 Task: nan
Action: Mouse moved to (552, 141)
Screenshot: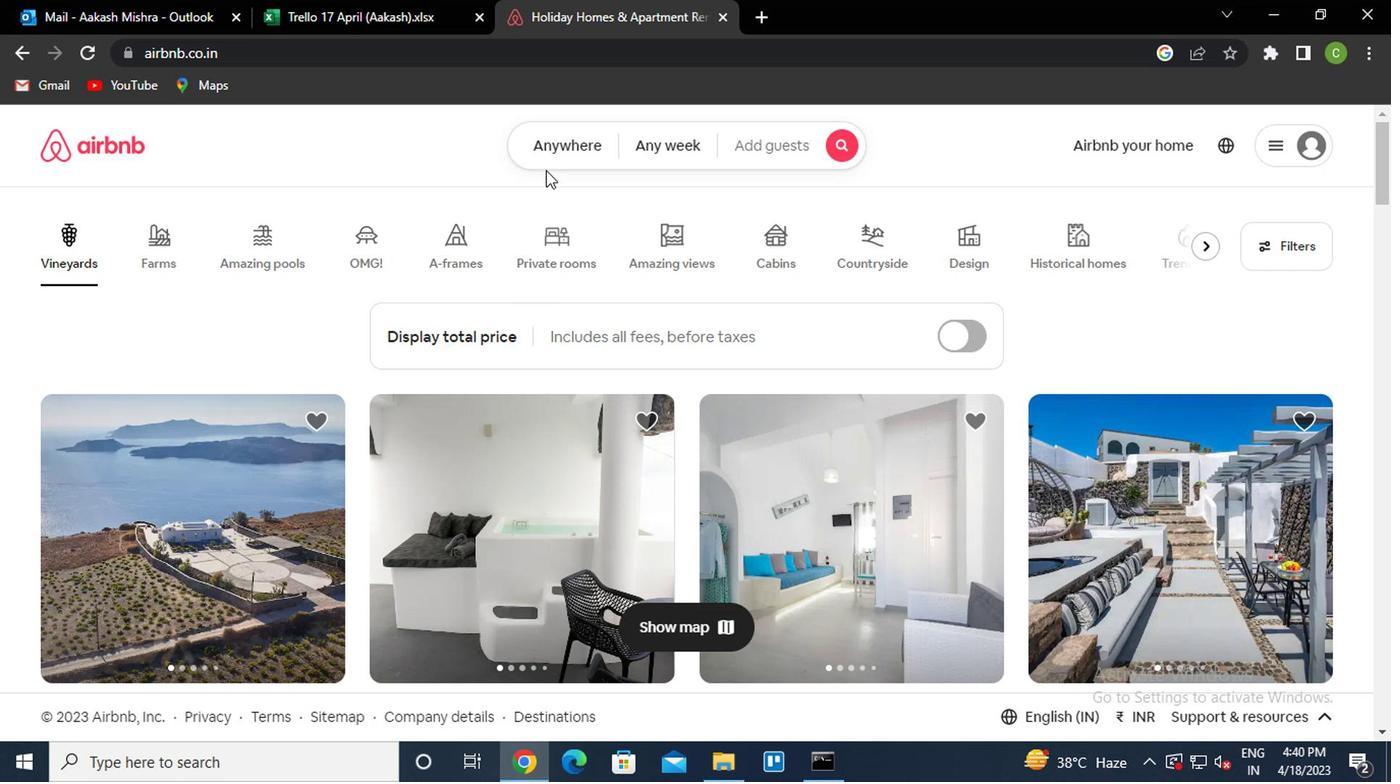 
Action: Mouse pressed left at (552, 141)
Screenshot: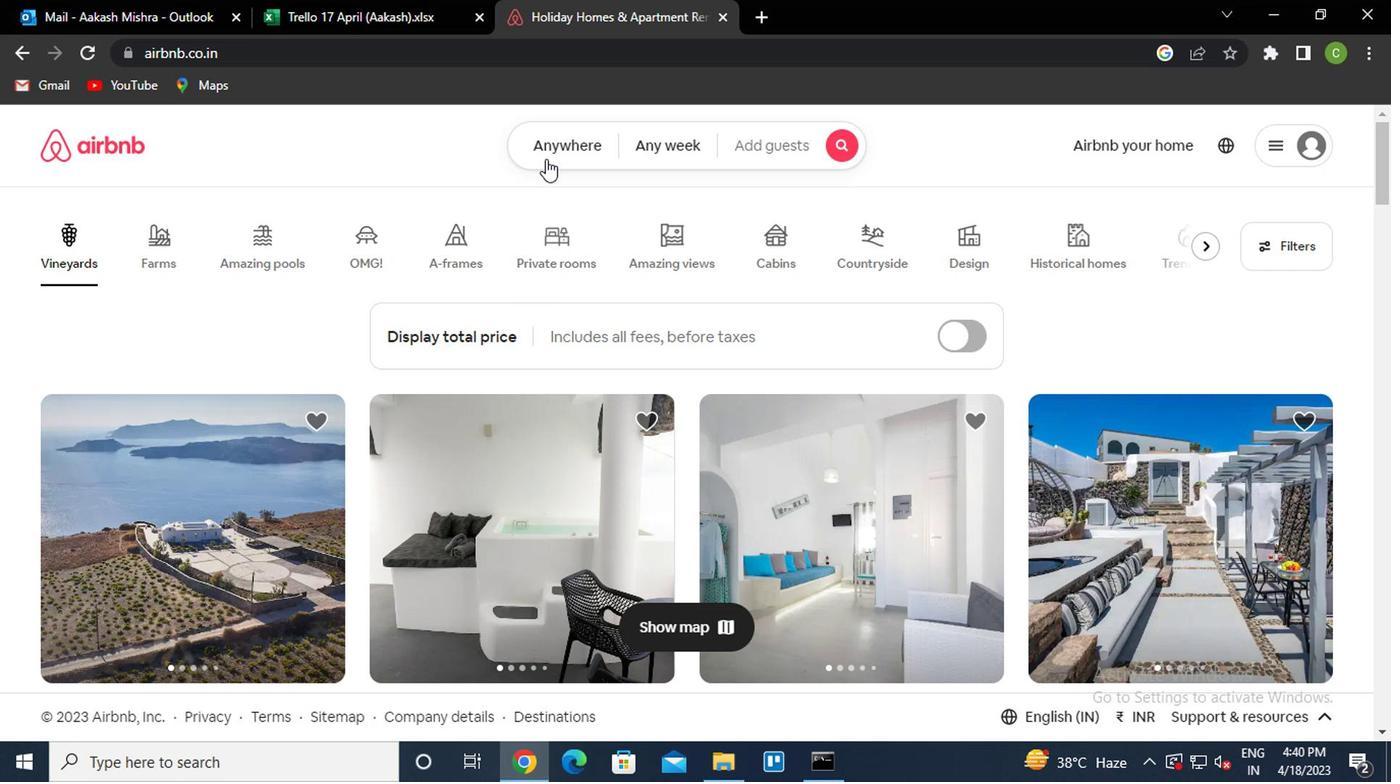 
Action: Mouse moved to (426, 234)
Screenshot: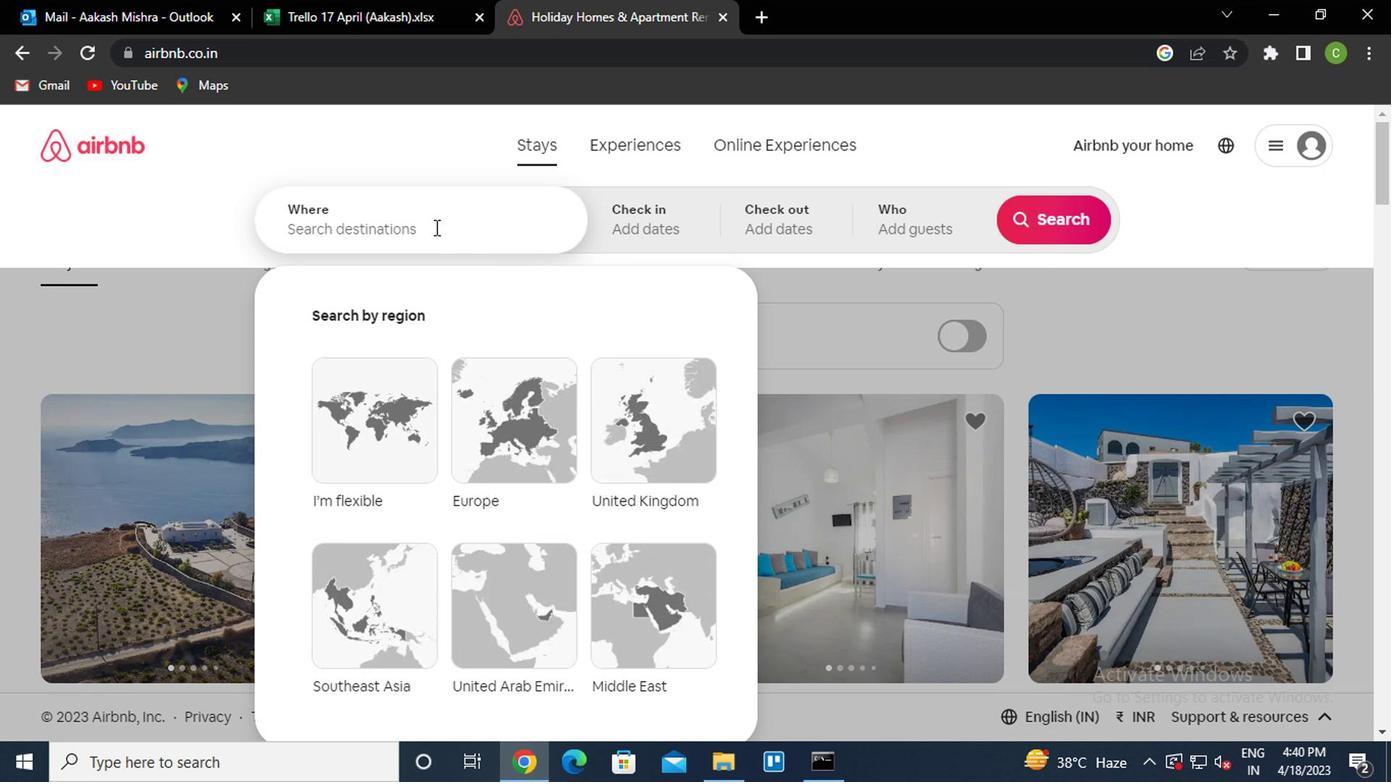 
Action: Mouse pressed left at (426, 234)
Screenshot: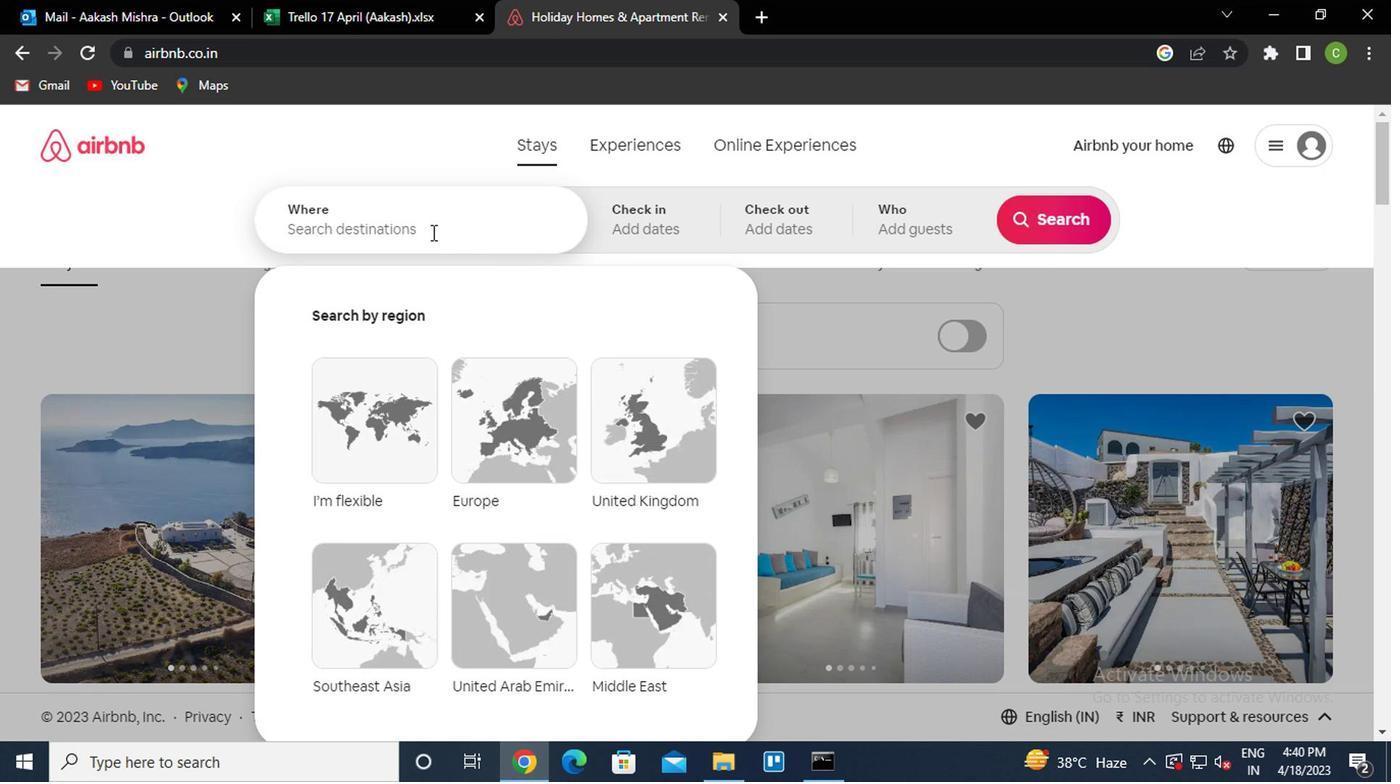 
Action: Key pressed c<Key.caps_lock>ampos<Key.space><Key.caps_lock>s<Key.caps_lock>ales<Key.space>brazil<Key.down><Key.enter>
Screenshot: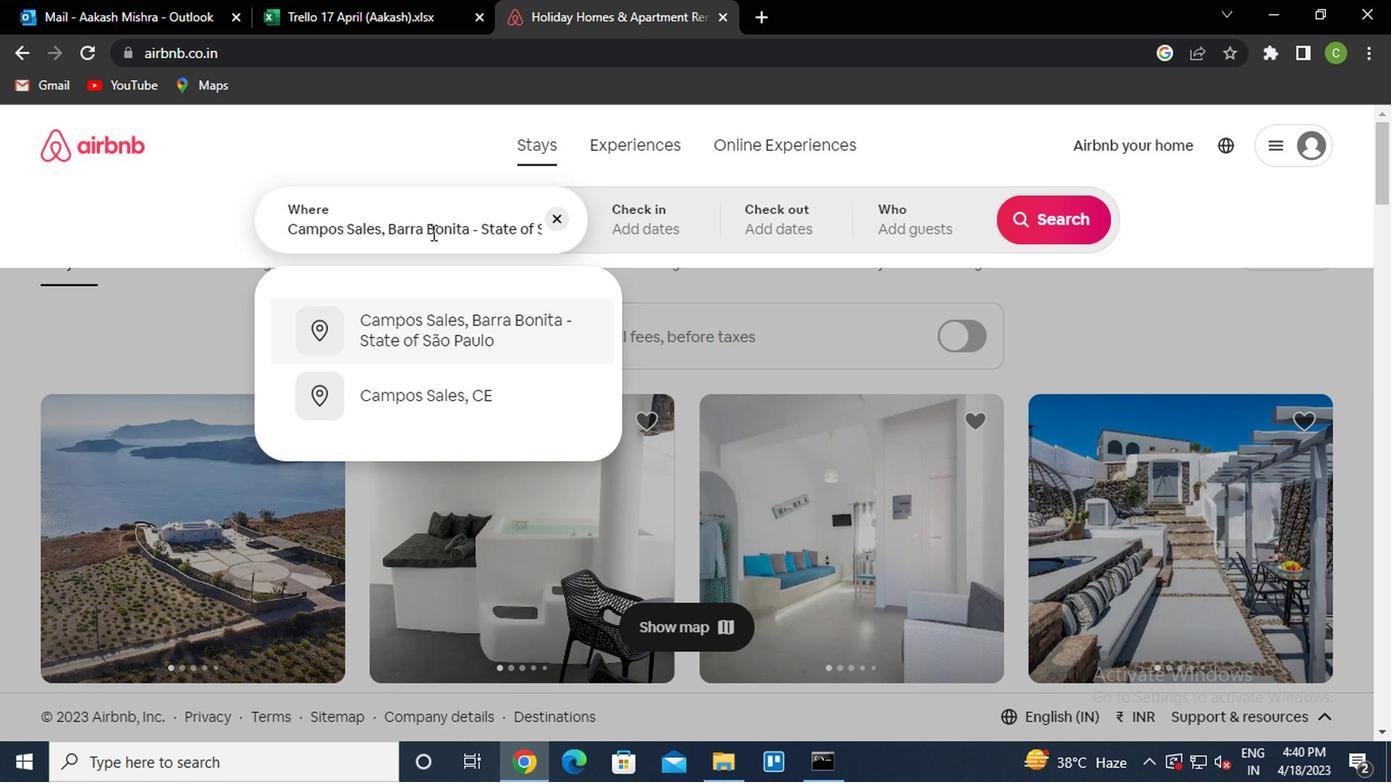 
Action: Mouse moved to (1031, 375)
Screenshot: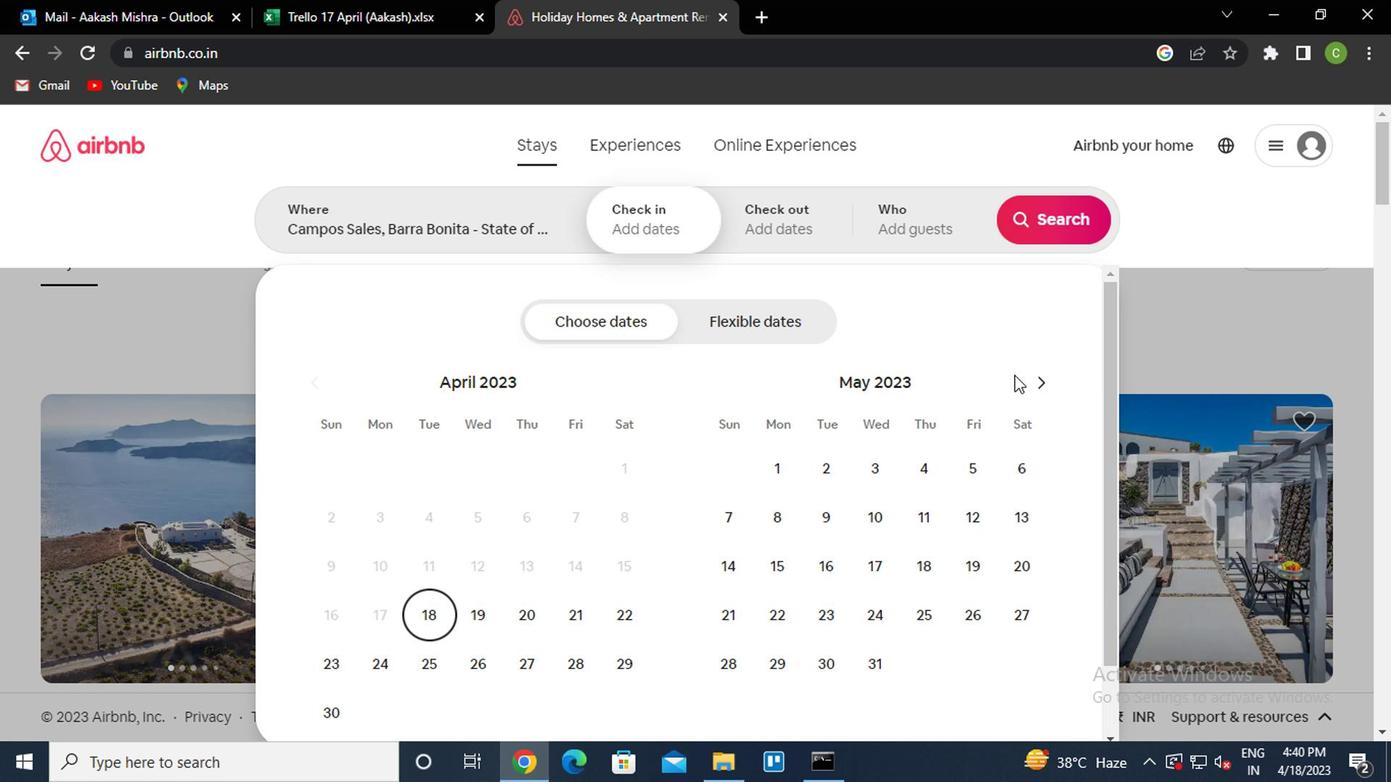 
Action: Mouse pressed left at (1031, 375)
Screenshot: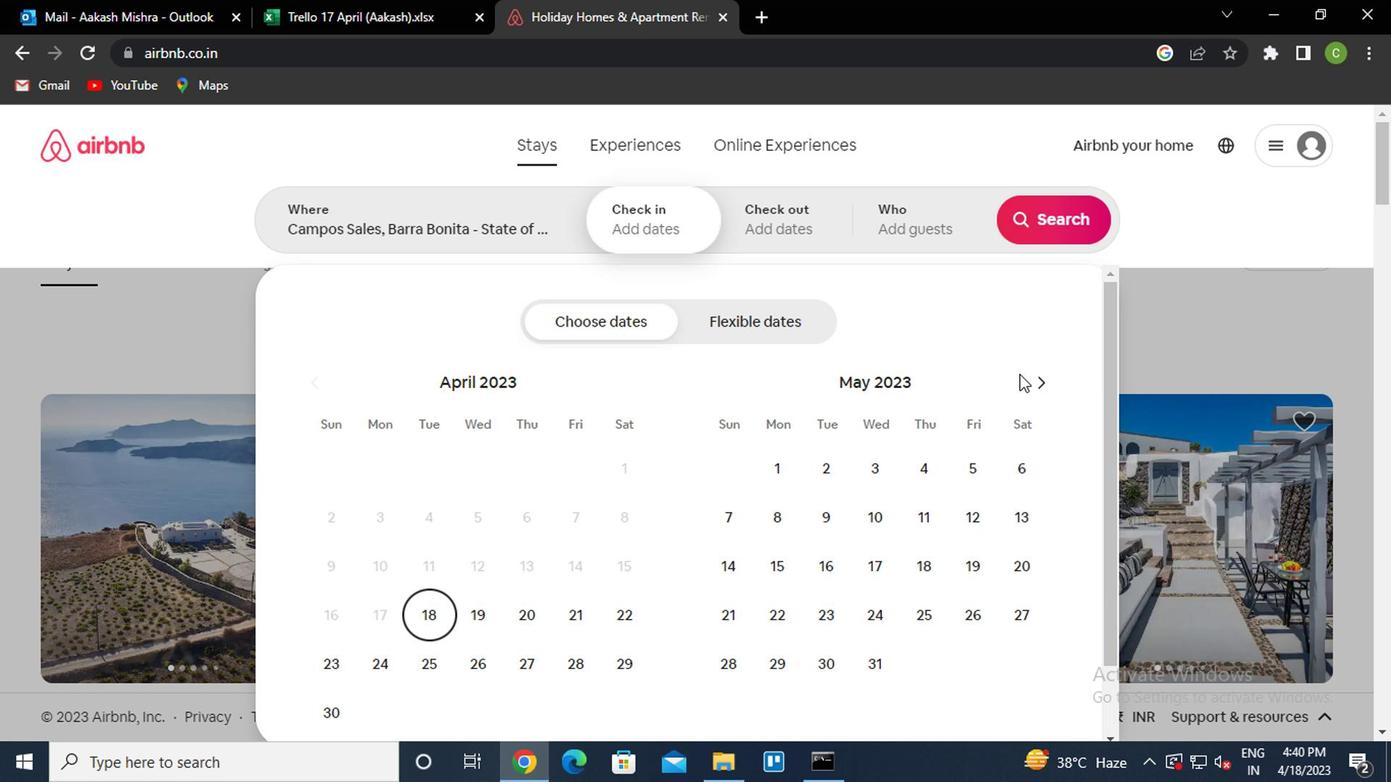 
Action: Mouse pressed left at (1031, 375)
Screenshot: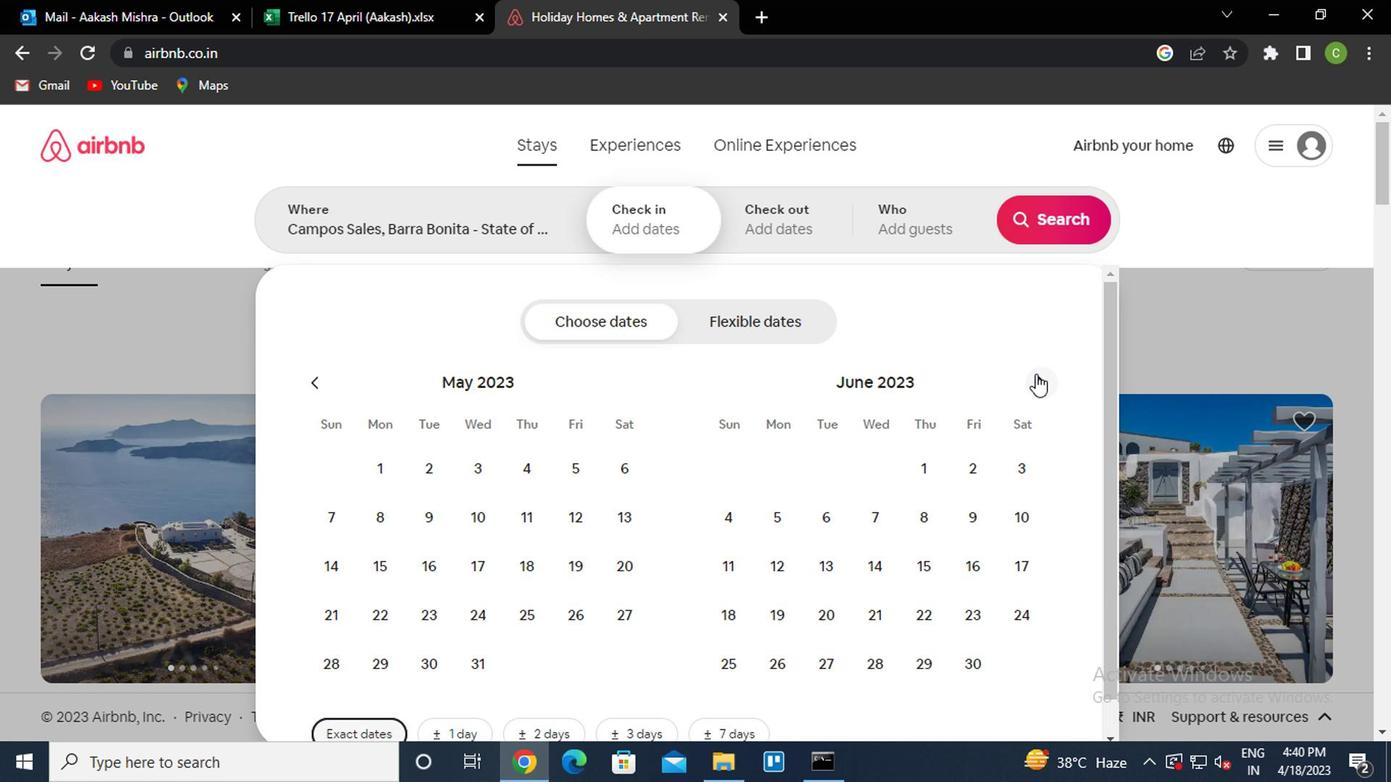 
Action: Mouse moved to (436, 519)
Screenshot: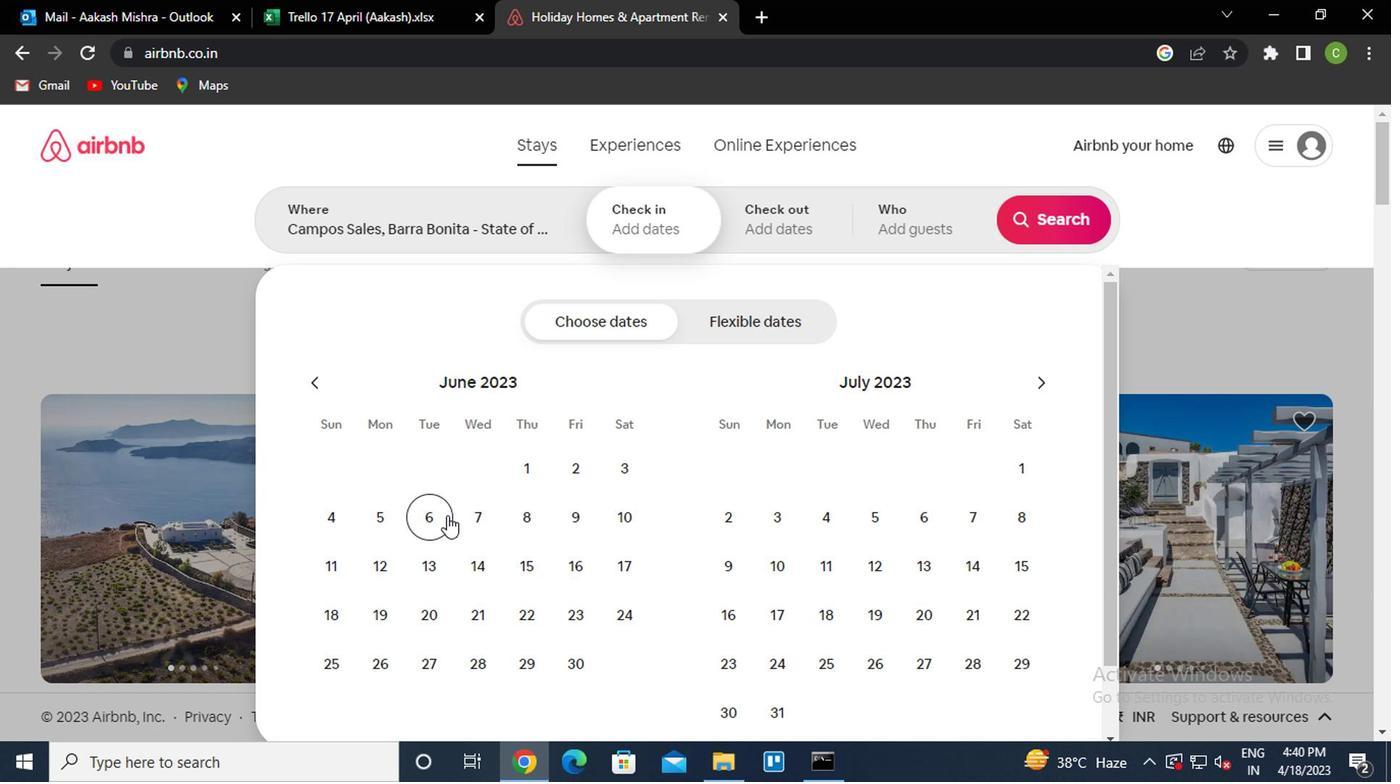 
Action: Mouse pressed left at (436, 519)
Screenshot: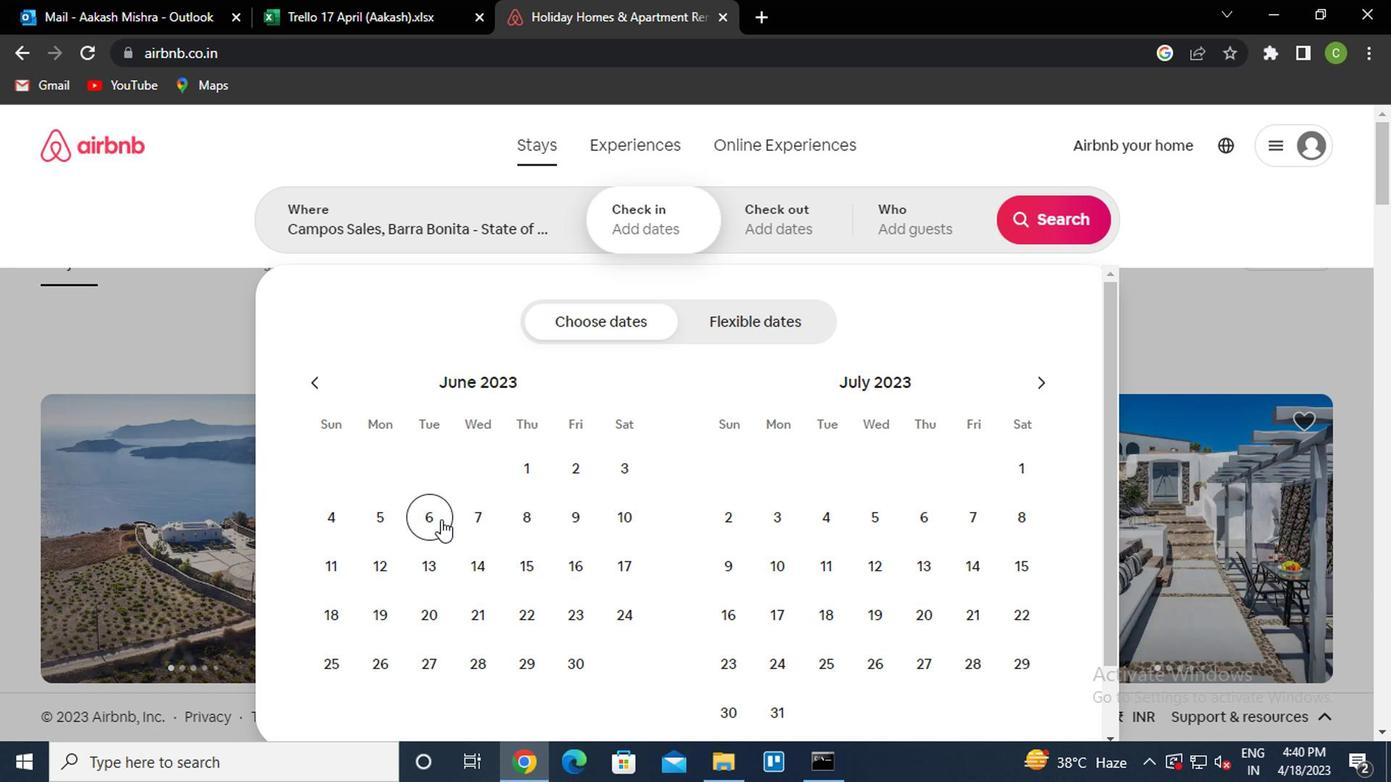 
Action: Mouse moved to (531, 524)
Screenshot: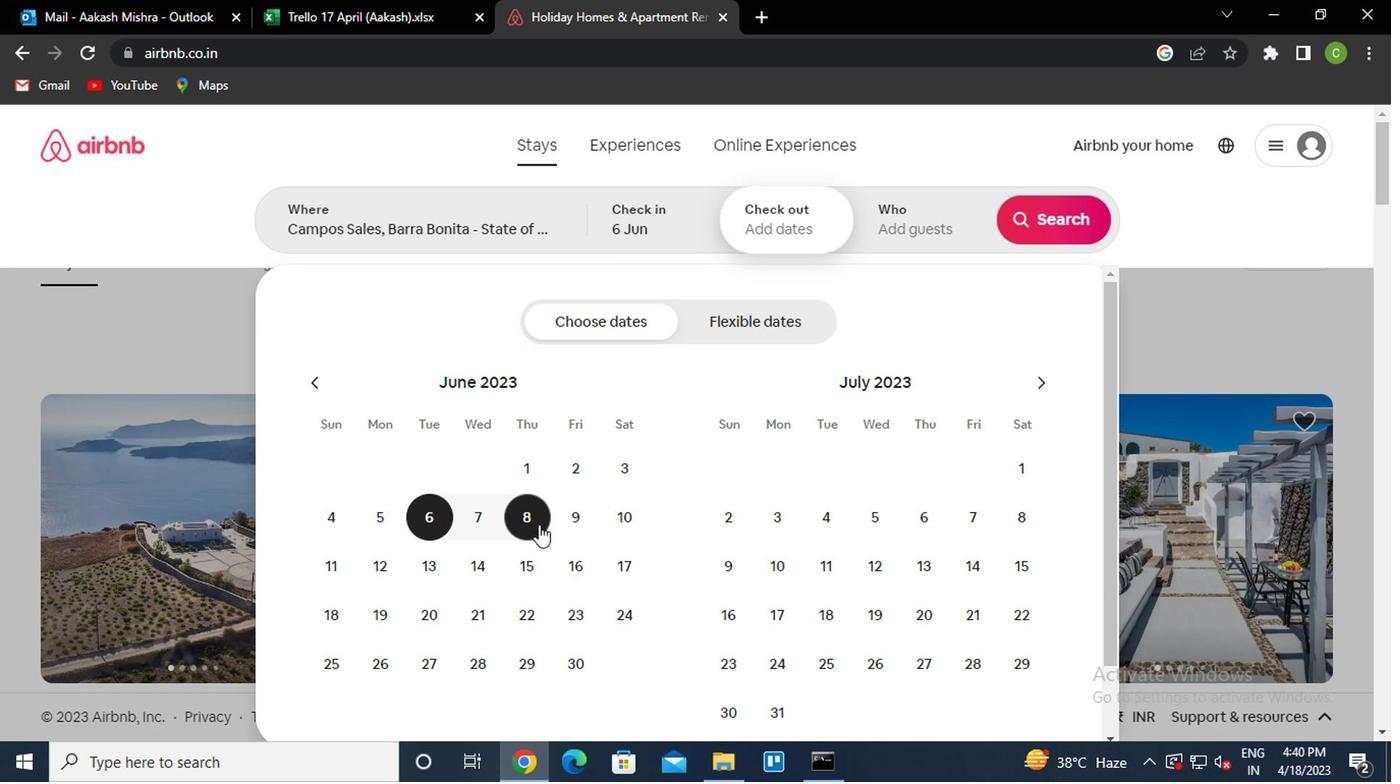 
Action: Mouse pressed left at (531, 524)
Screenshot: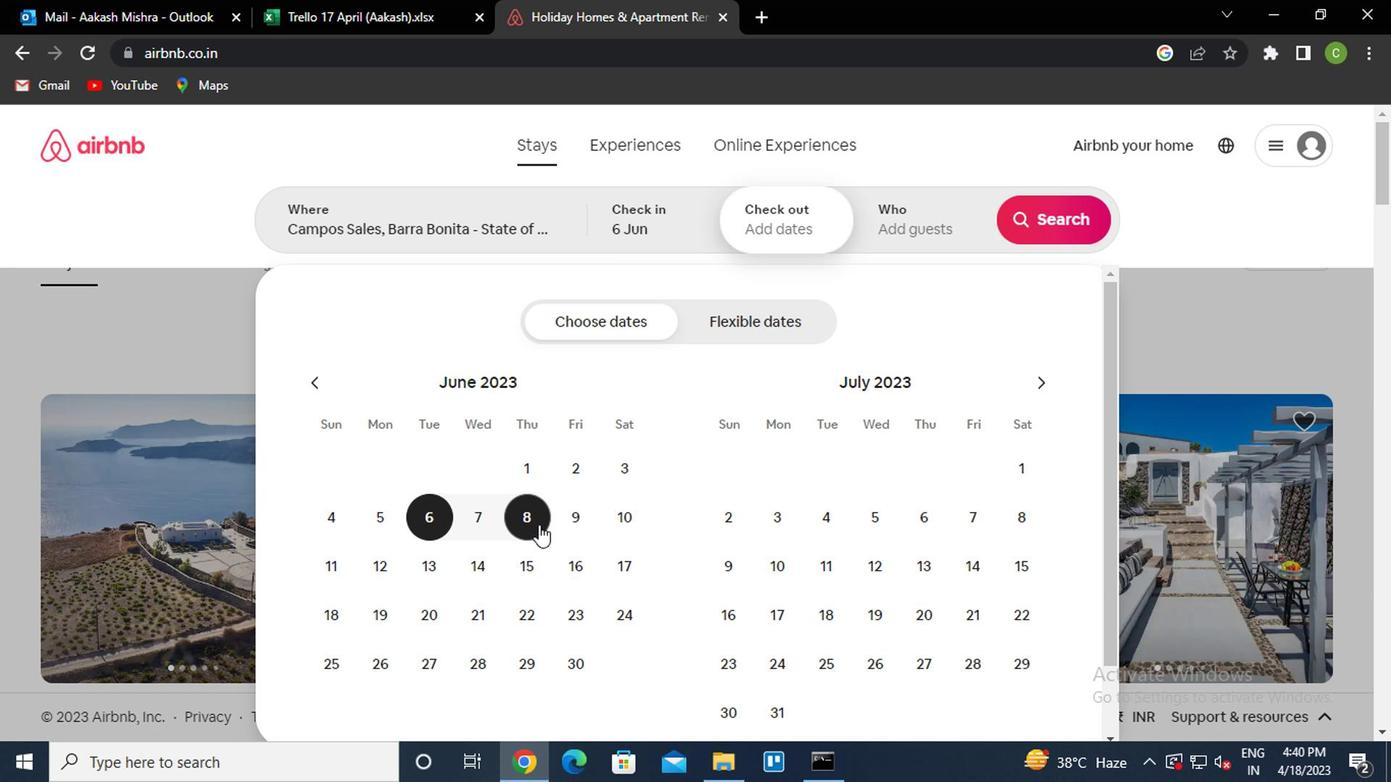 
Action: Mouse moved to (952, 242)
Screenshot: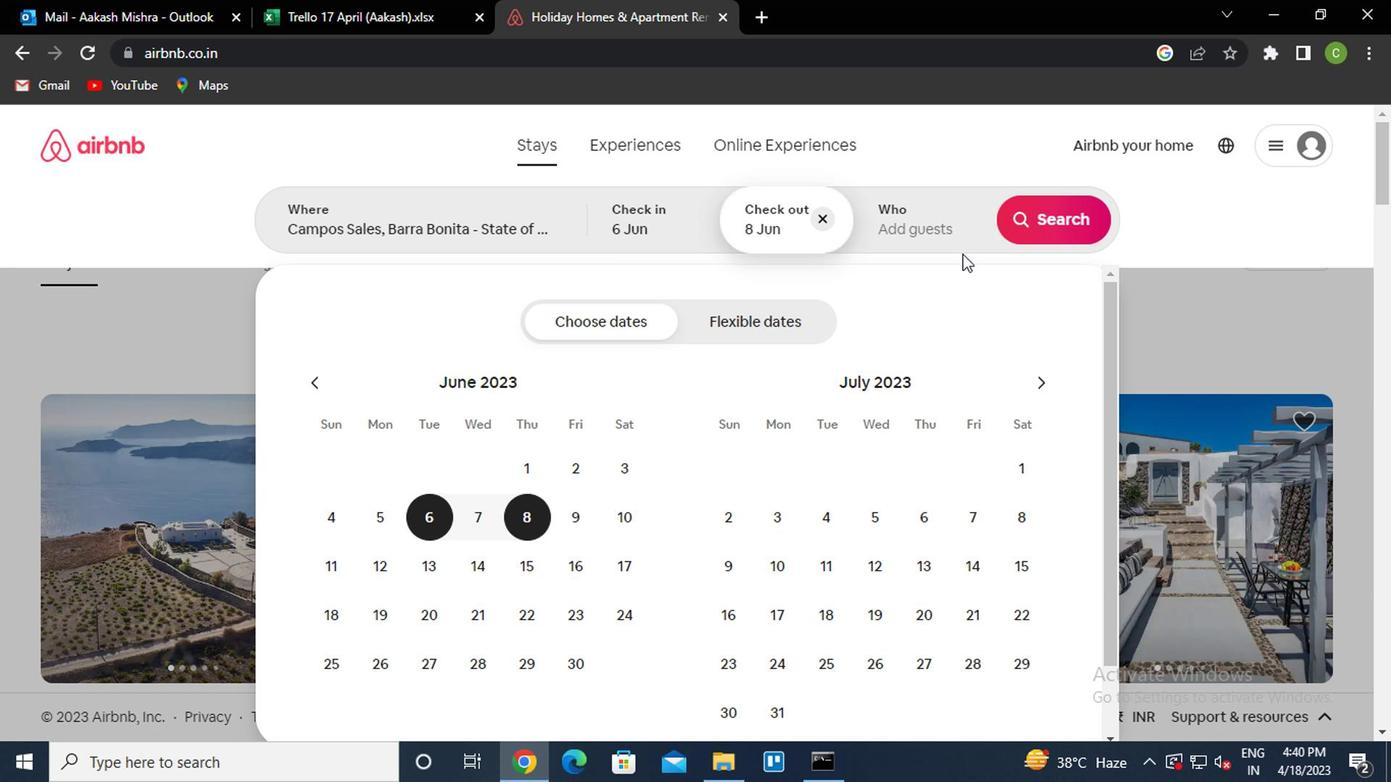 
Action: Mouse pressed left at (952, 242)
Screenshot: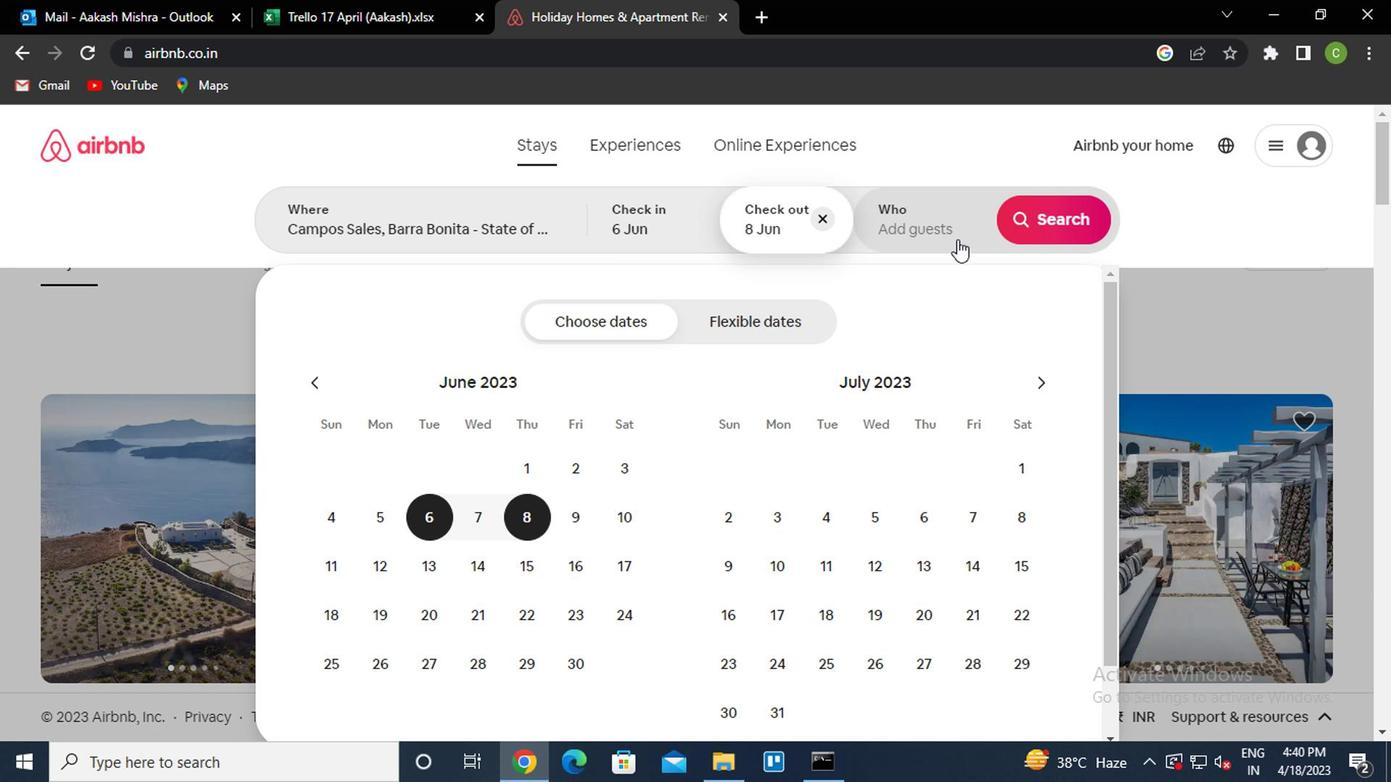 
Action: Mouse moved to (1056, 326)
Screenshot: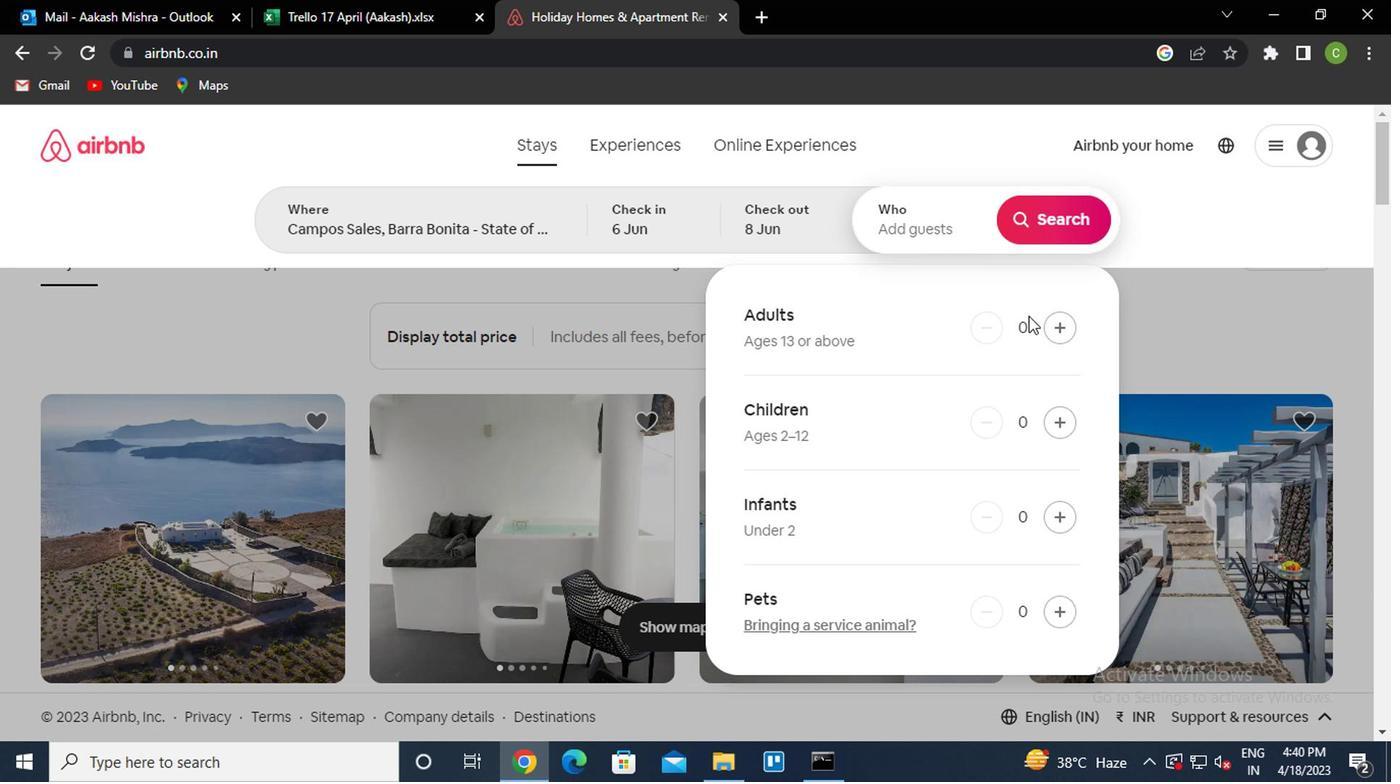 
Action: Mouse pressed left at (1056, 326)
Screenshot: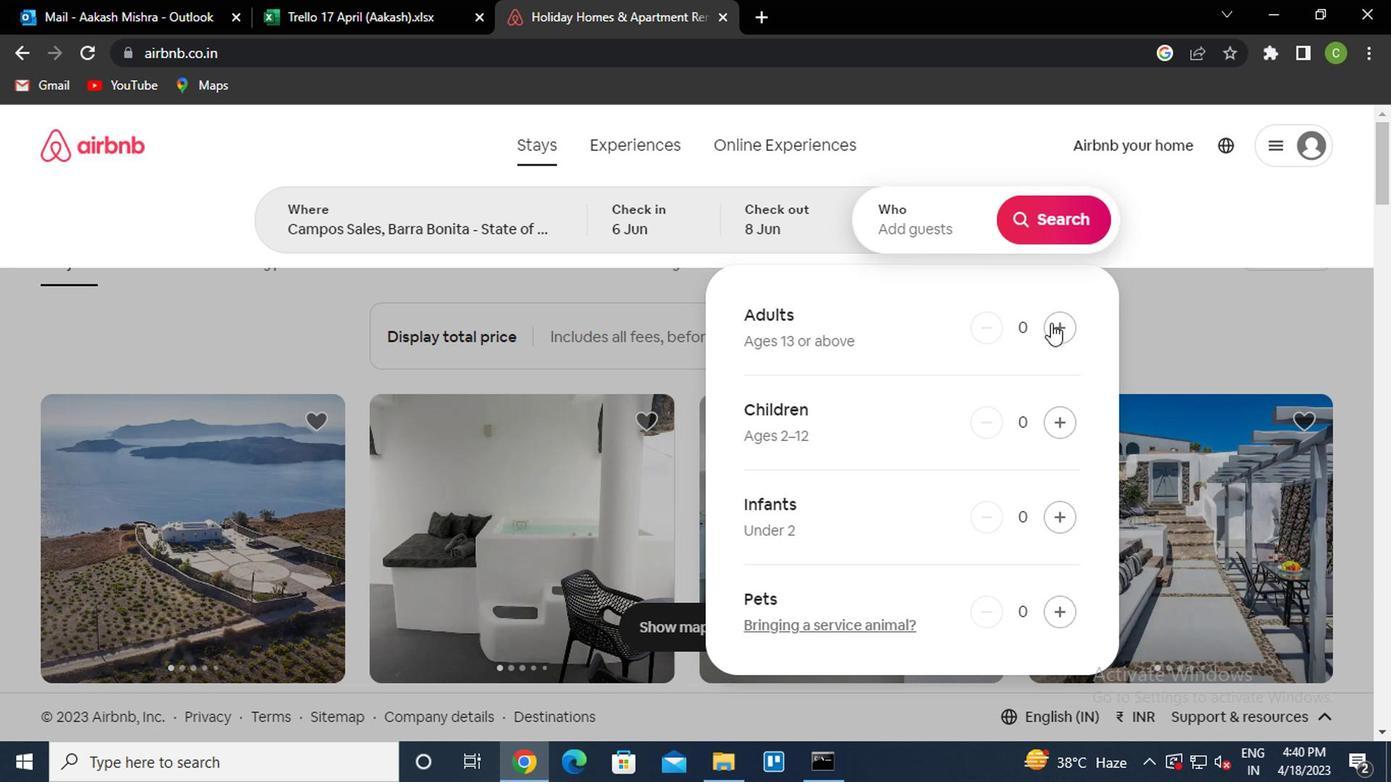 
Action: Mouse pressed left at (1056, 326)
Screenshot: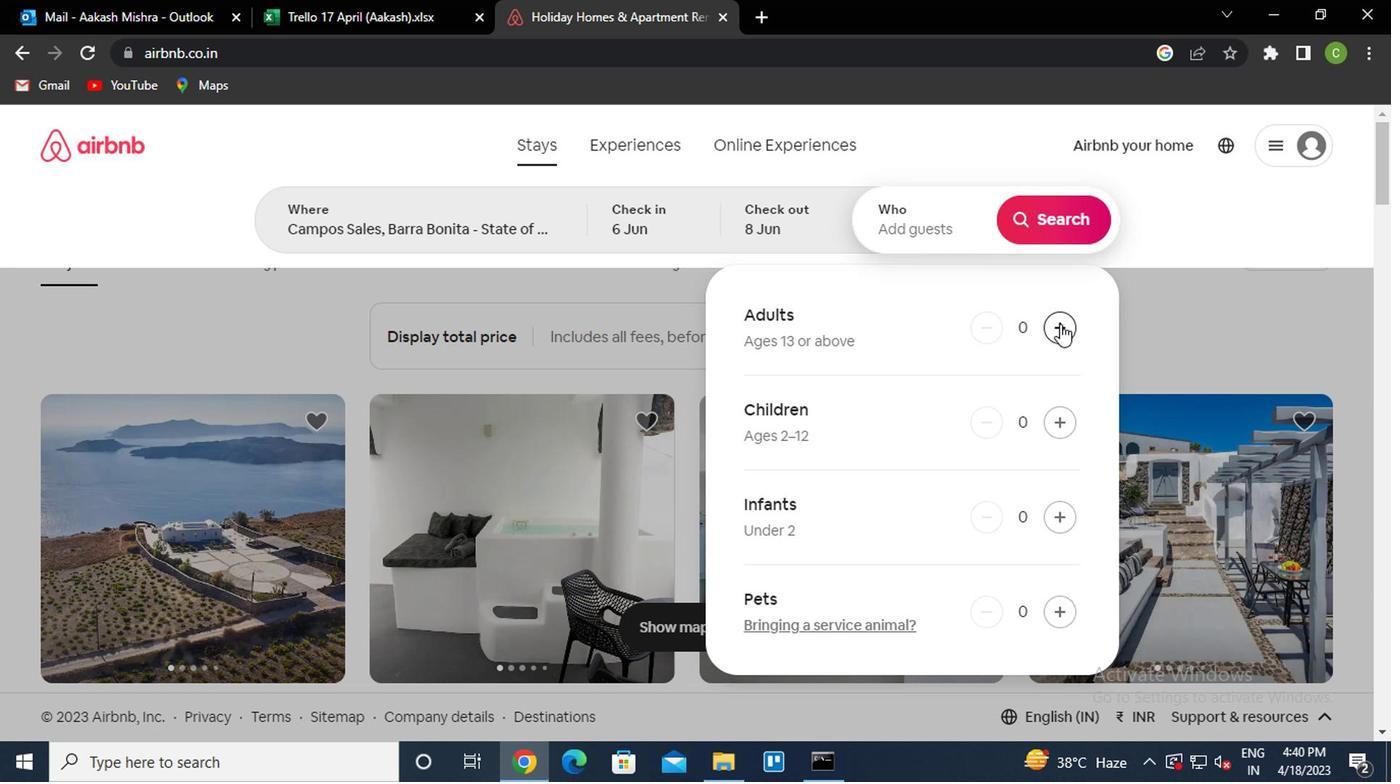
Action: Mouse moved to (1159, 339)
Screenshot: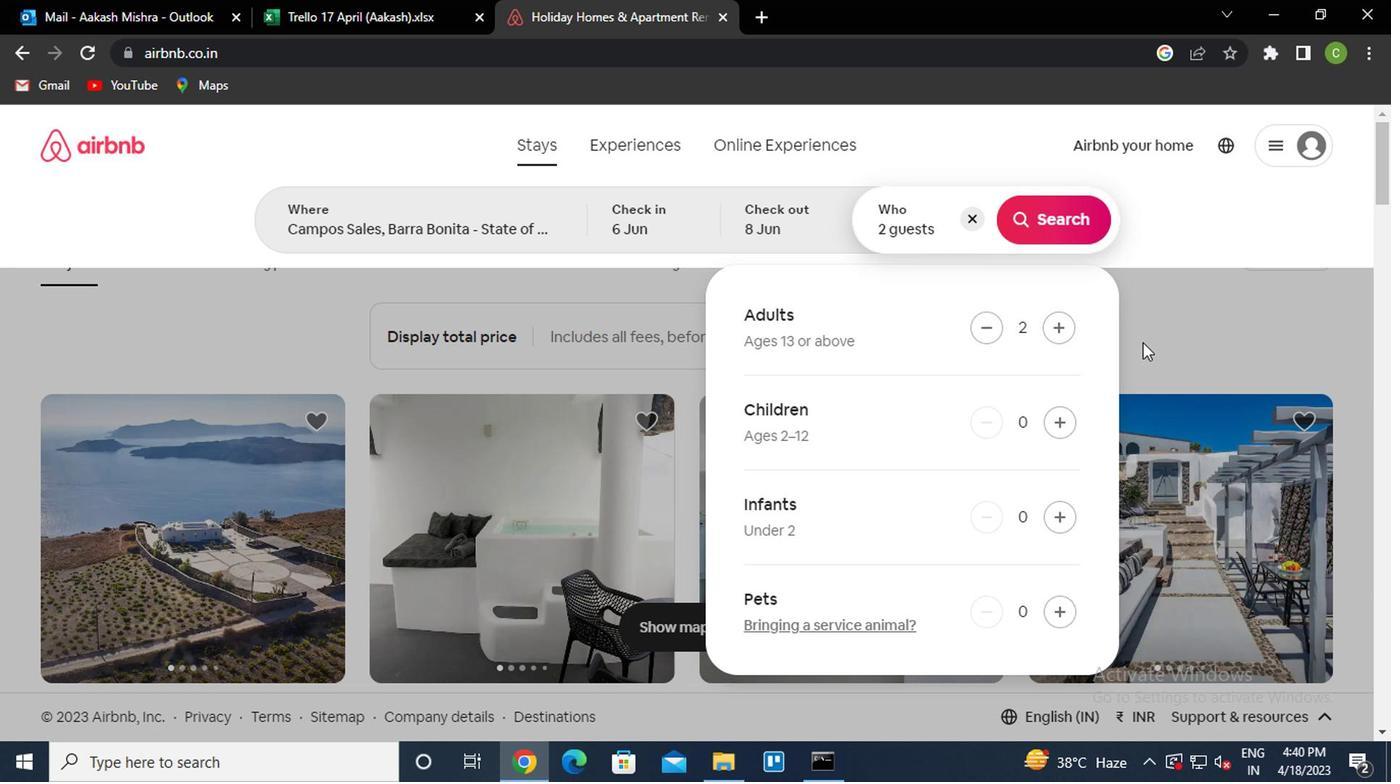 
Action: Mouse pressed left at (1159, 339)
Screenshot: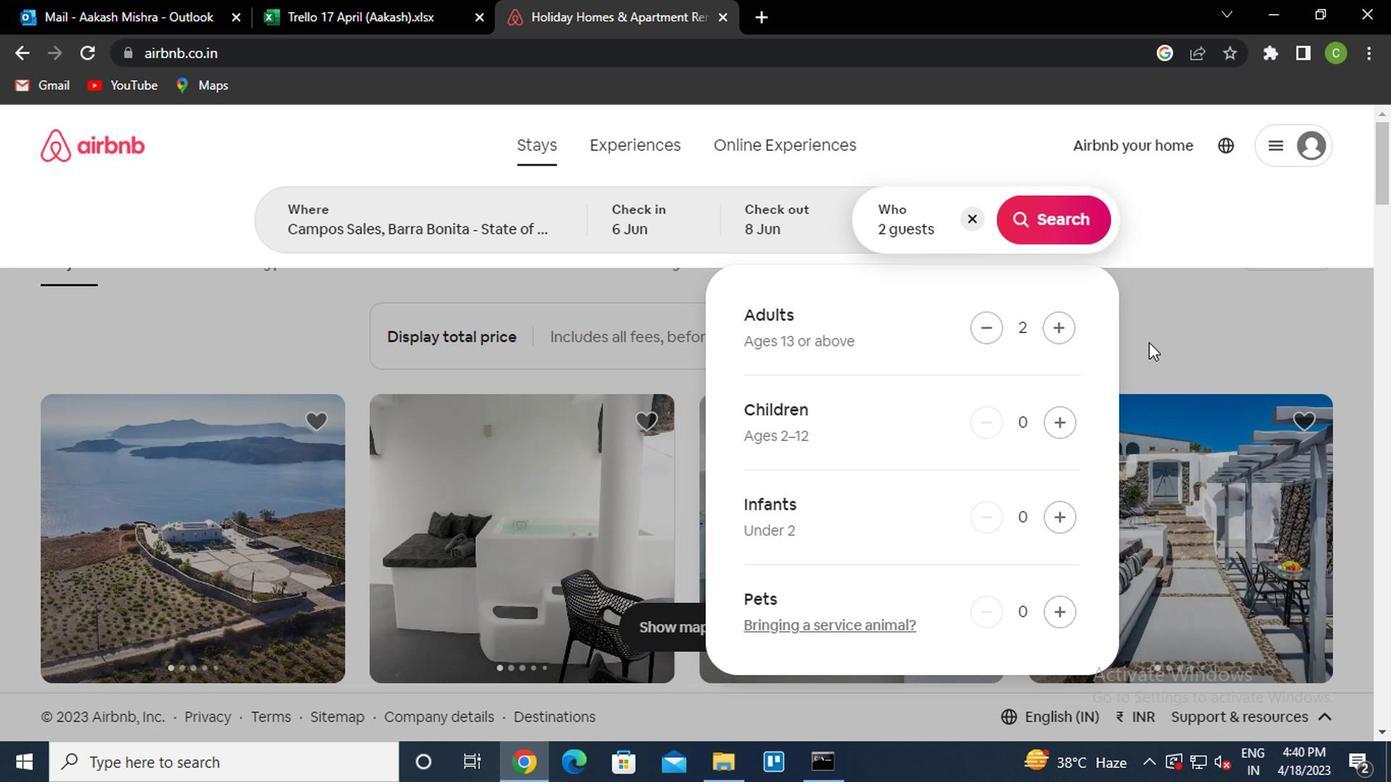 
Action: Mouse moved to (1297, 255)
Screenshot: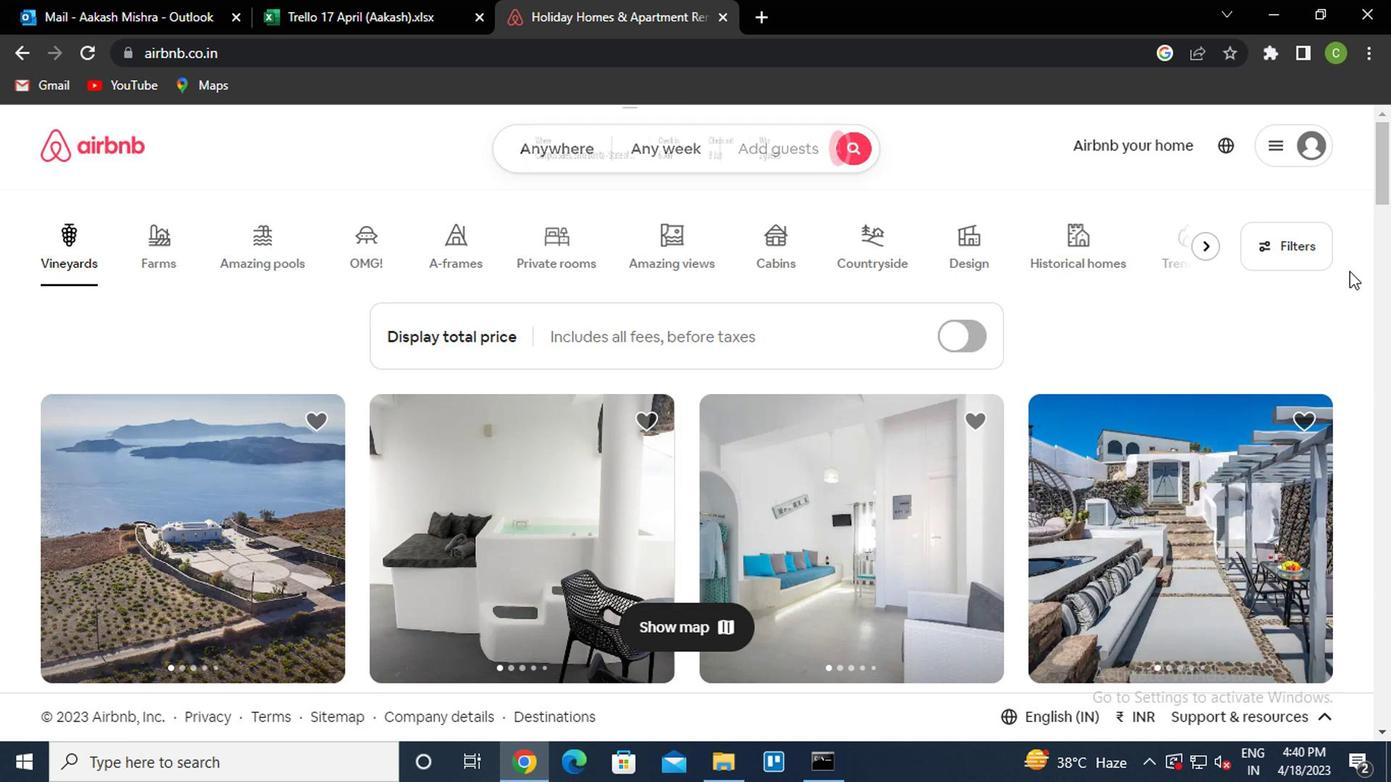
Action: Mouse pressed left at (1297, 255)
Screenshot: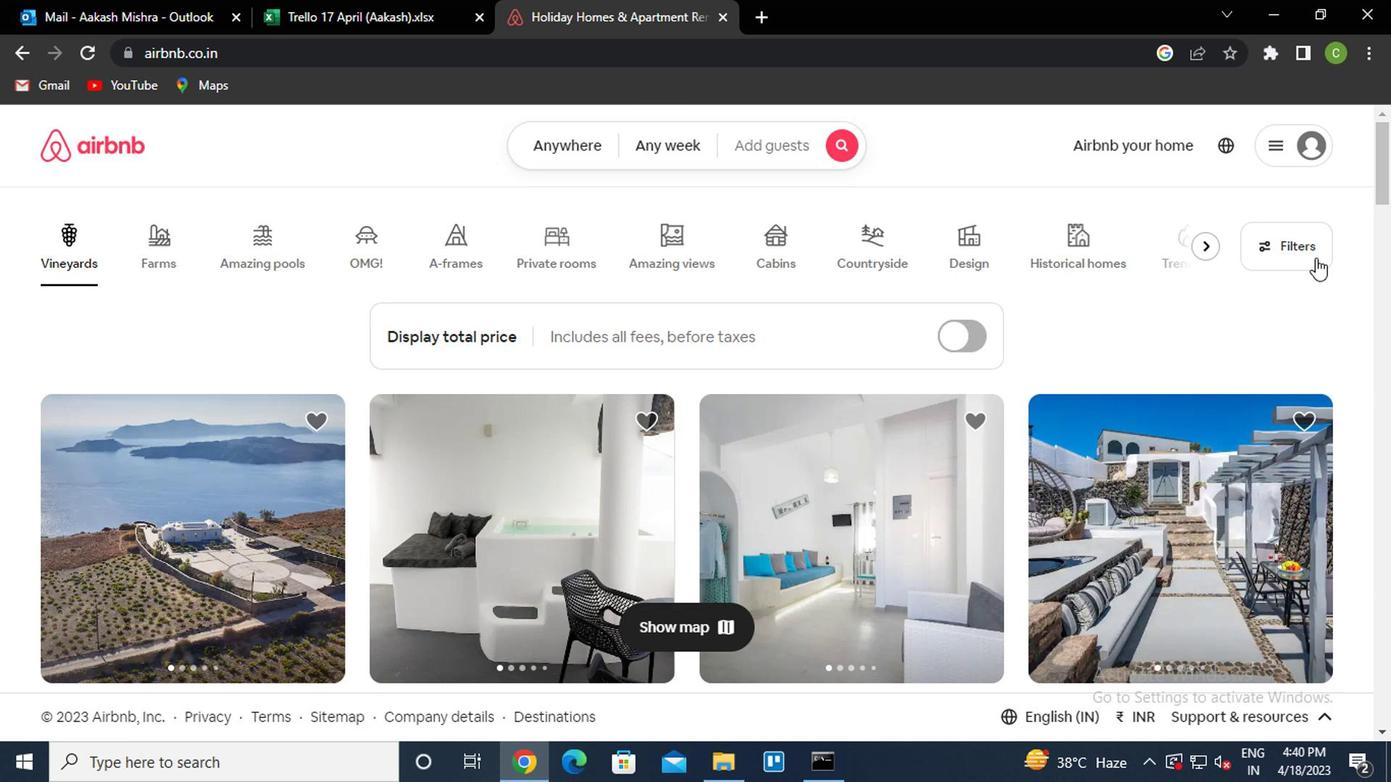 
Action: Mouse moved to (424, 487)
Screenshot: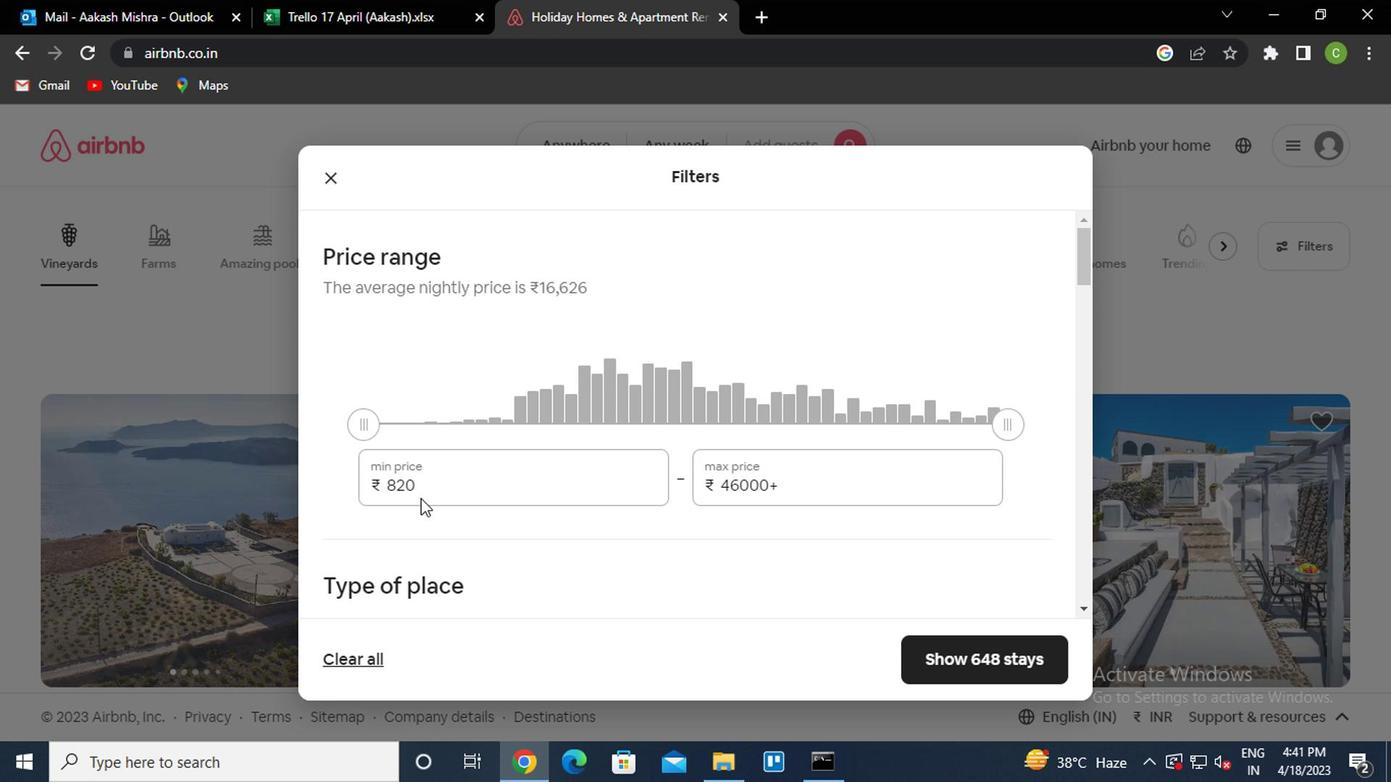 
Action: Mouse pressed left at (424, 487)
Screenshot: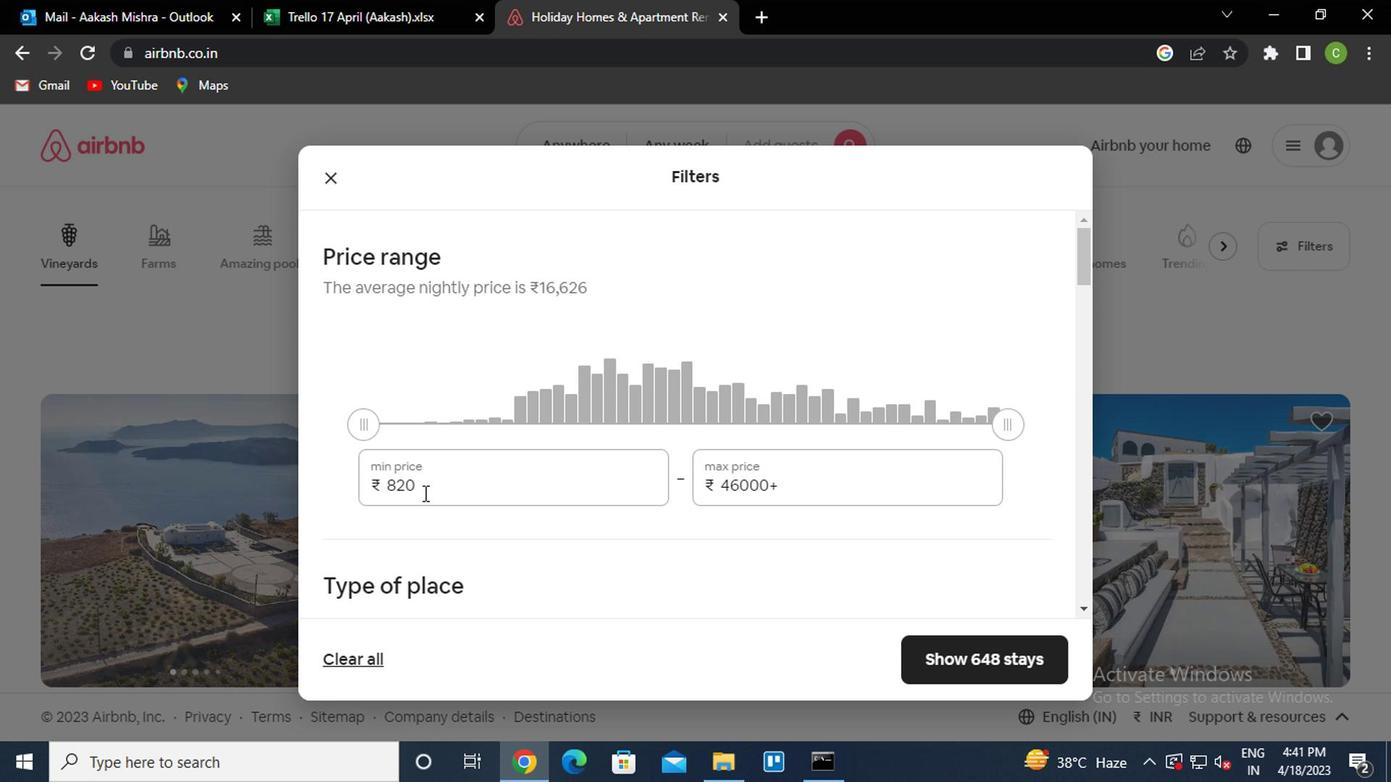 
Action: Key pressed <Key.backspace><Key.backspace><Key.backspace><Key.backspace>7000<Key.tab>12000
Screenshot: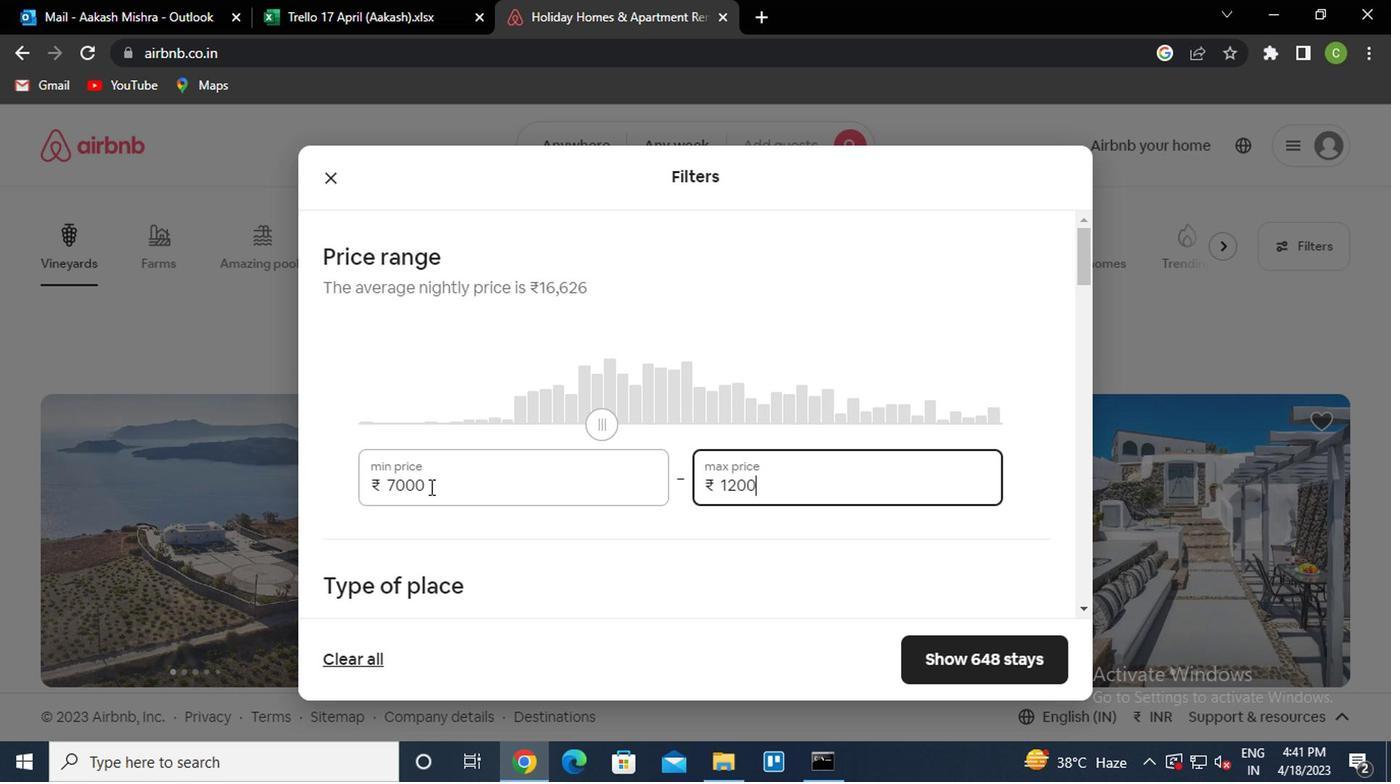 
Action: Mouse scrolled (424, 486) with delta (0, -1)
Screenshot: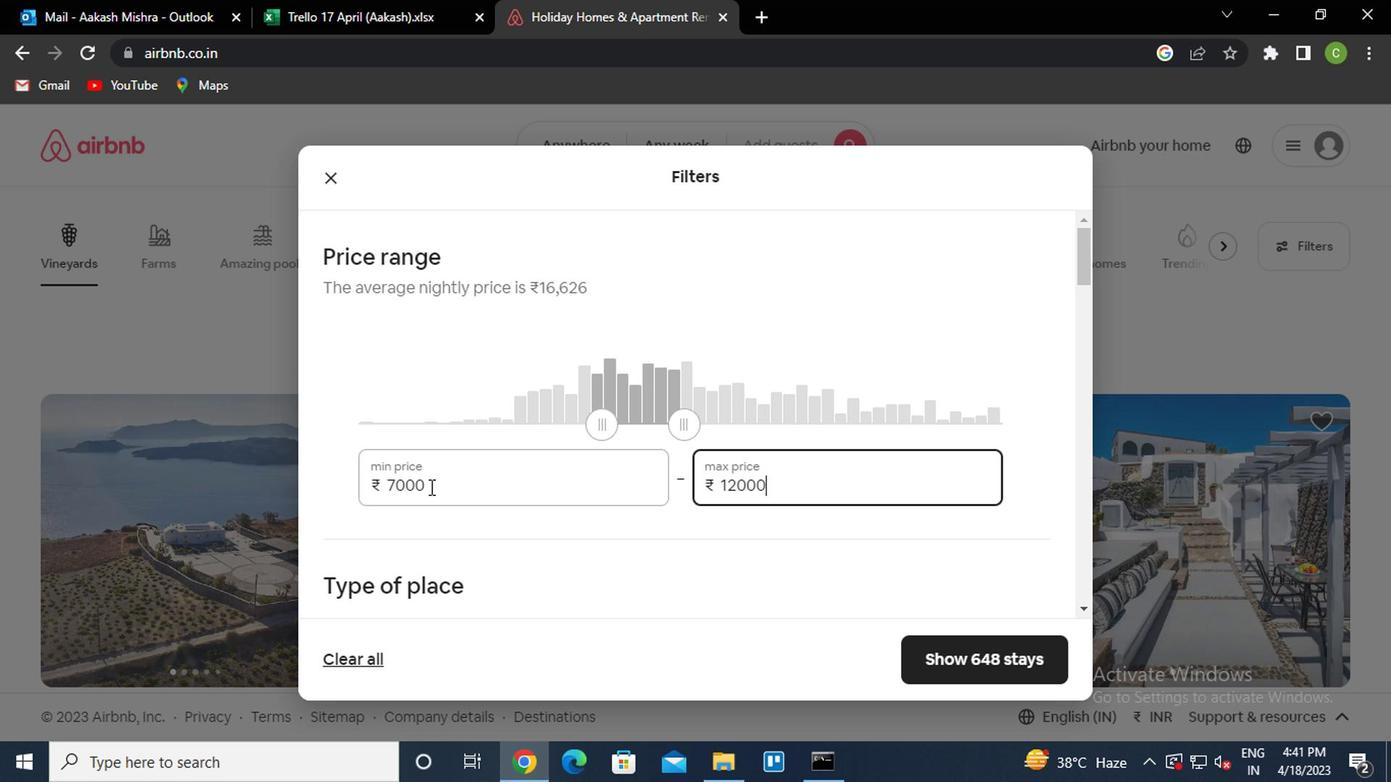 
Action: Mouse scrolled (424, 486) with delta (0, -1)
Screenshot: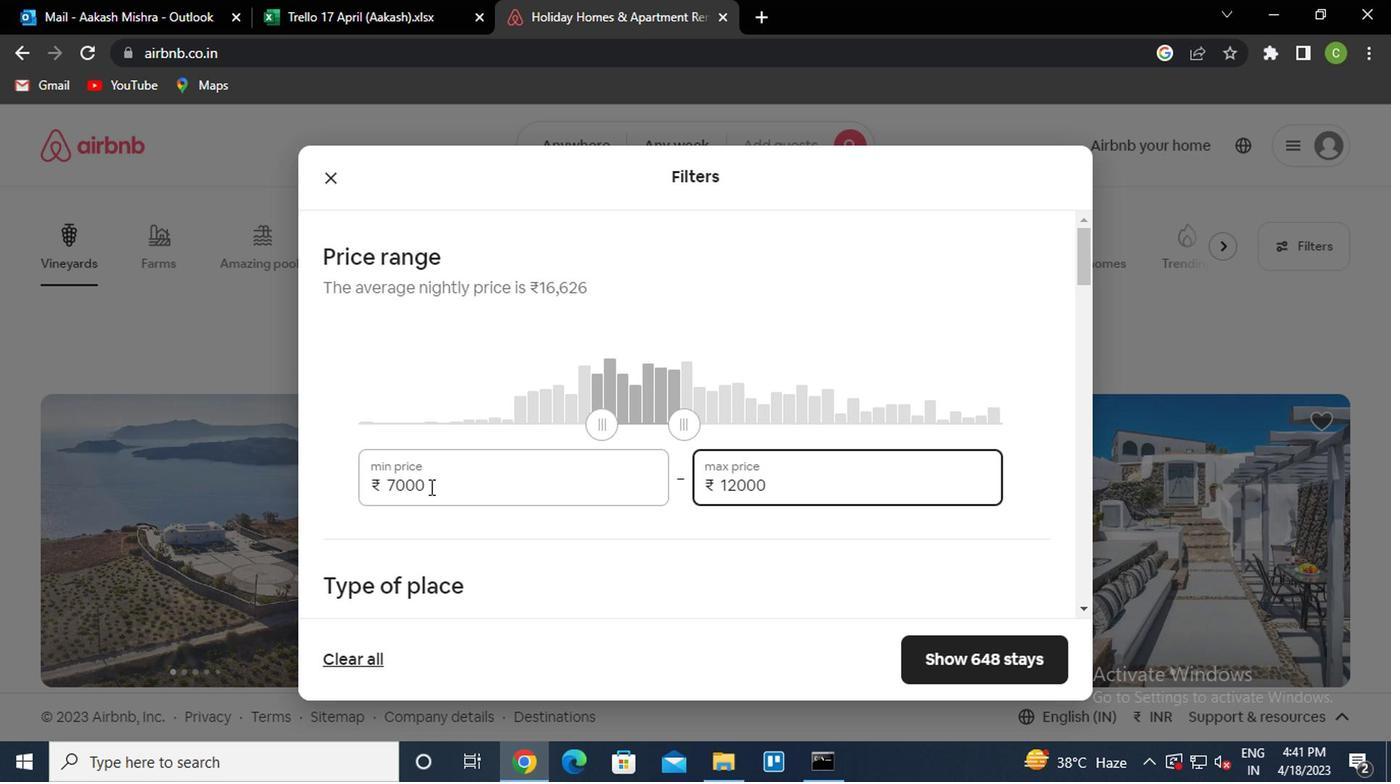 
Action: Mouse moved to (675, 444)
Screenshot: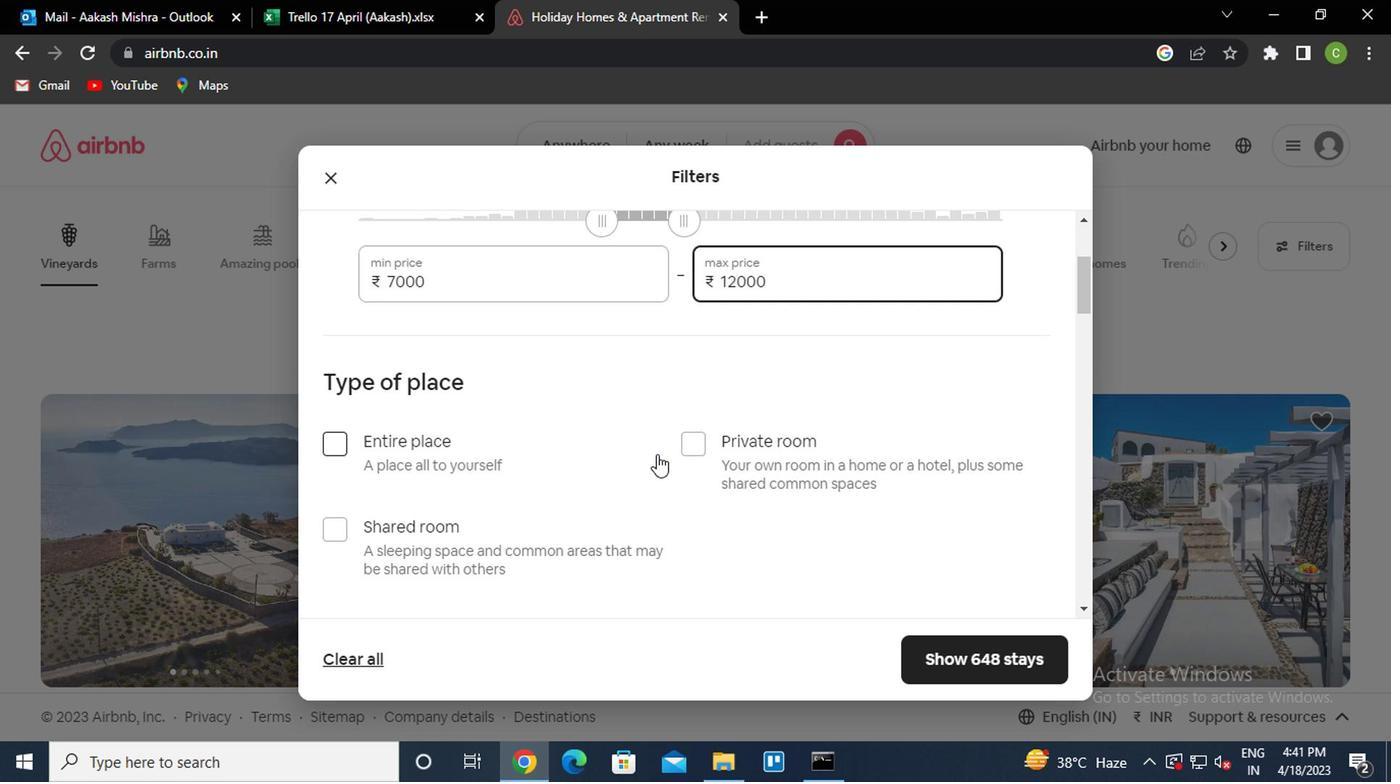 
Action: Mouse pressed left at (675, 444)
Screenshot: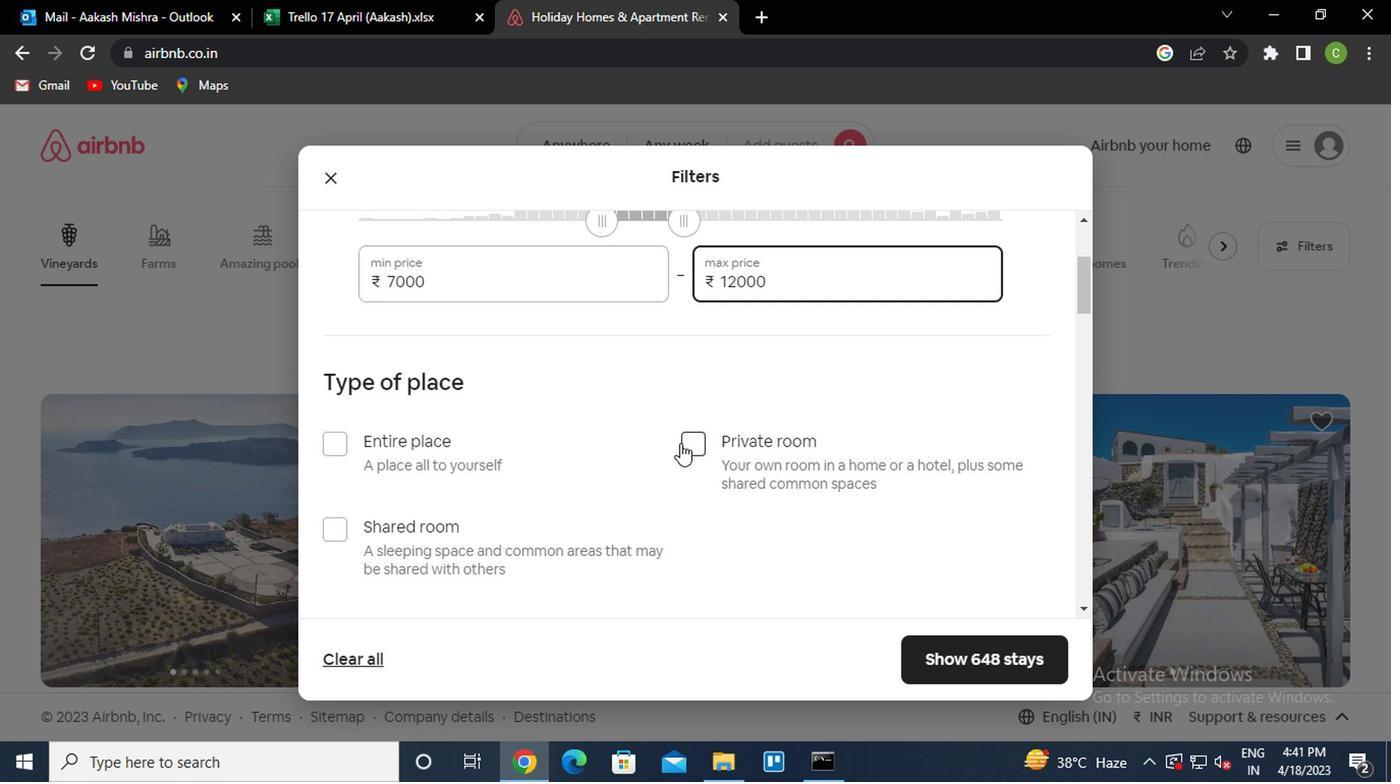 
Action: Mouse scrolled (675, 442) with delta (0, -1)
Screenshot: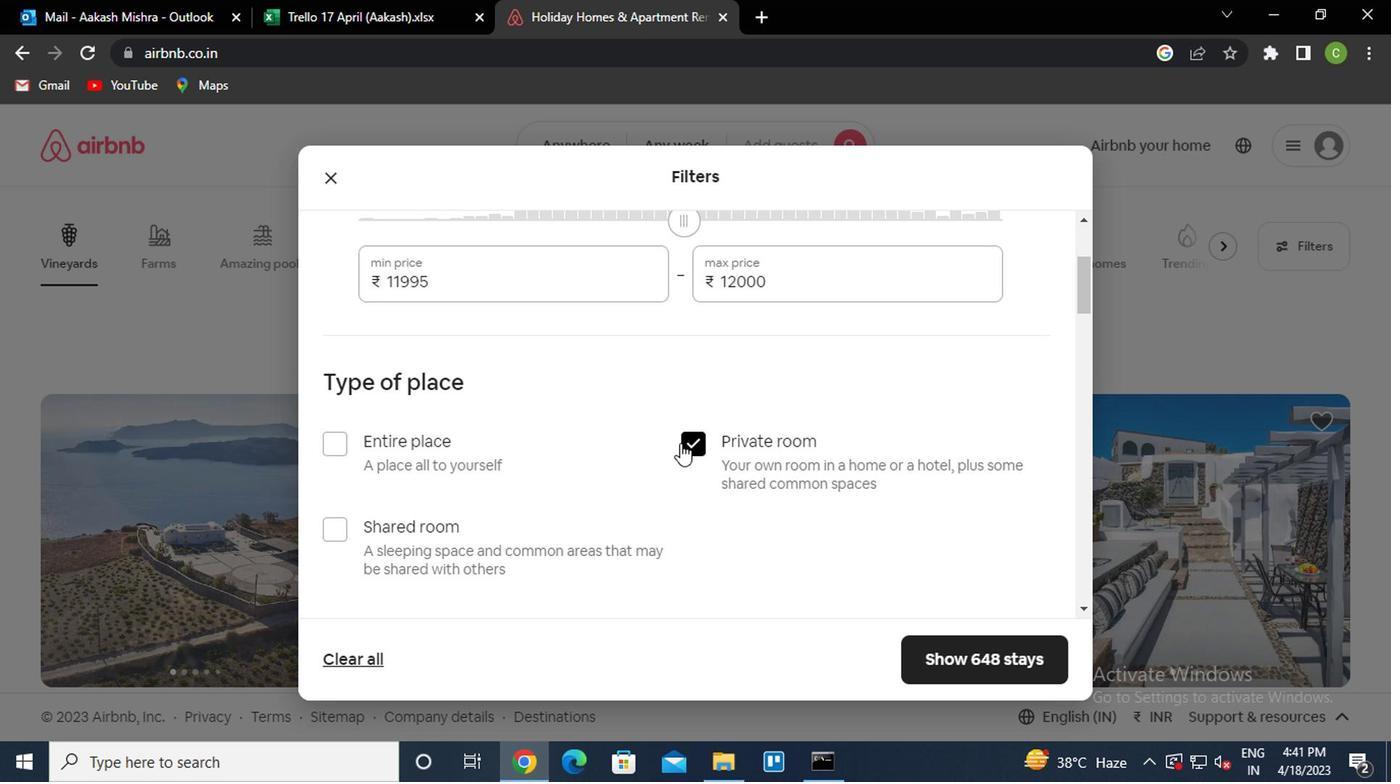 
Action: Mouse scrolled (675, 442) with delta (0, -1)
Screenshot: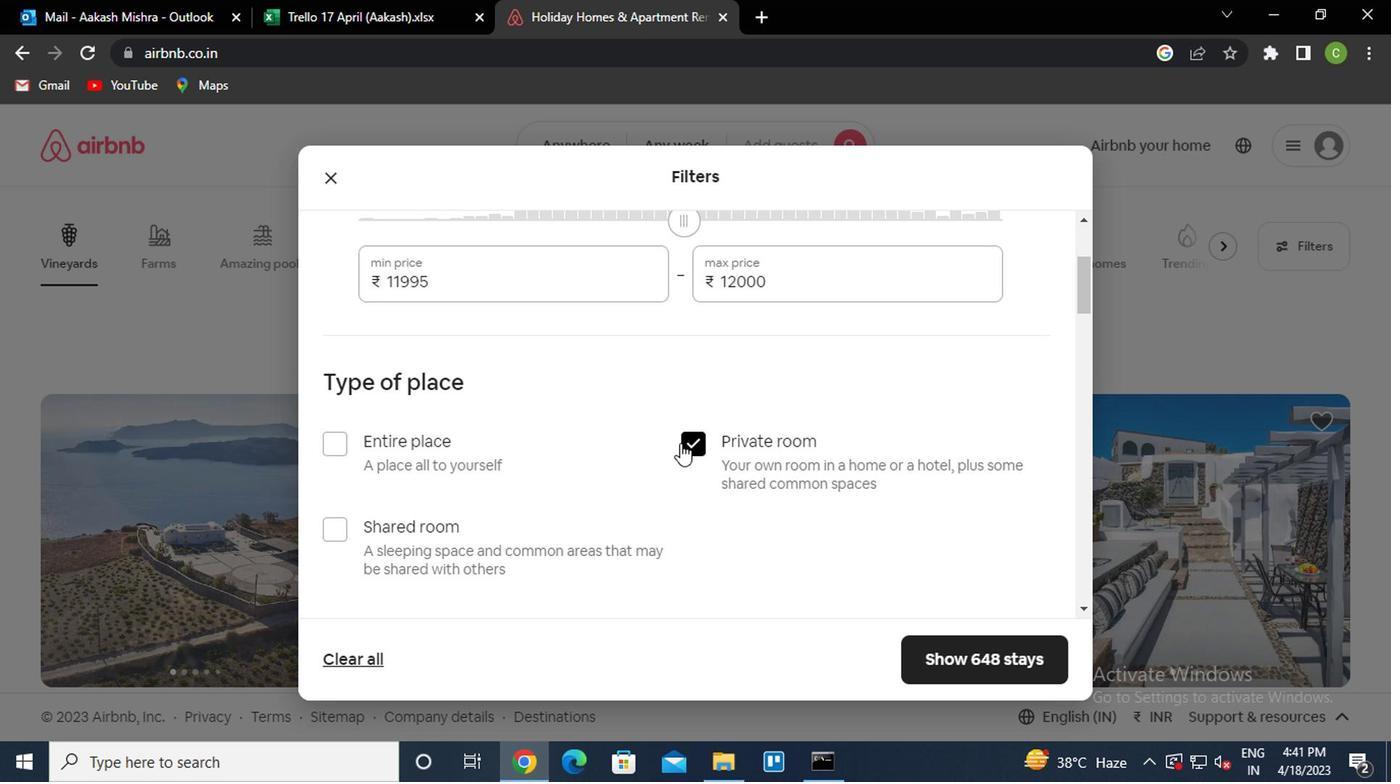 
Action: Mouse scrolled (675, 442) with delta (0, -1)
Screenshot: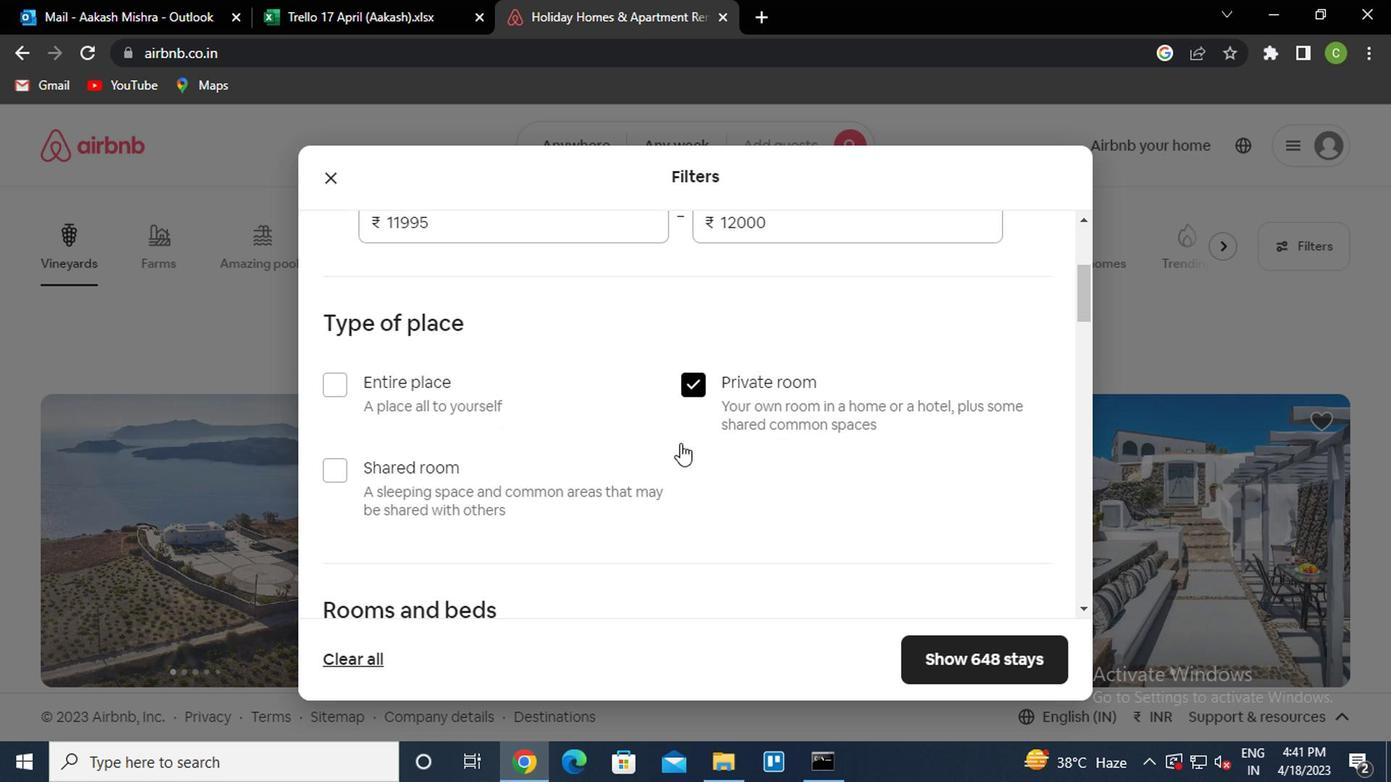 
Action: Mouse moved to (446, 464)
Screenshot: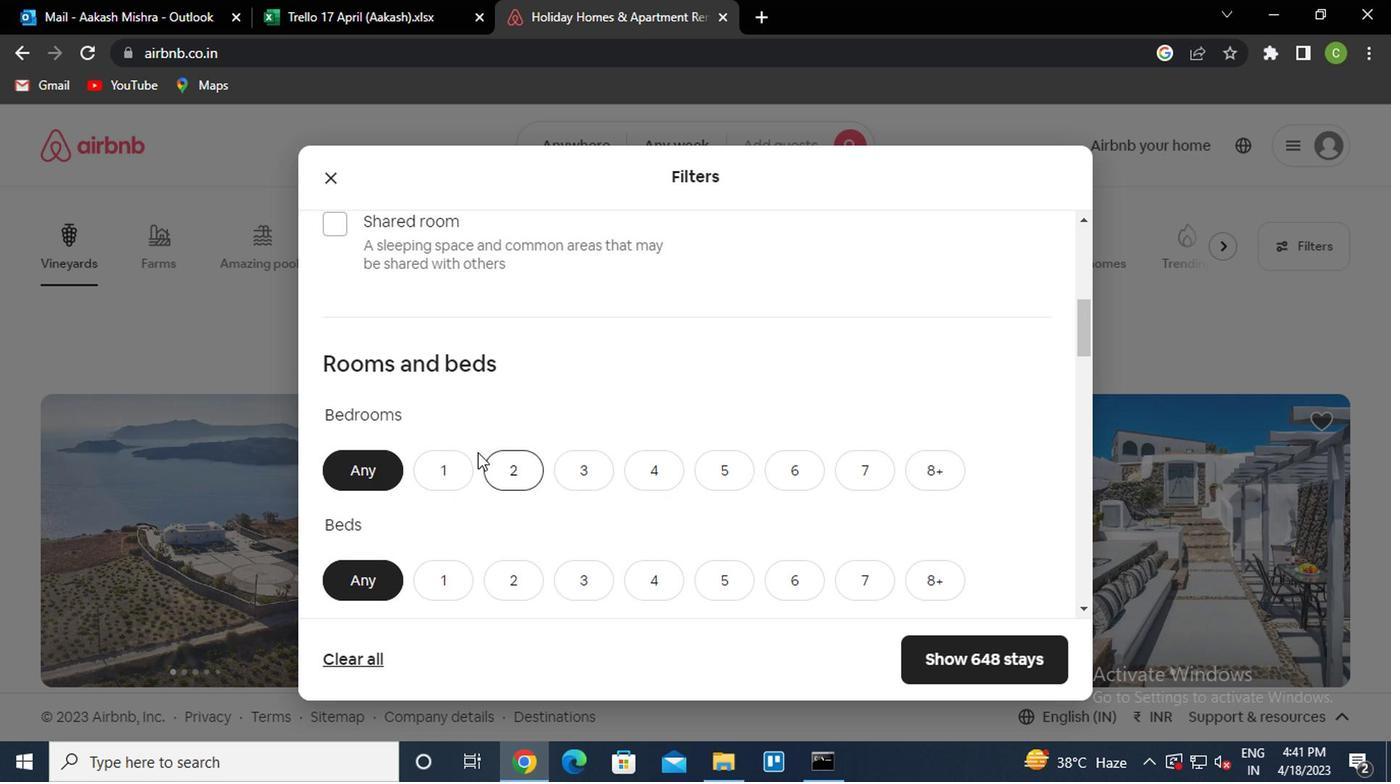 
Action: Mouse pressed left at (446, 464)
Screenshot: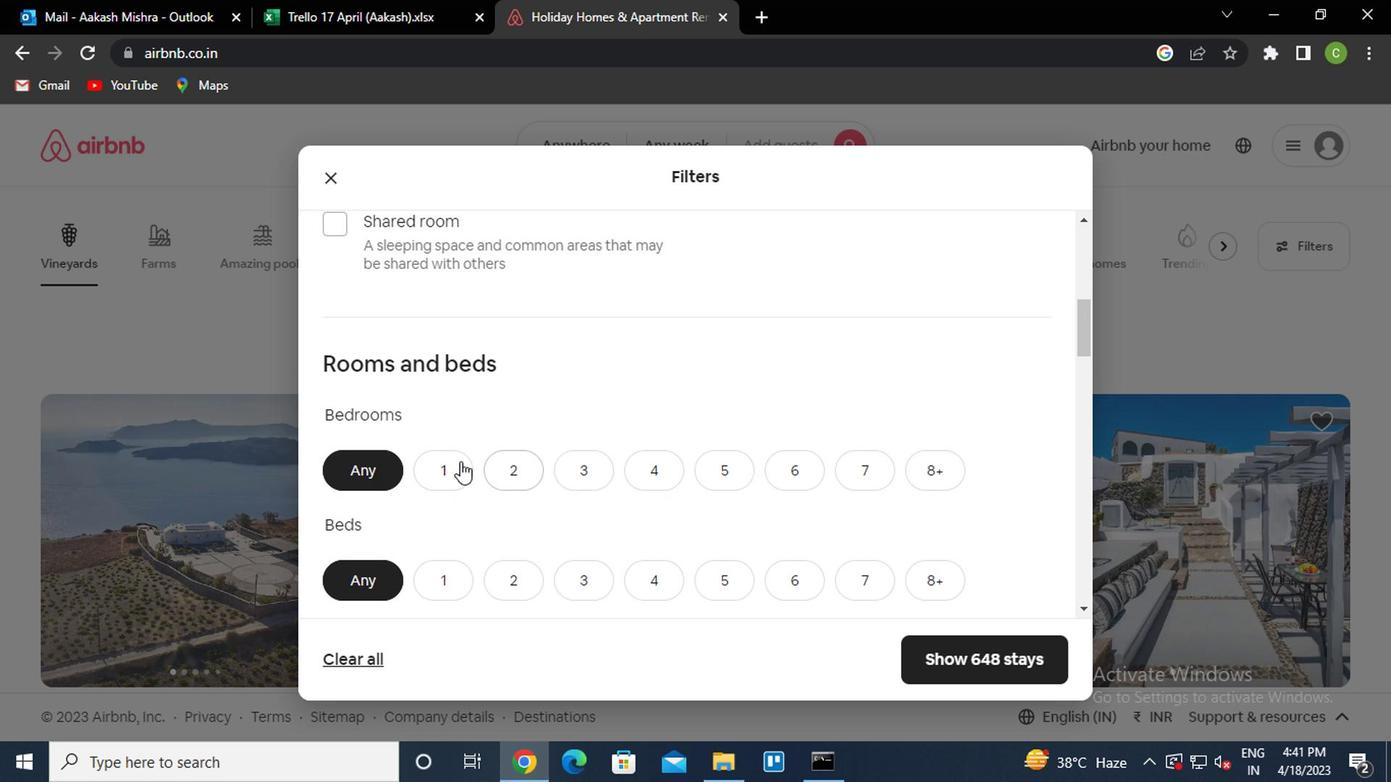 
Action: Mouse moved to (556, 504)
Screenshot: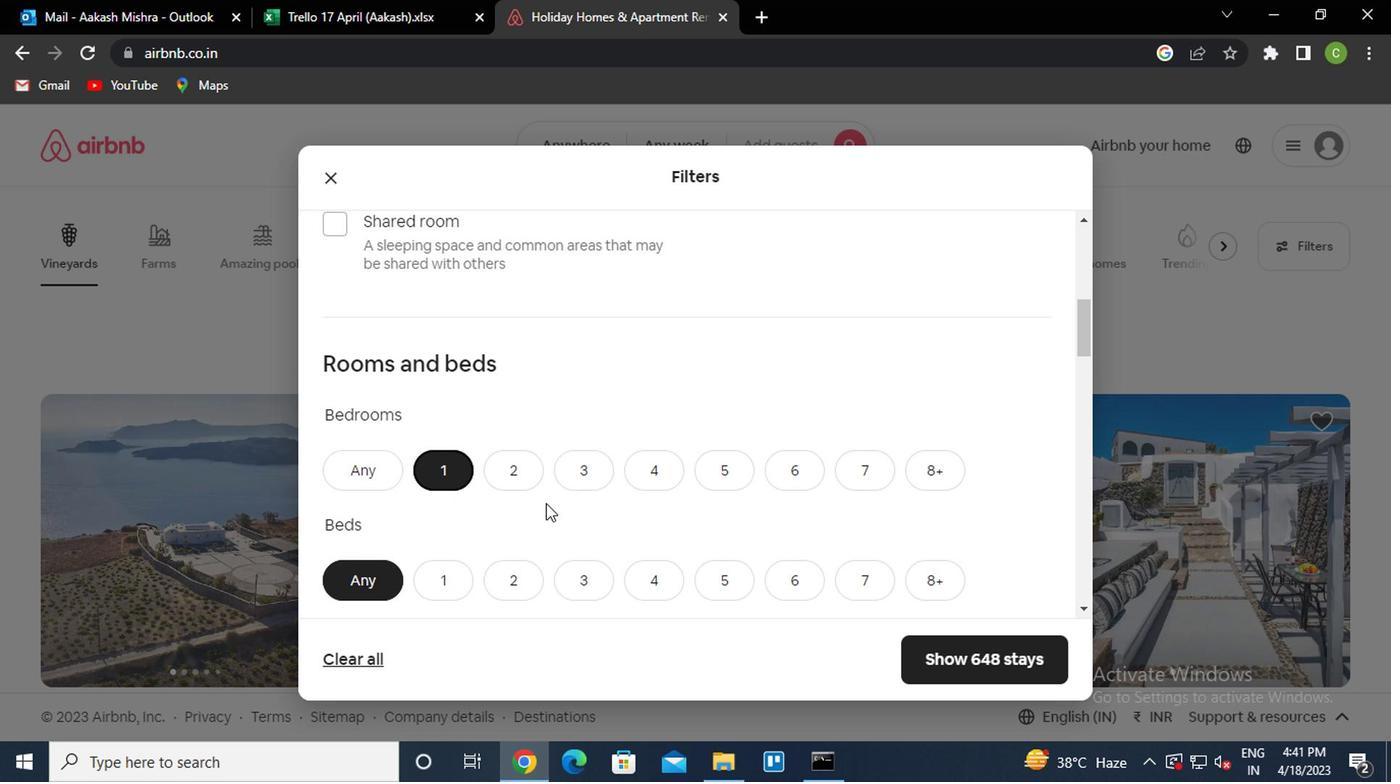 
Action: Mouse scrolled (556, 503) with delta (0, 0)
Screenshot: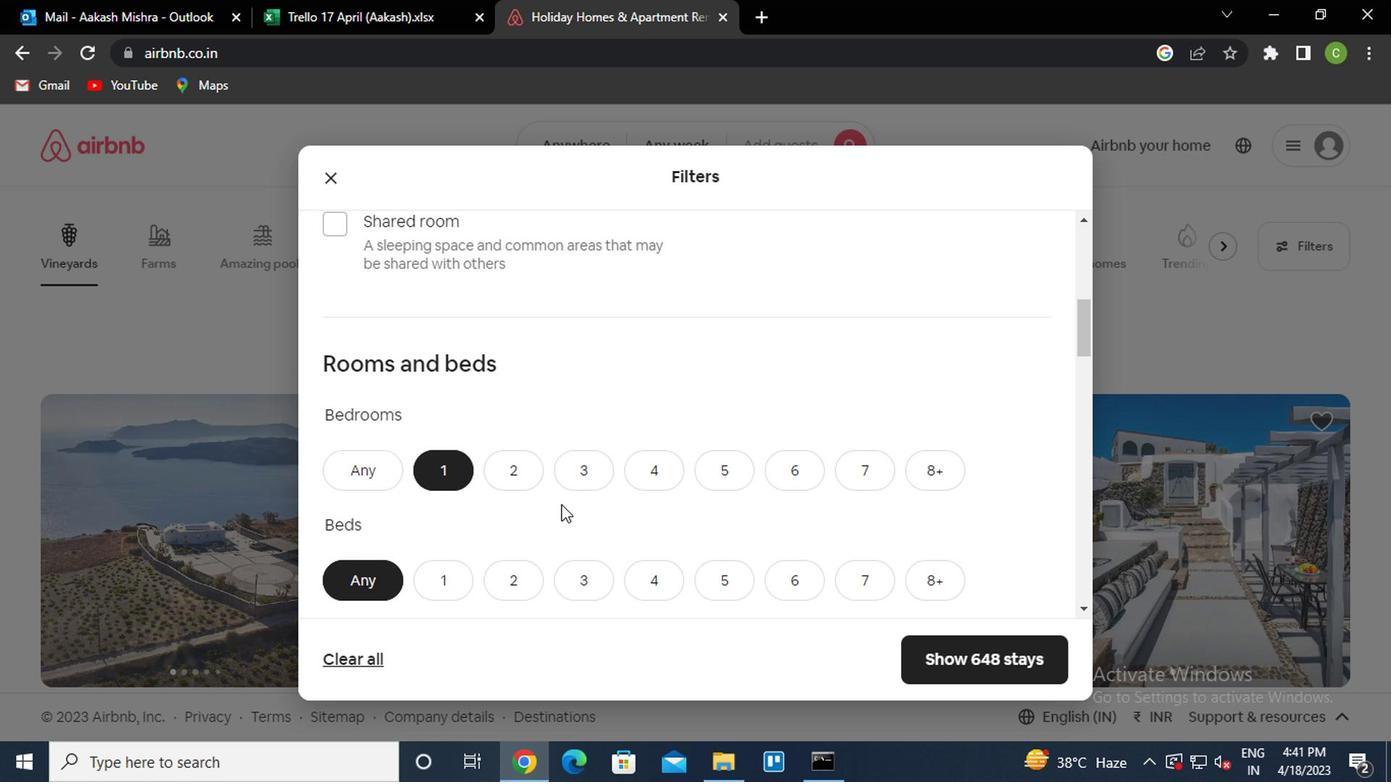 
Action: Mouse moved to (517, 482)
Screenshot: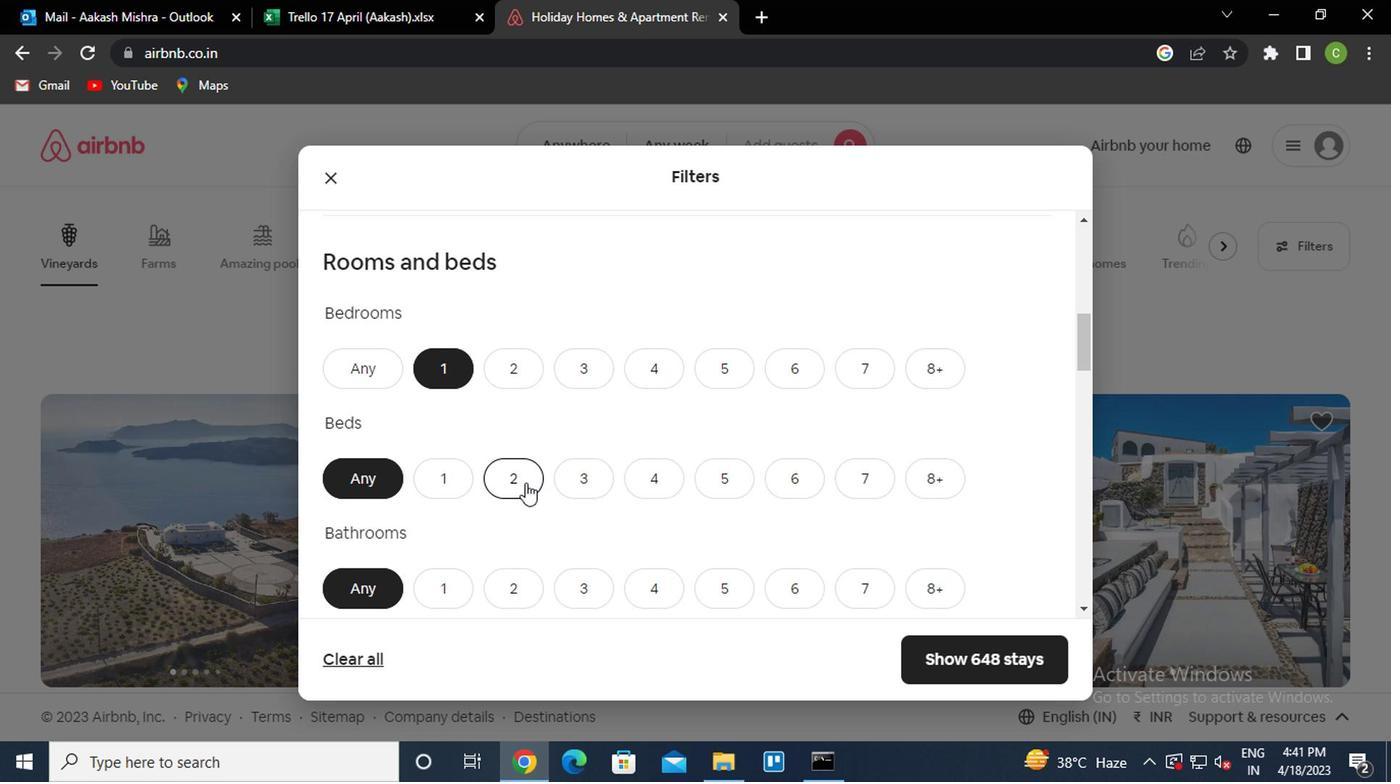 
Action: Mouse pressed left at (517, 482)
Screenshot: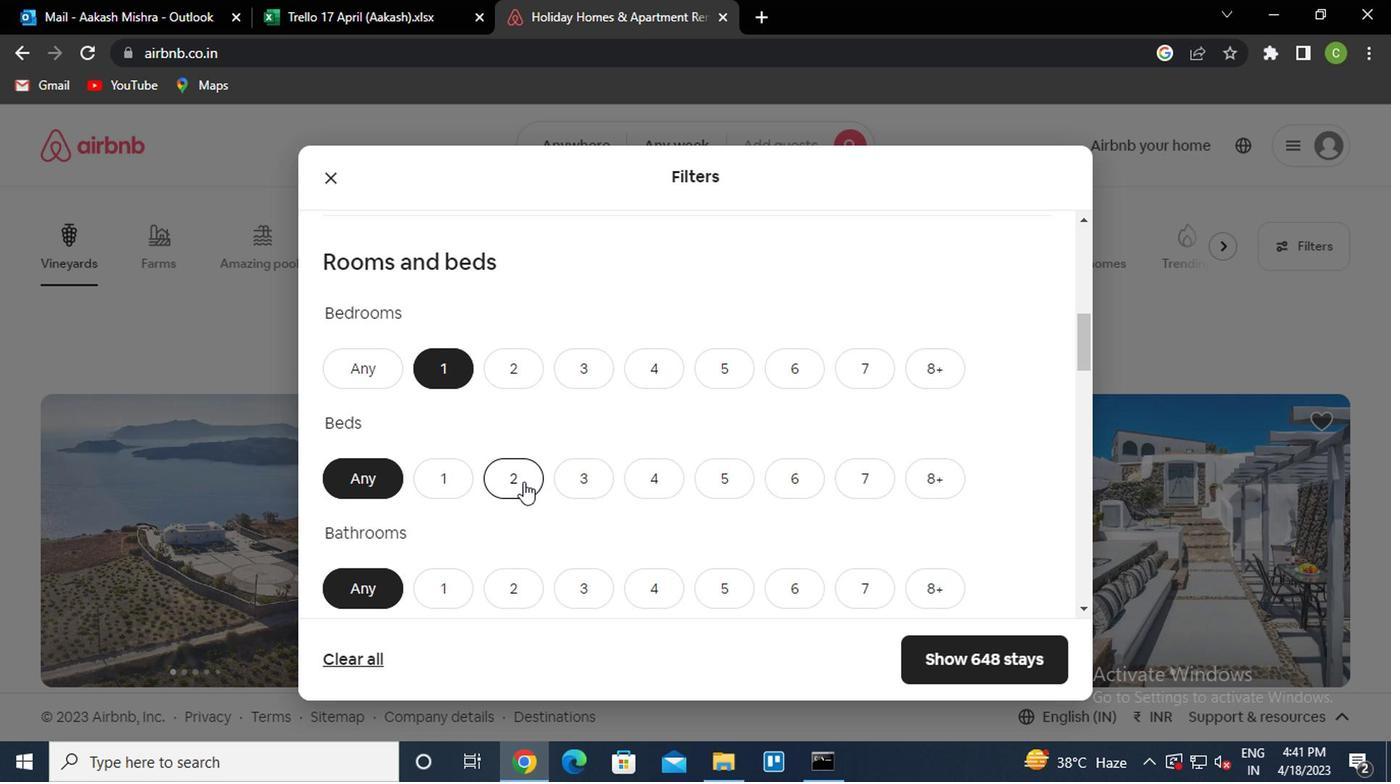 
Action: Mouse moved to (451, 589)
Screenshot: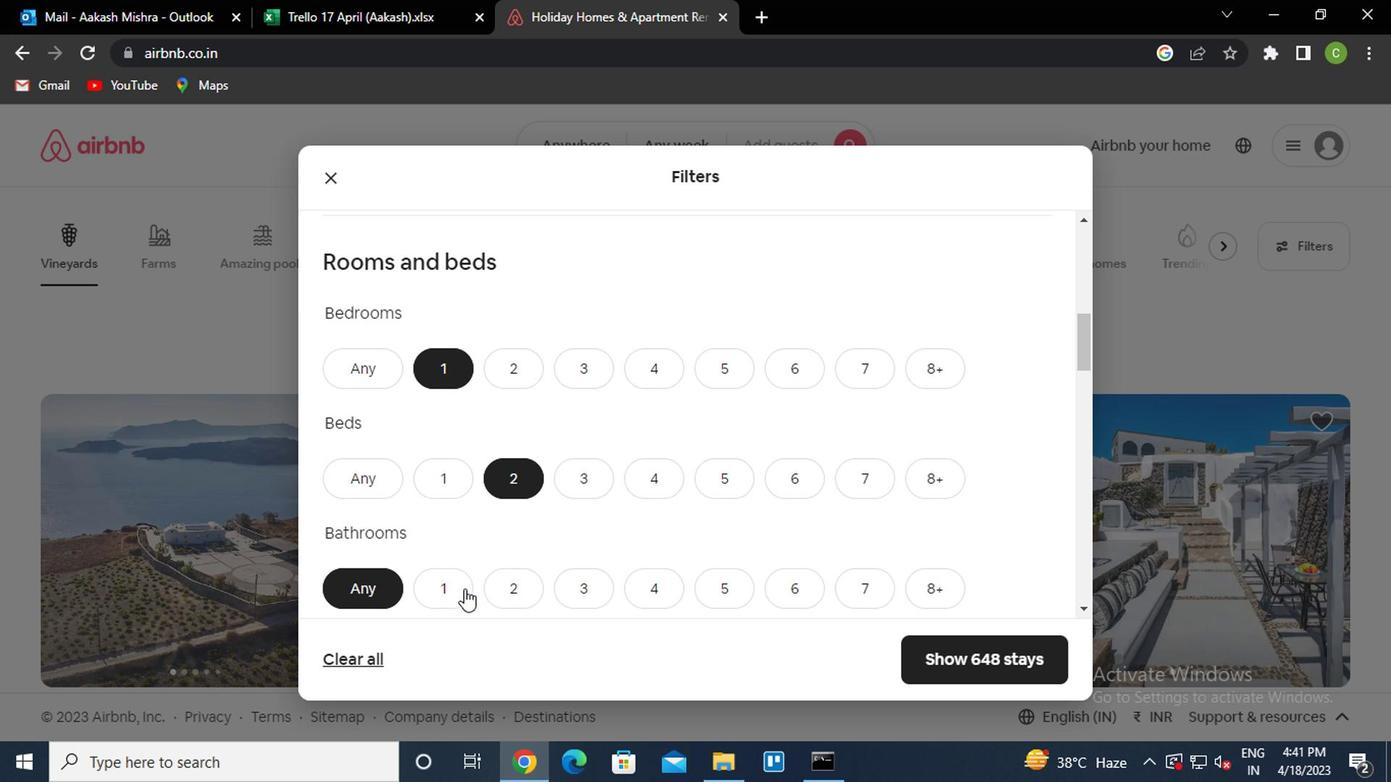 
Action: Mouse pressed left at (451, 589)
Screenshot: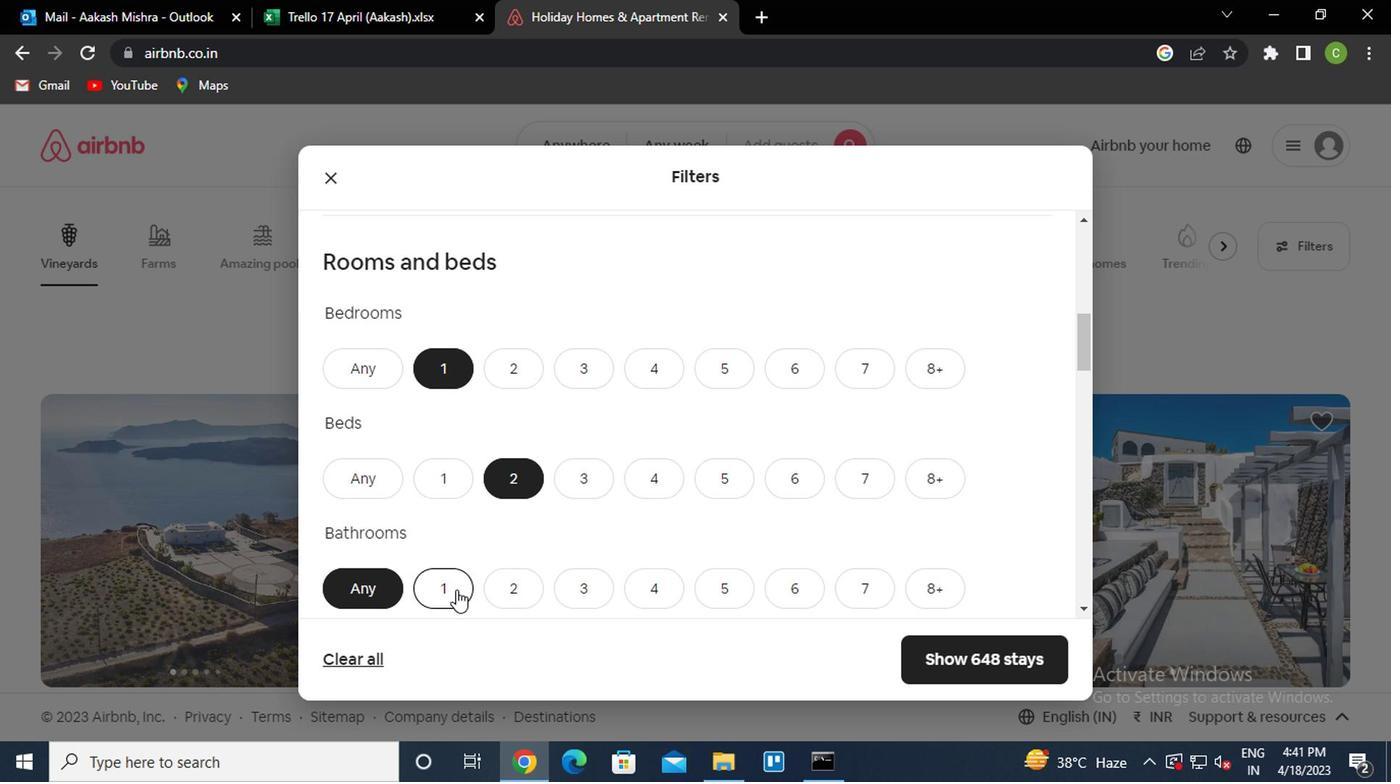 
Action: Mouse moved to (605, 539)
Screenshot: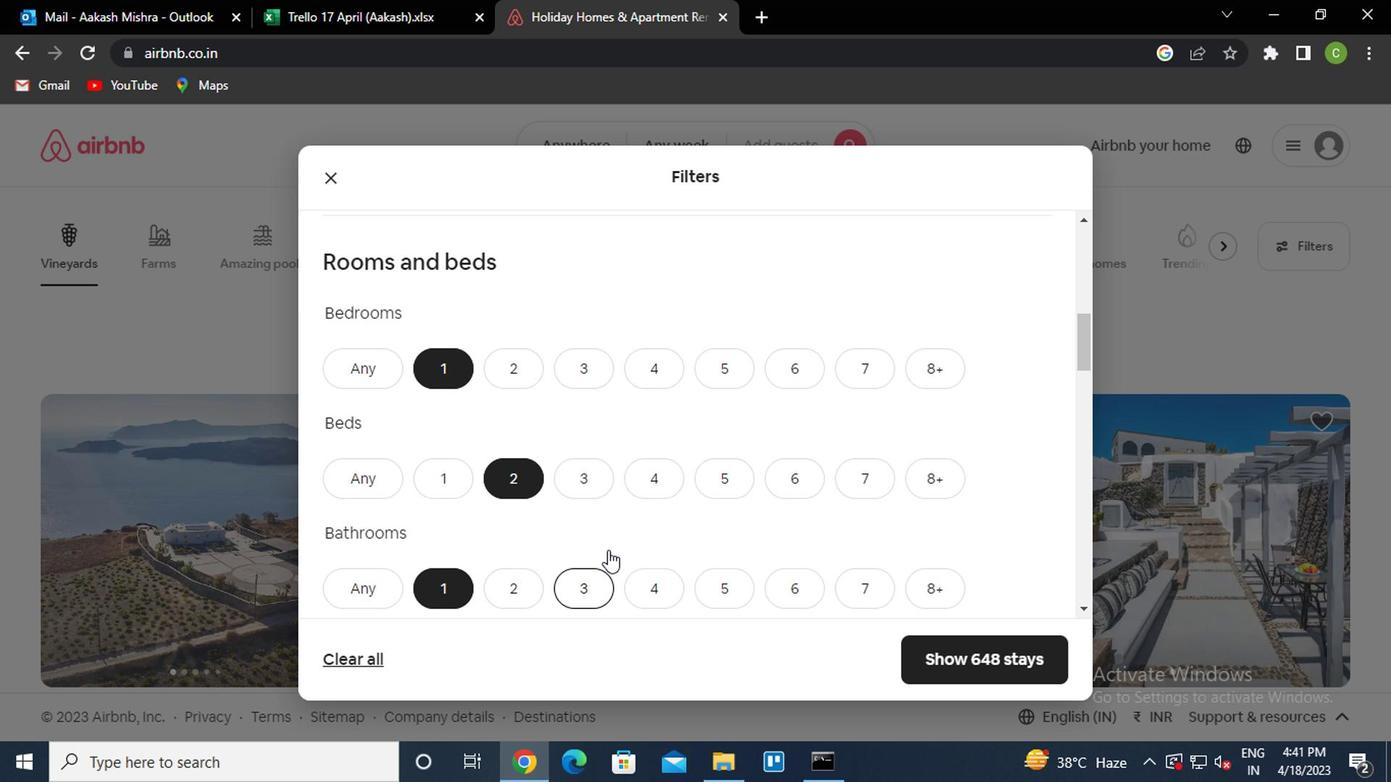 
Action: Mouse scrolled (605, 539) with delta (0, 0)
Screenshot: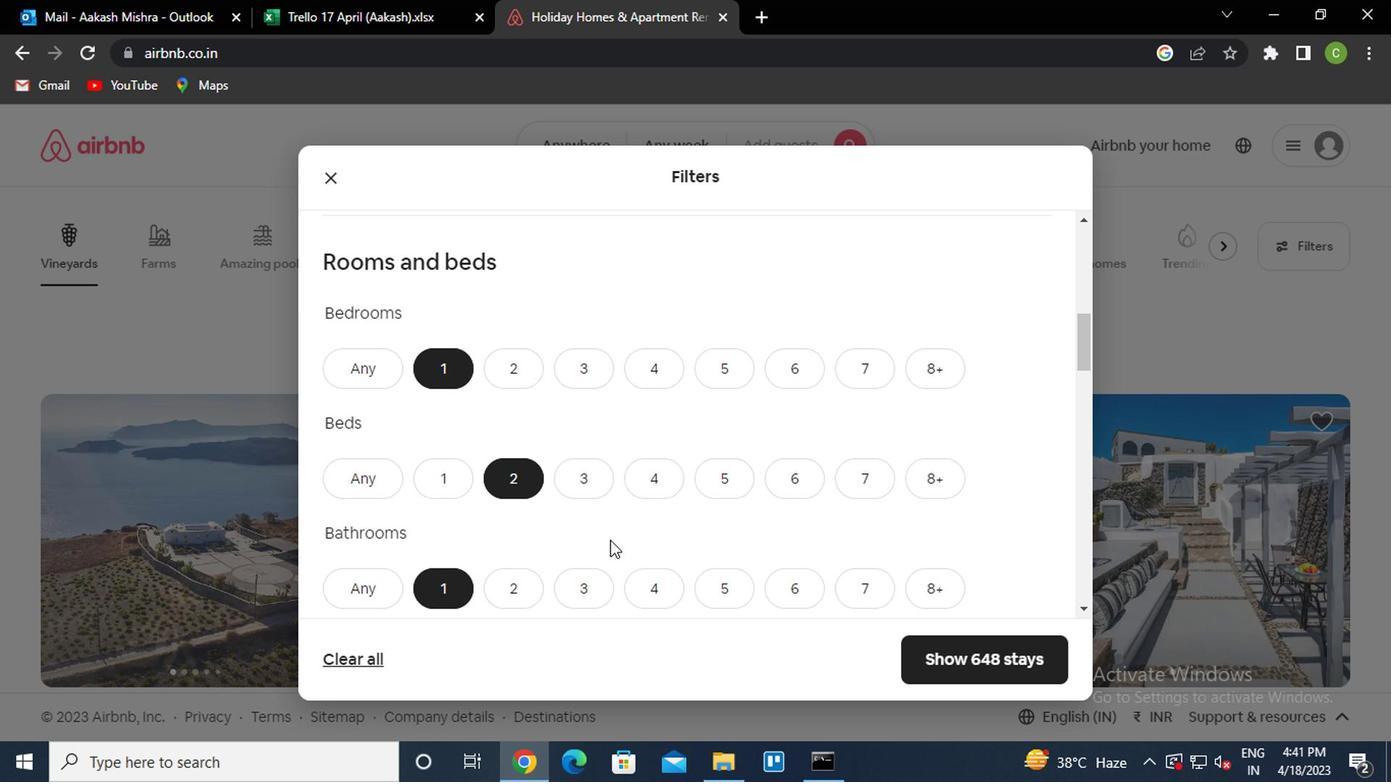 
Action: Mouse scrolled (605, 539) with delta (0, 0)
Screenshot: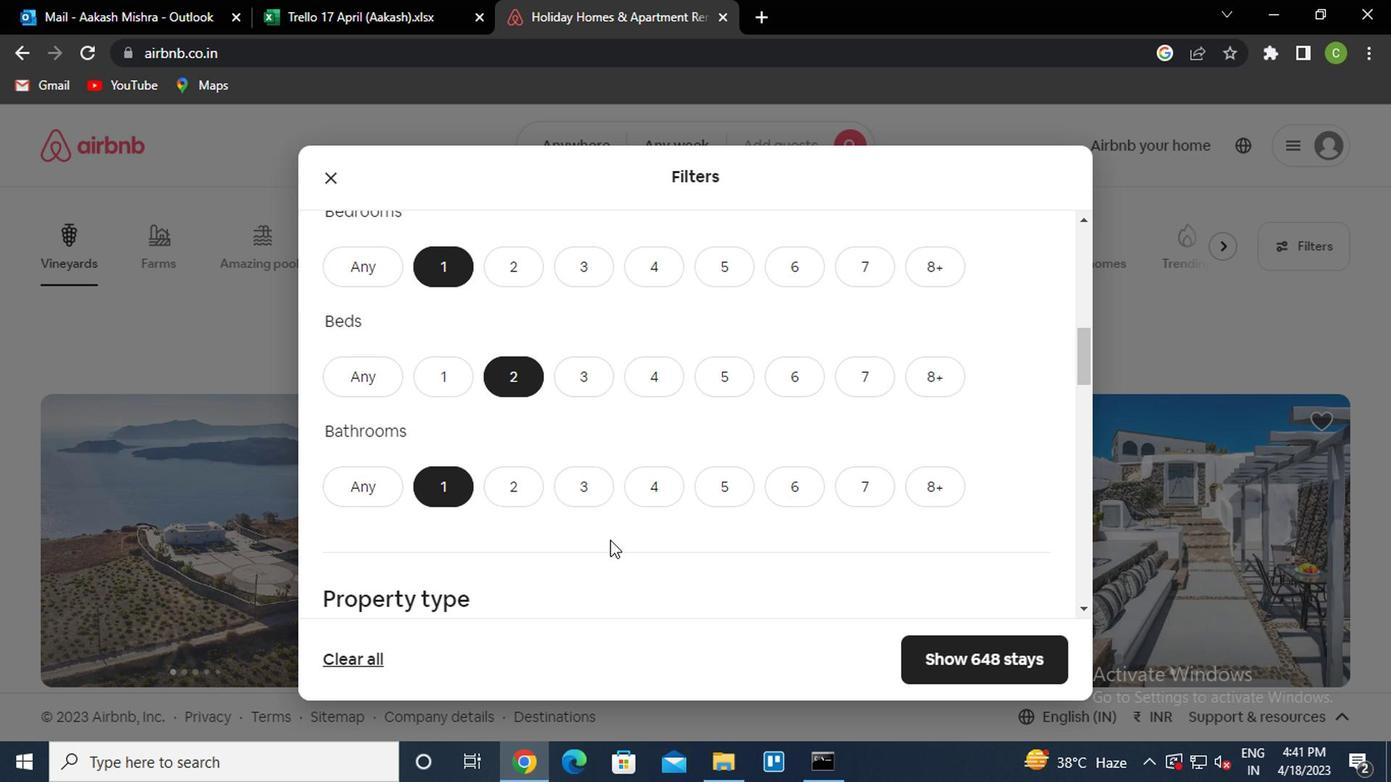 
Action: Mouse scrolled (605, 539) with delta (0, 0)
Screenshot: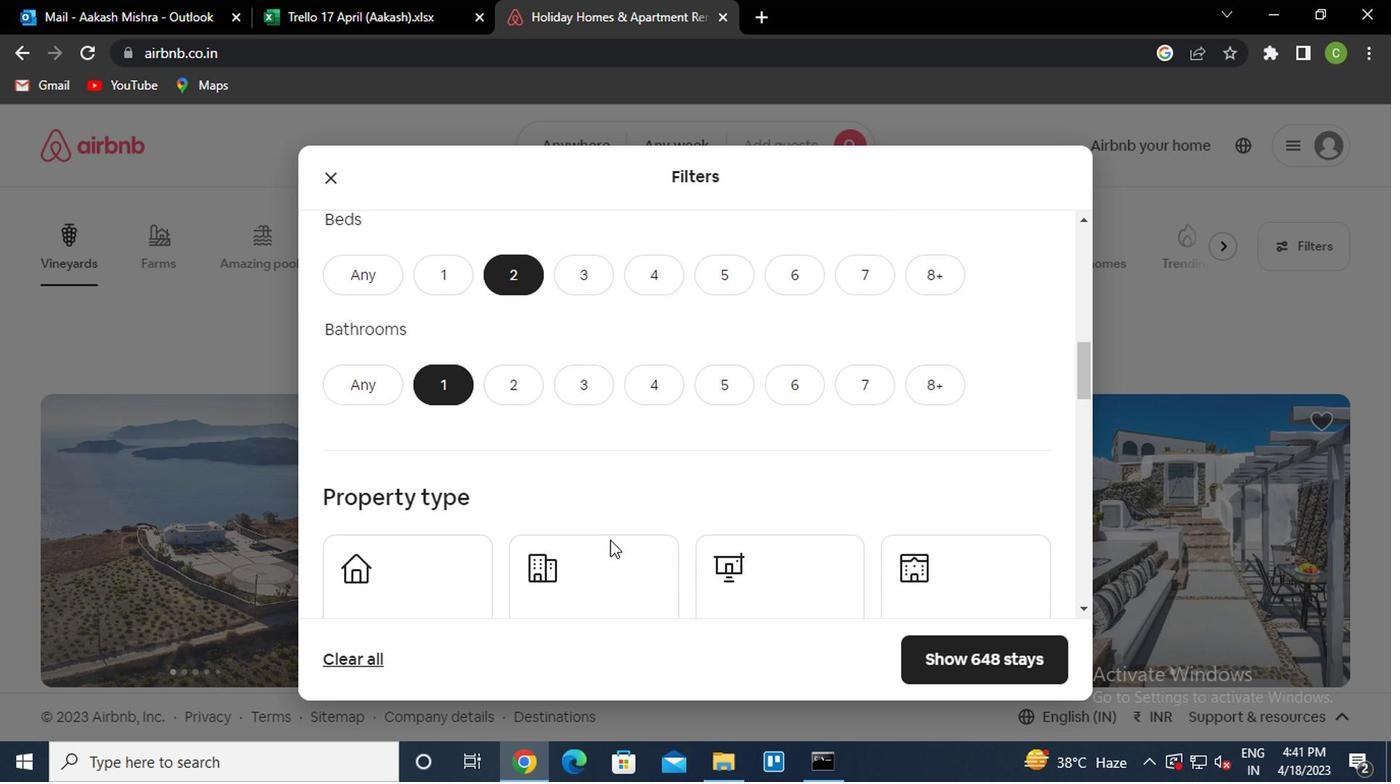 
Action: Mouse scrolled (605, 539) with delta (0, 0)
Screenshot: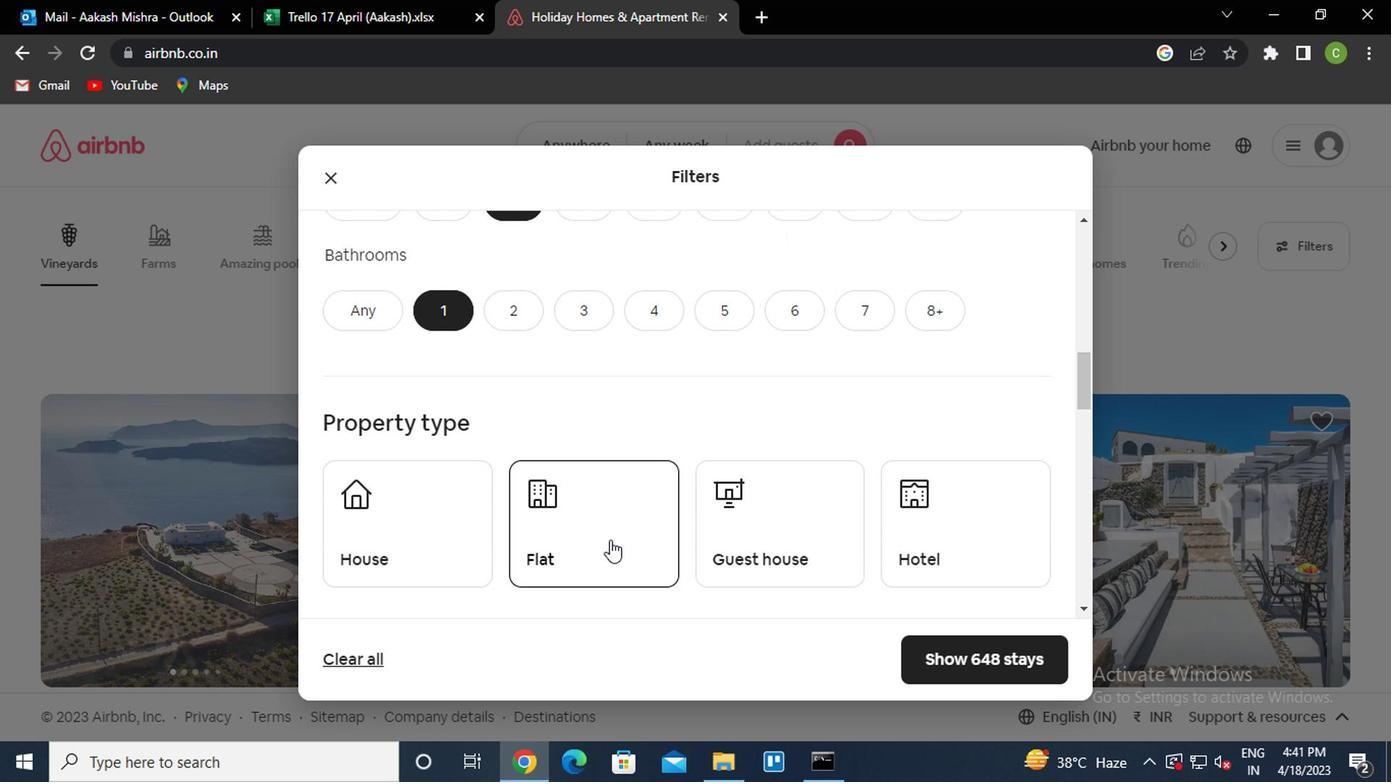 
Action: Mouse moved to (594, 432)
Screenshot: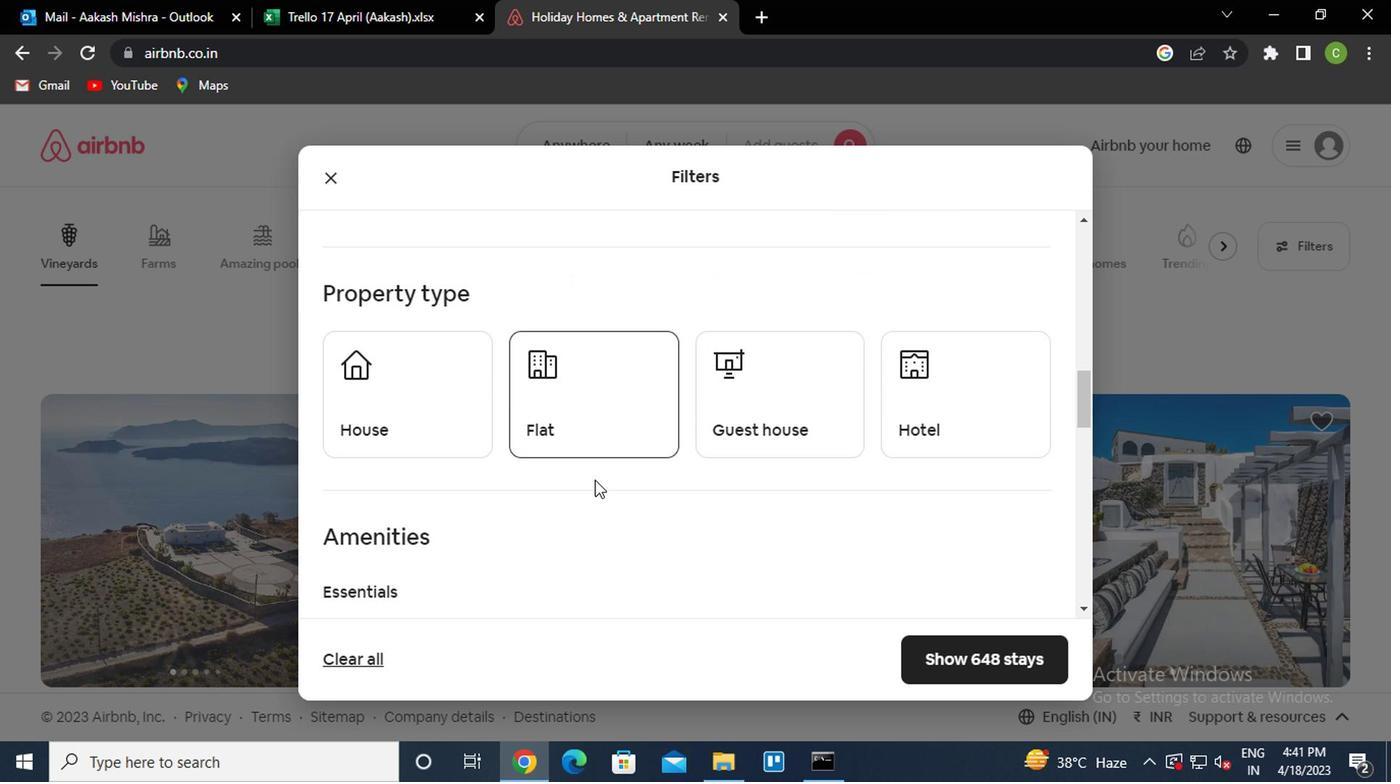 
Action: Mouse pressed left at (594, 432)
Screenshot: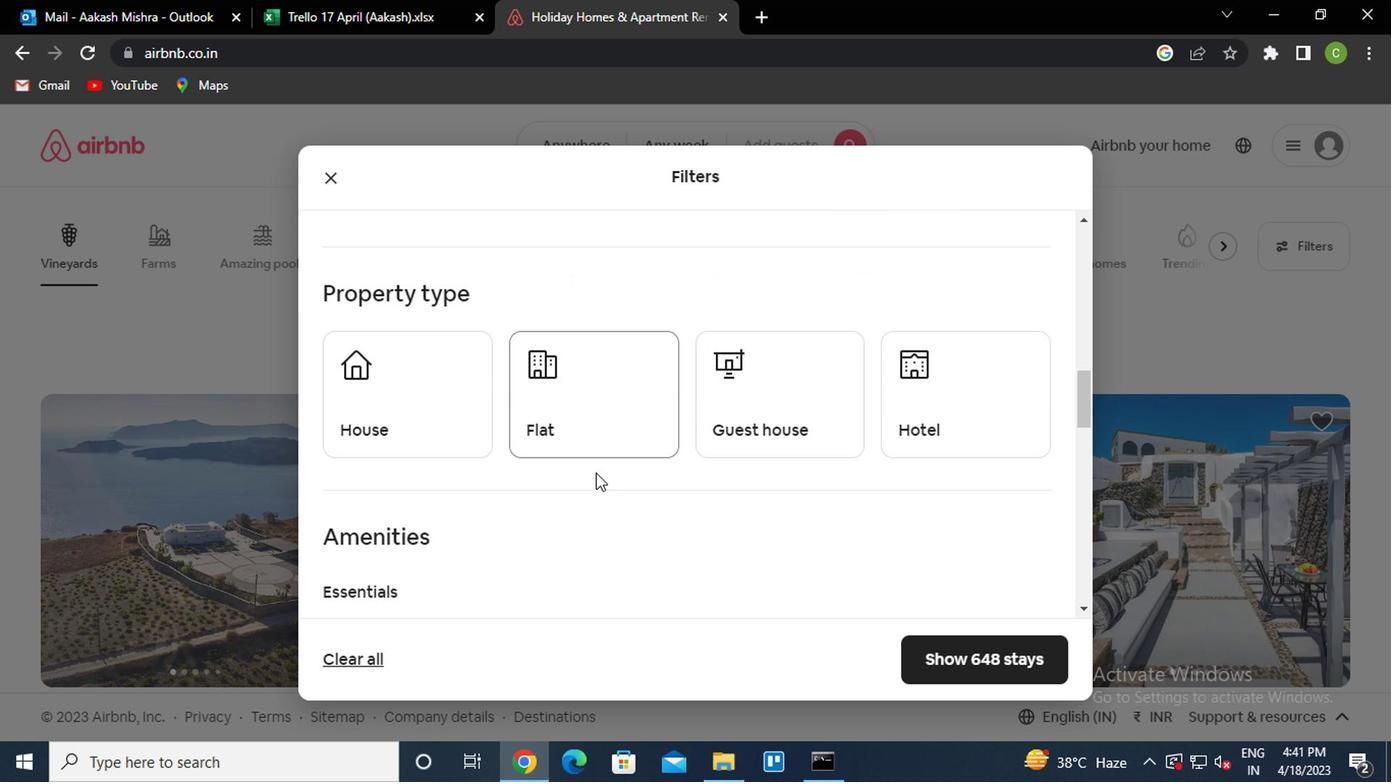 
Action: Mouse moved to (639, 505)
Screenshot: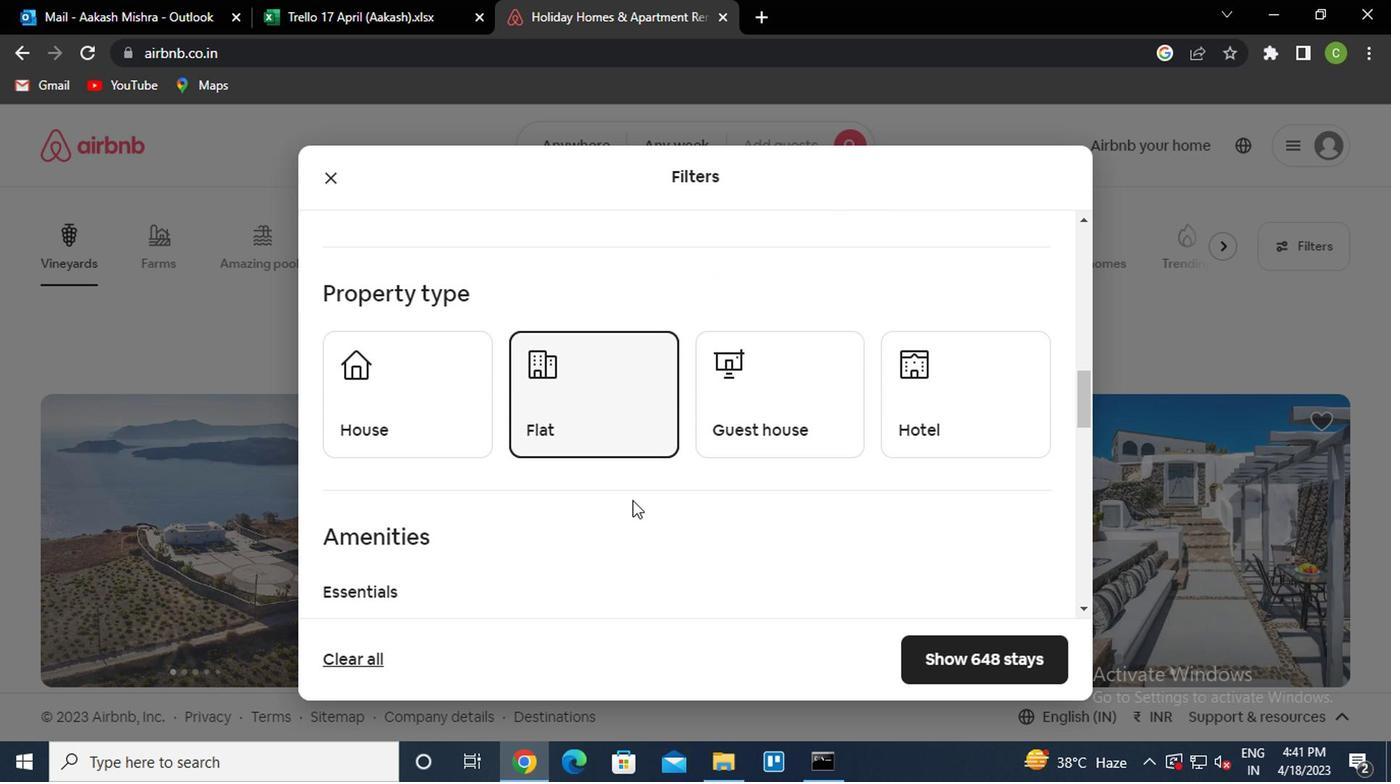 
Action: Mouse scrolled (639, 504) with delta (0, -1)
Screenshot: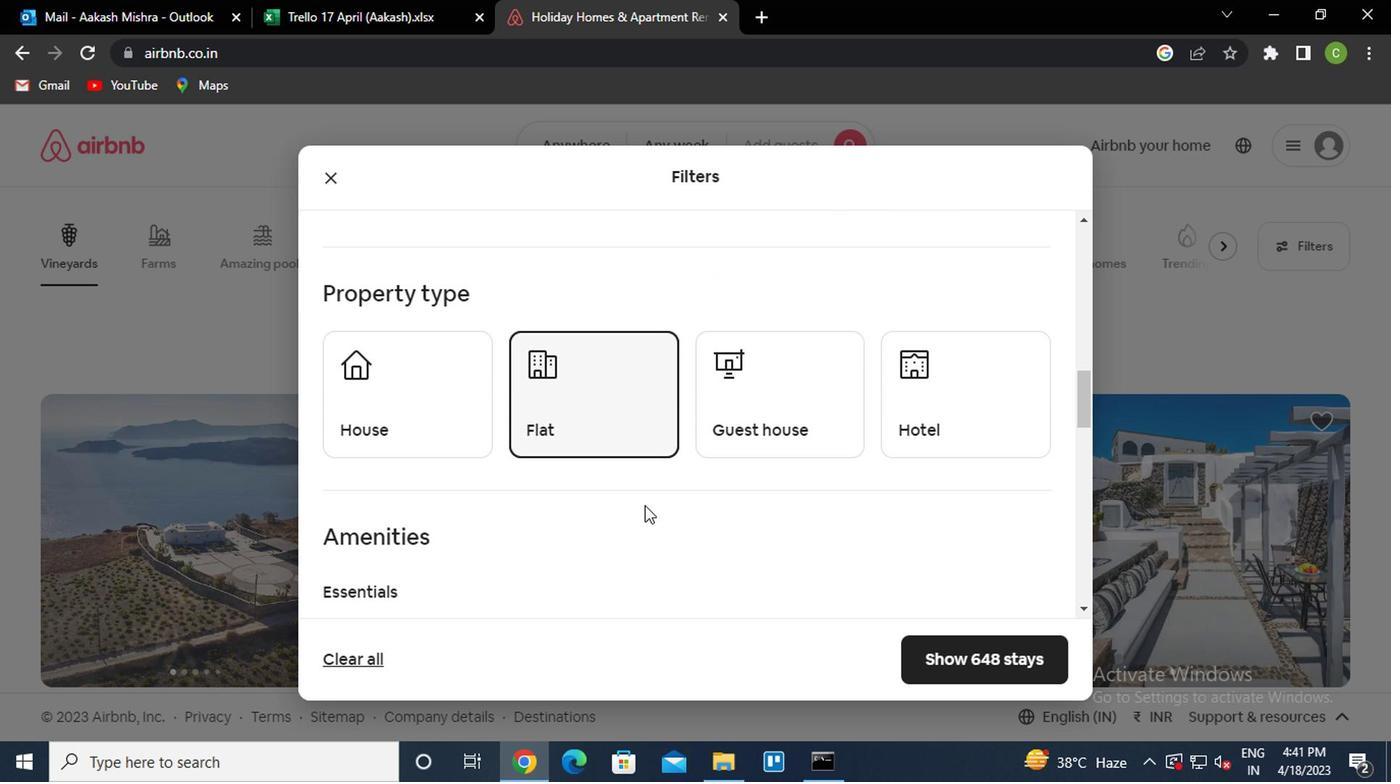 
Action: Mouse moved to (347, 539)
Screenshot: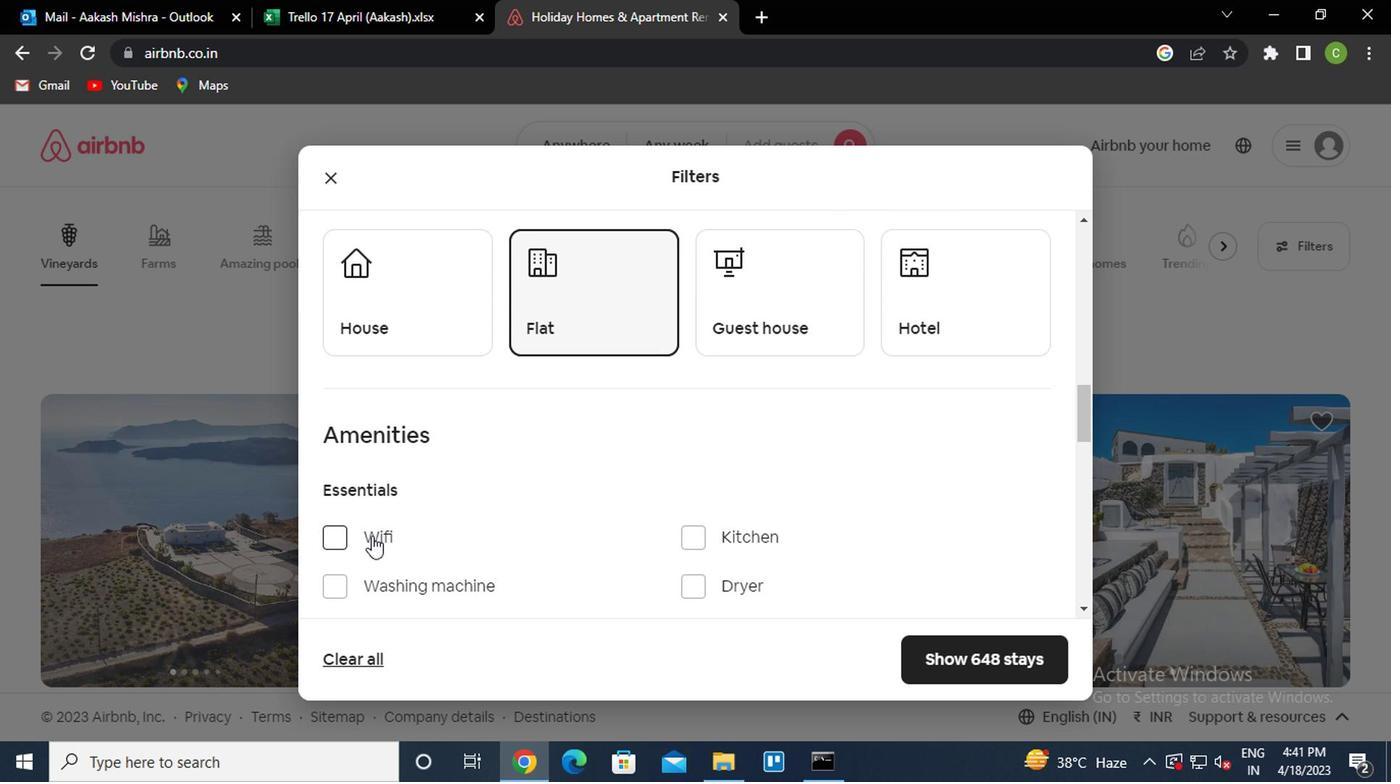 
Action: Mouse pressed left at (347, 539)
Screenshot: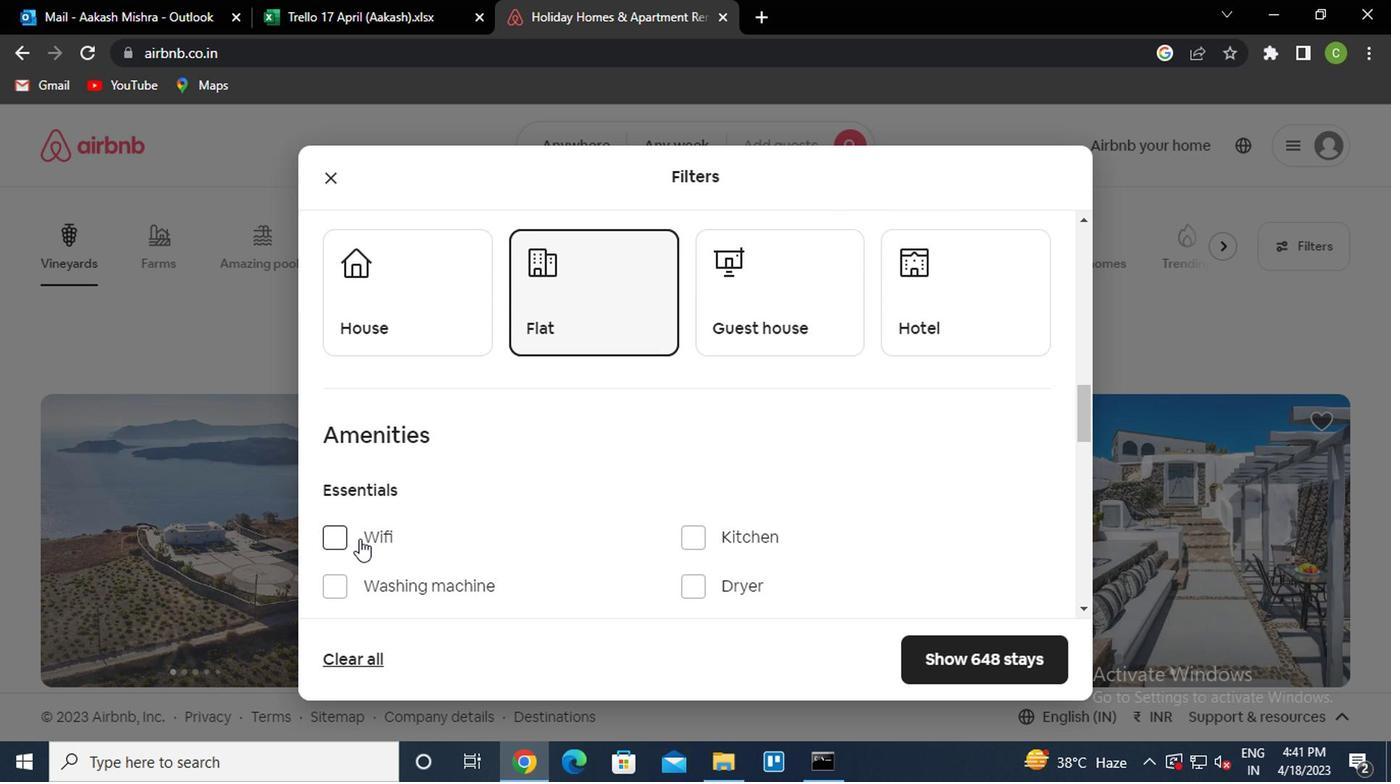 
Action: Mouse moved to (544, 528)
Screenshot: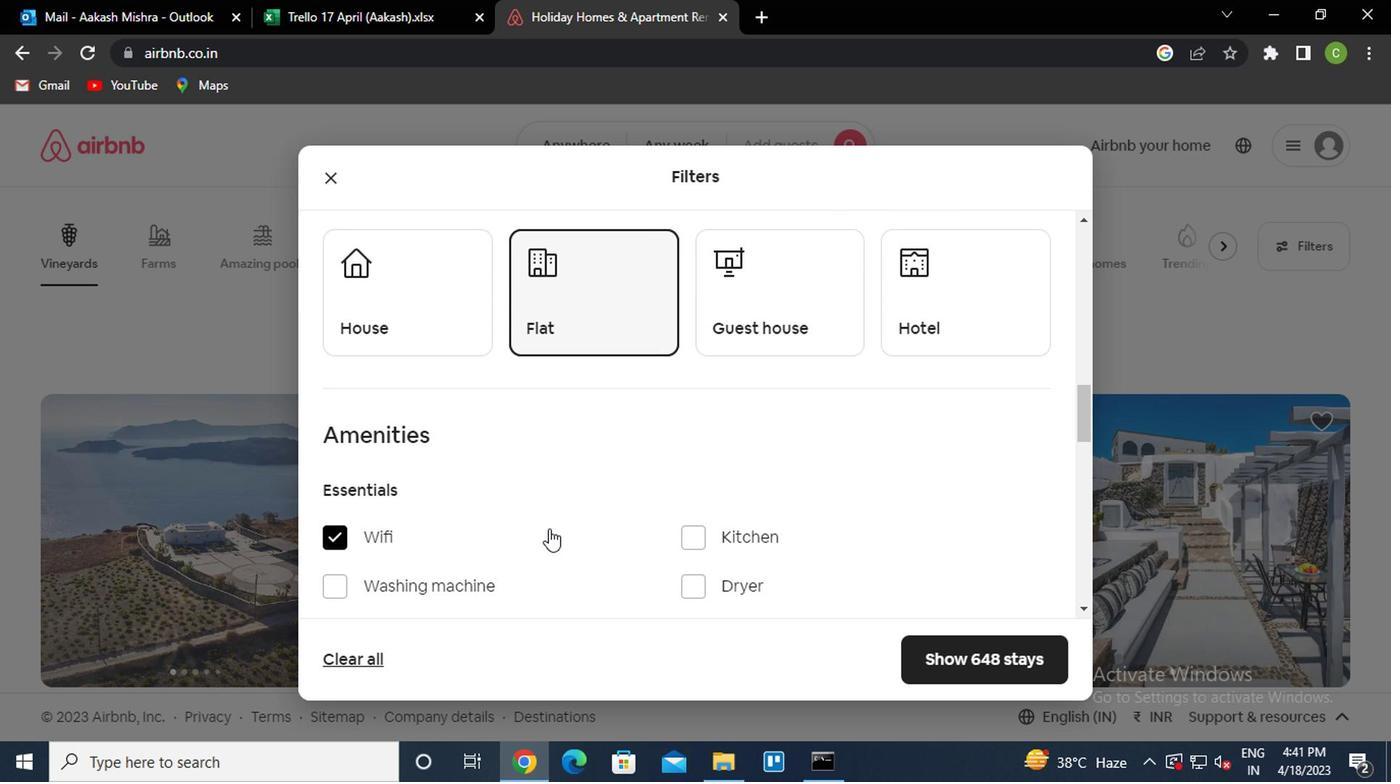 
Action: Mouse scrolled (544, 526) with delta (0, -1)
Screenshot: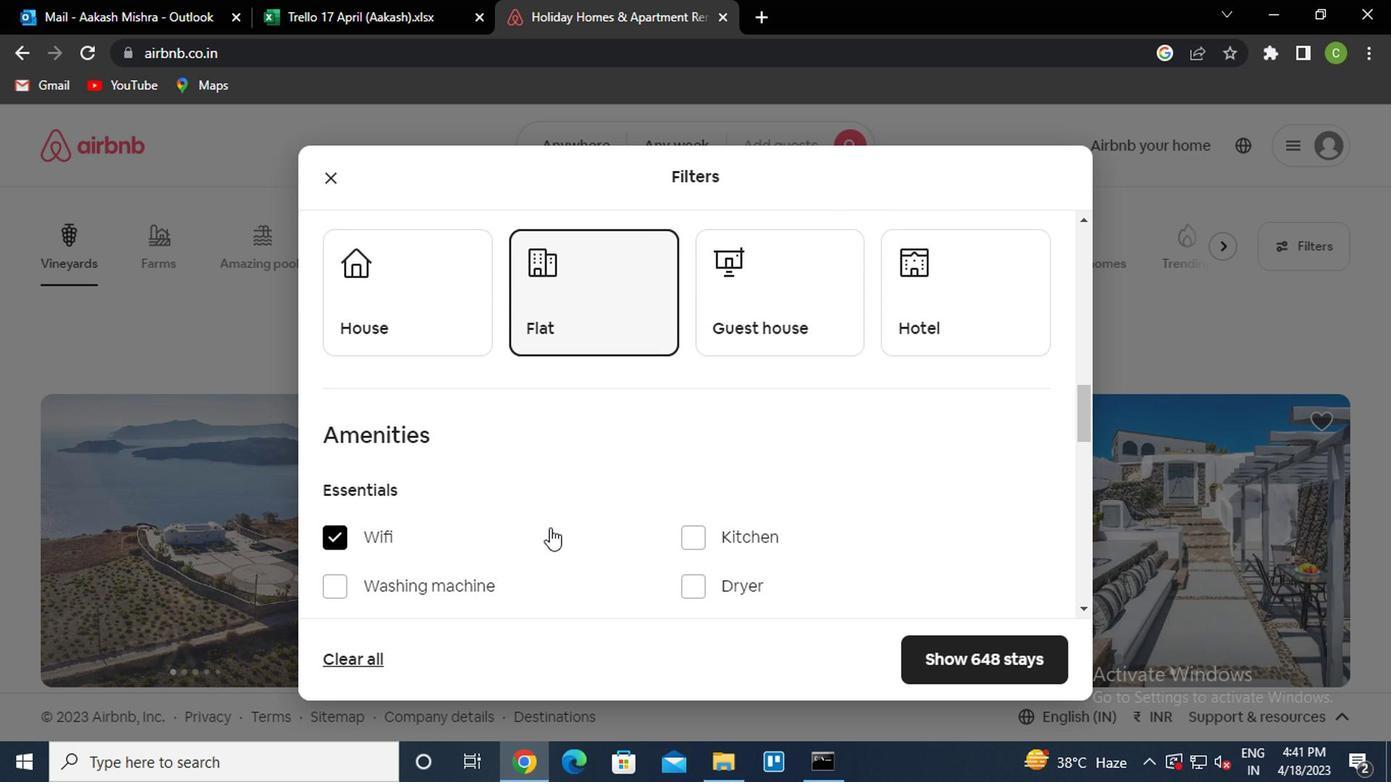 
Action: Mouse scrolled (544, 526) with delta (0, -1)
Screenshot: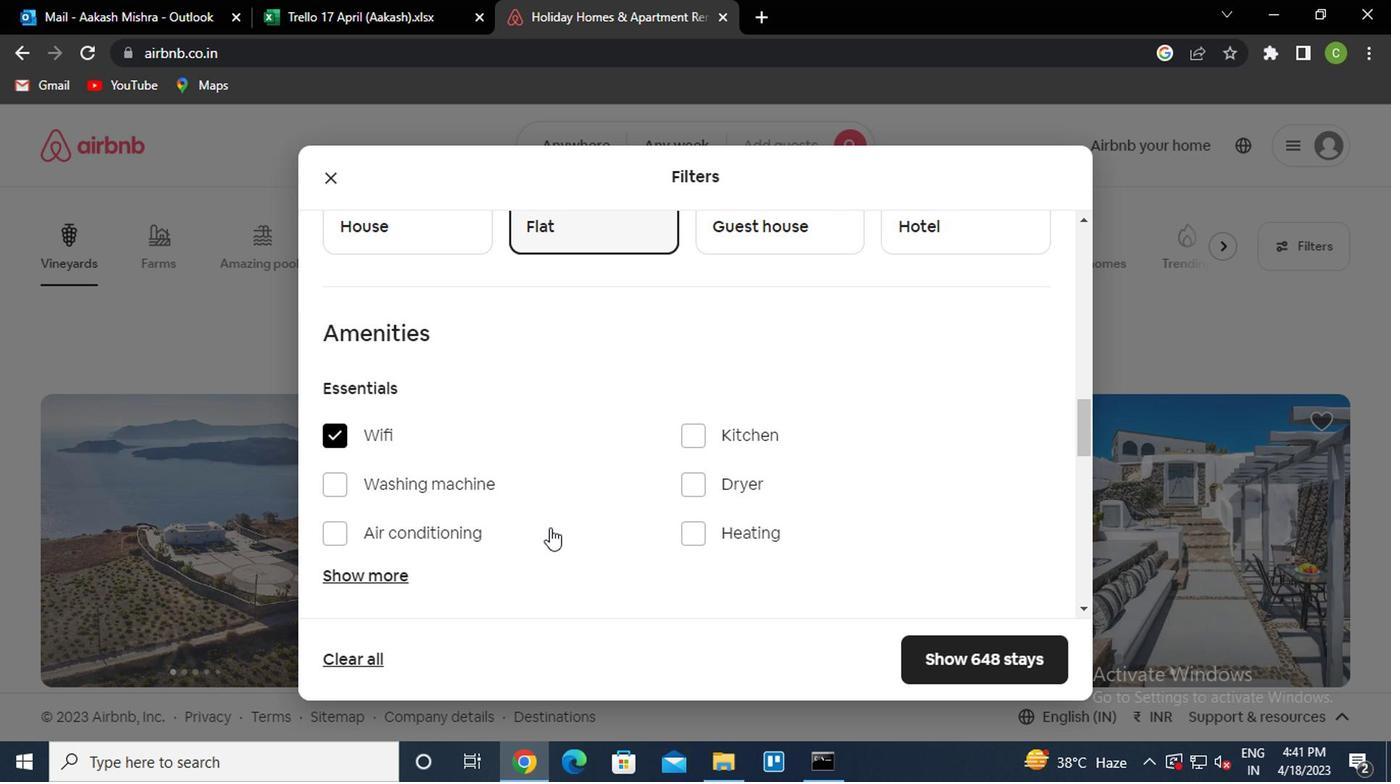 
Action: Mouse scrolled (544, 526) with delta (0, -1)
Screenshot: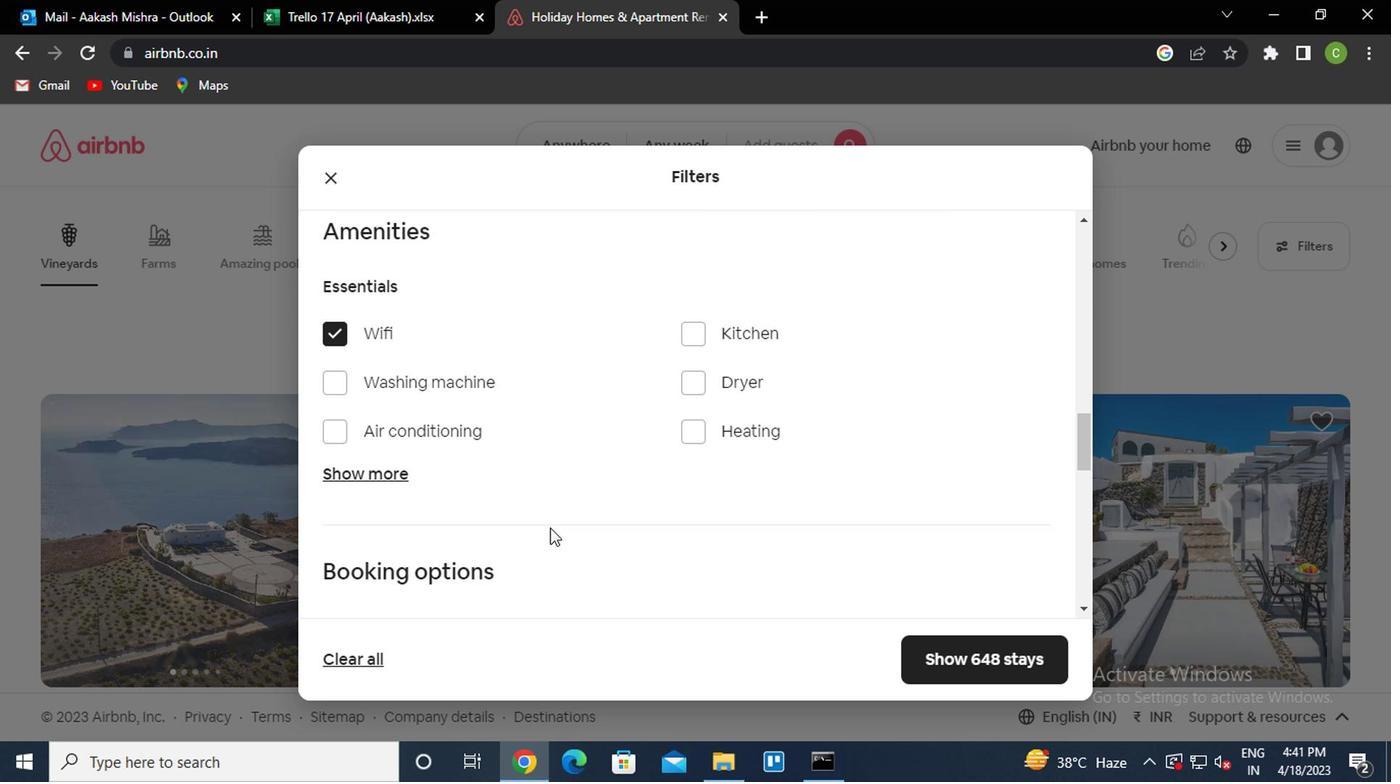 
Action: Mouse scrolled (544, 526) with delta (0, -1)
Screenshot: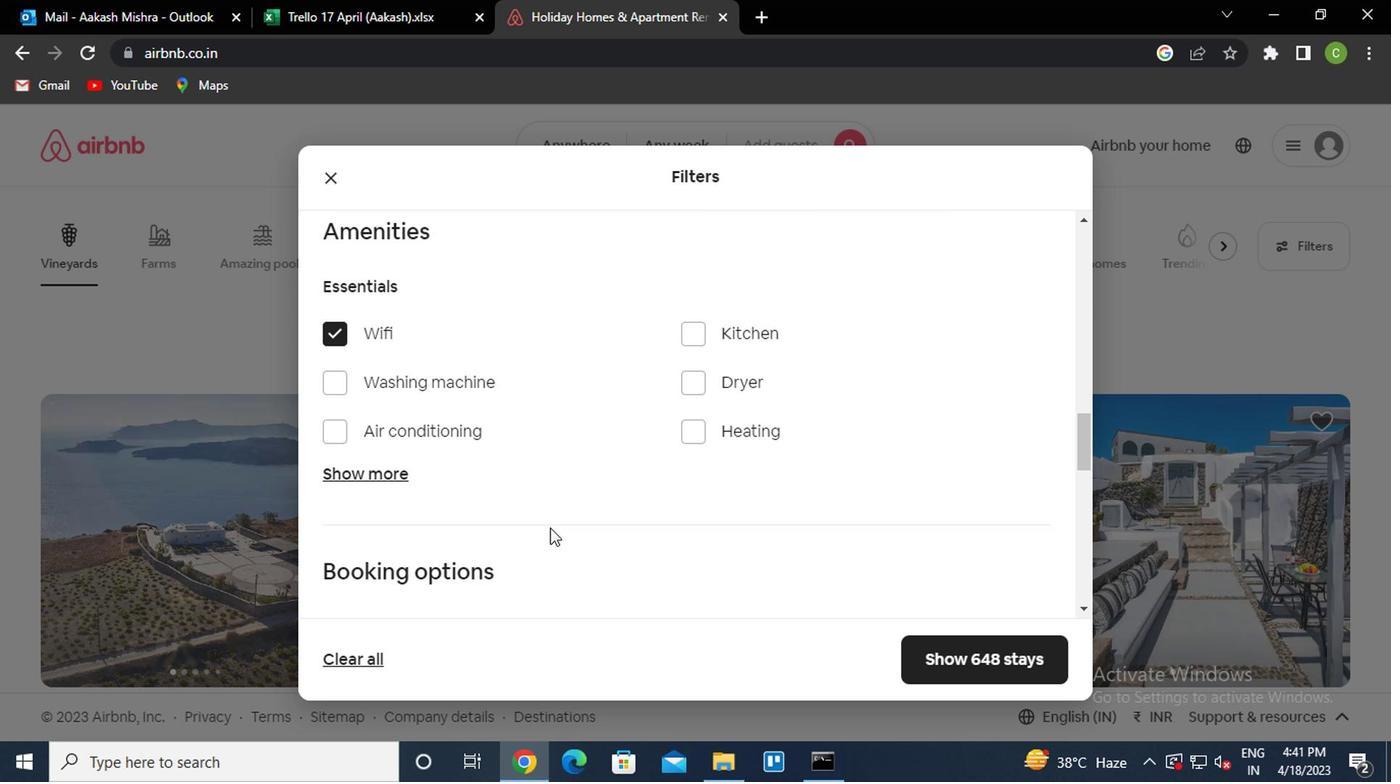 
Action: Mouse scrolled (544, 526) with delta (0, -1)
Screenshot: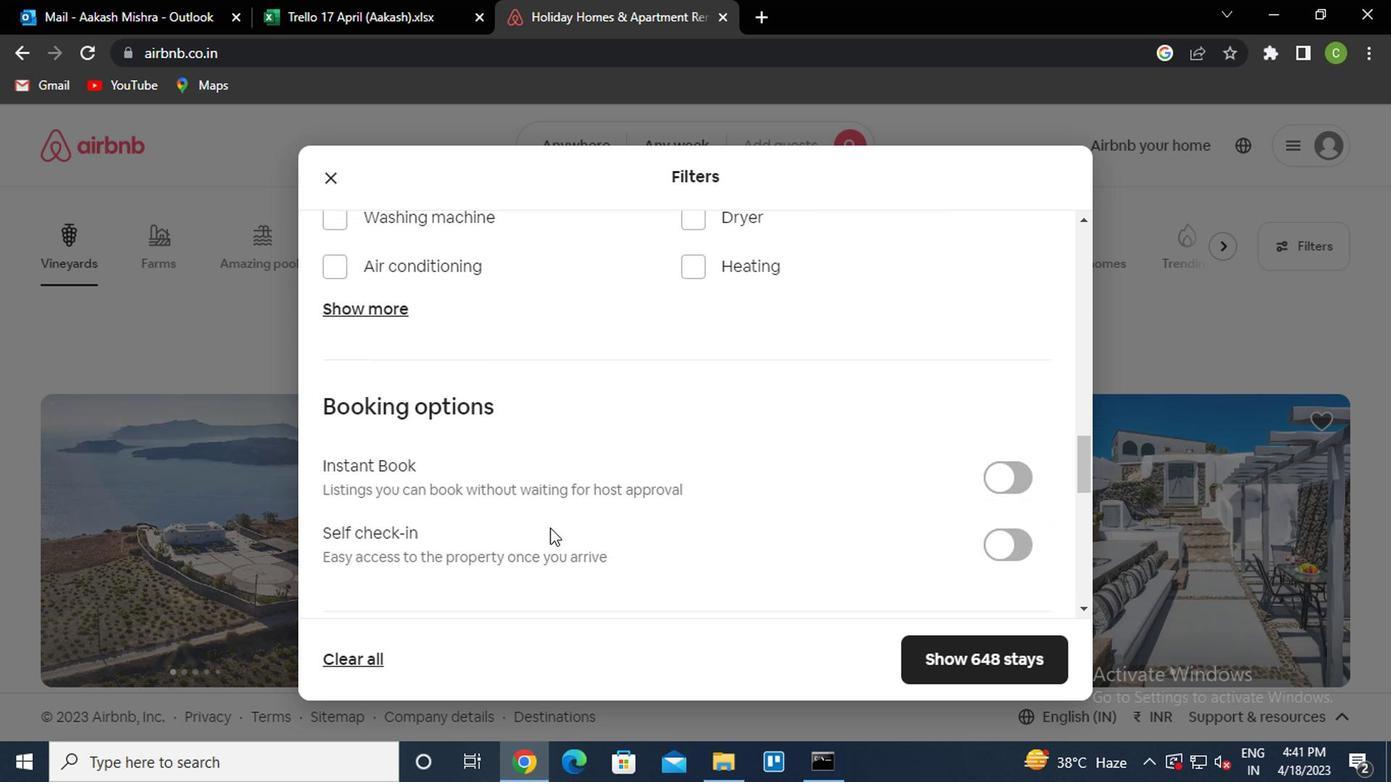 
Action: Mouse moved to (994, 402)
Screenshot: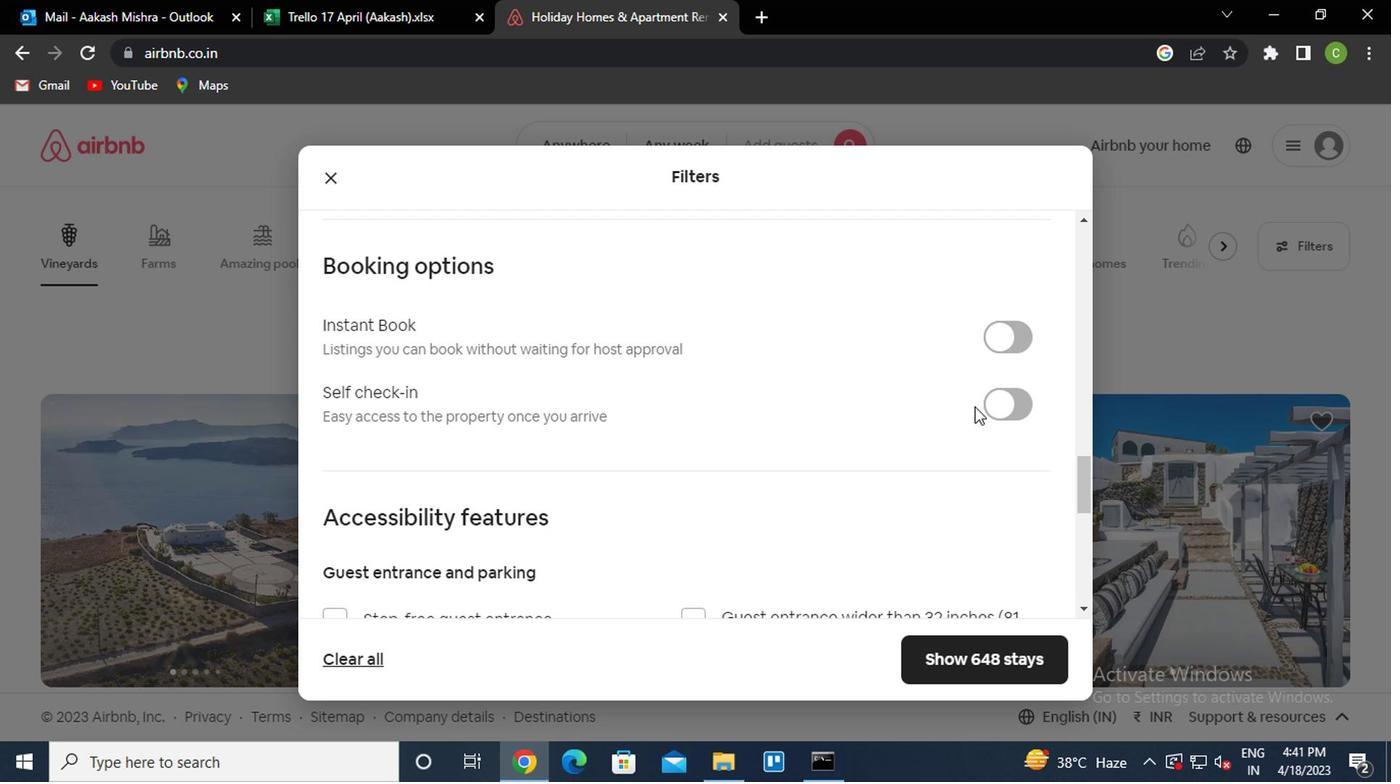 
Action: Mouse pressed left at (994, 402)
Screenshot: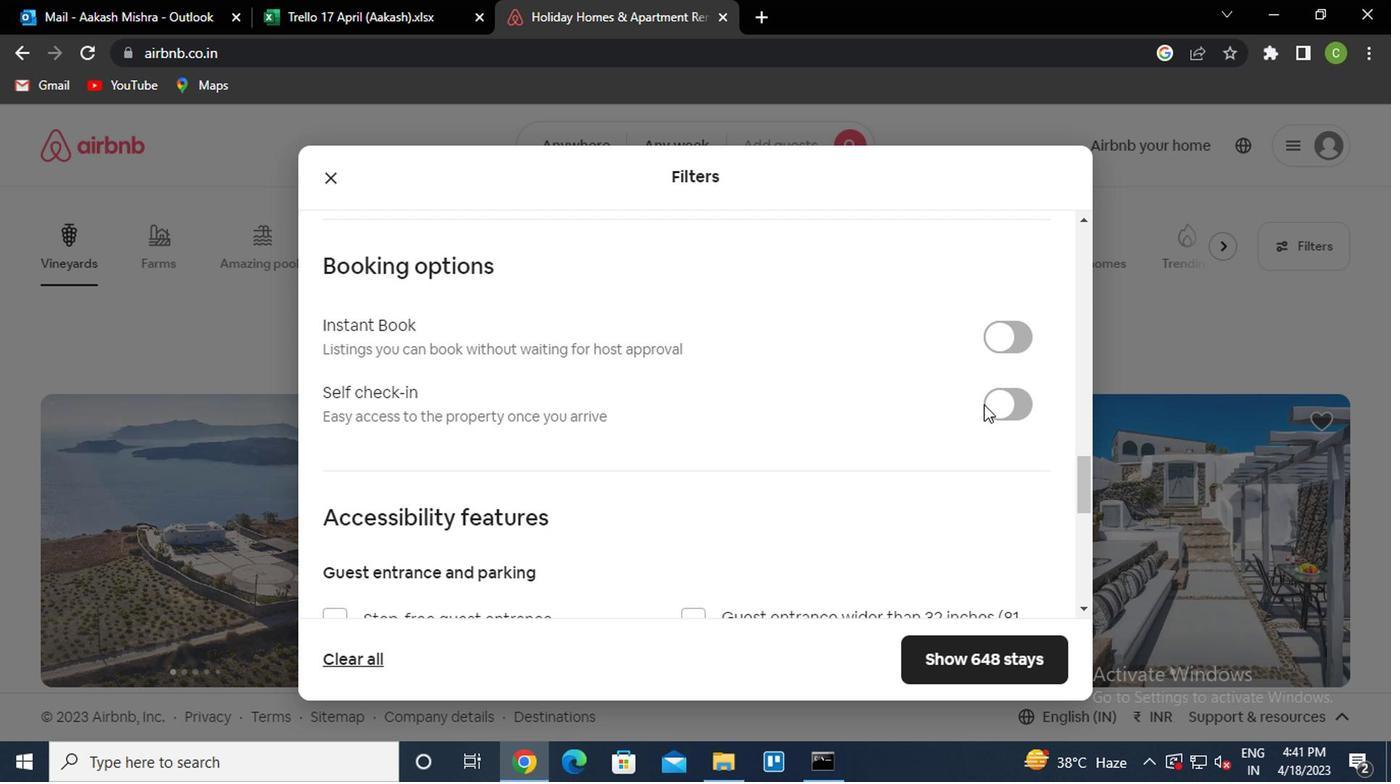 
Action: Mouse moved to (717, 483)
Screenshot: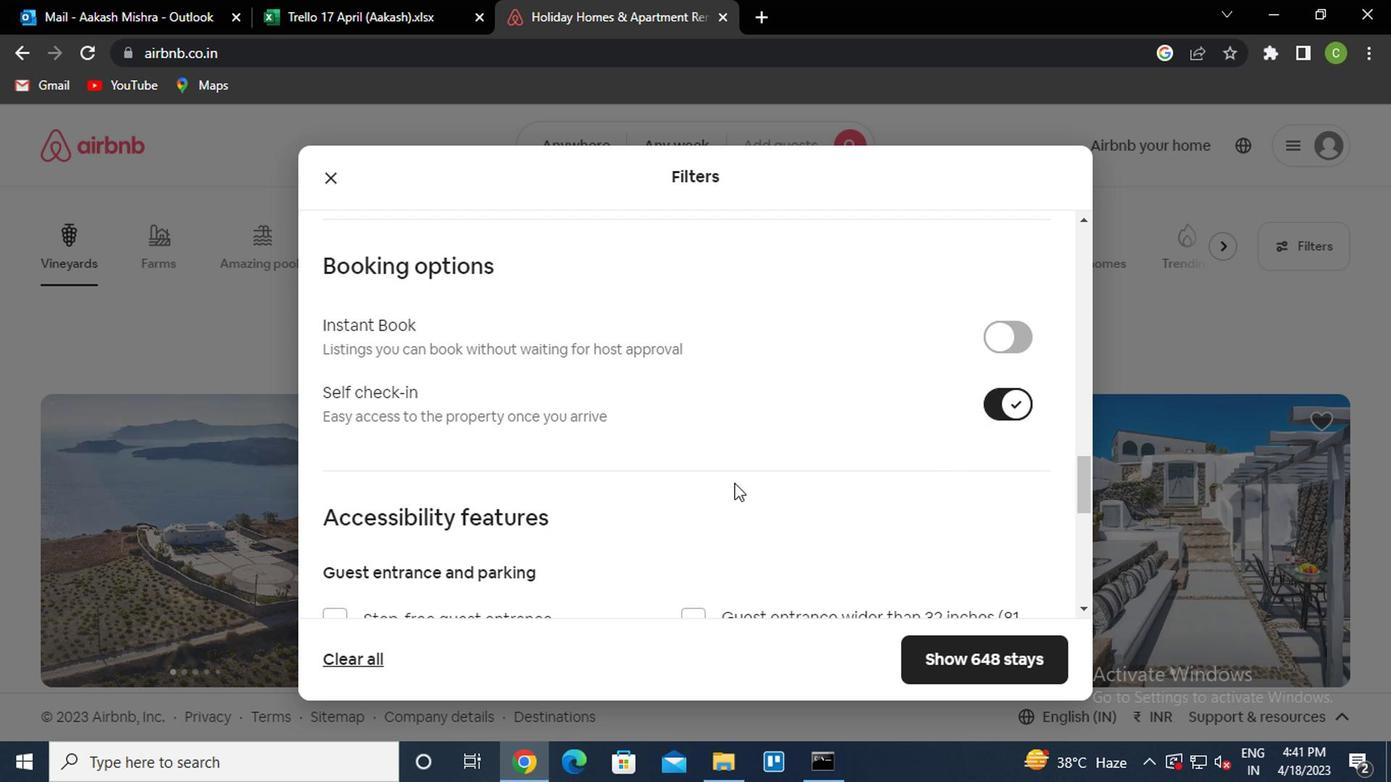 
Action: Mouse scrolled (717, 482) with delta (0, 0)
Screenshot: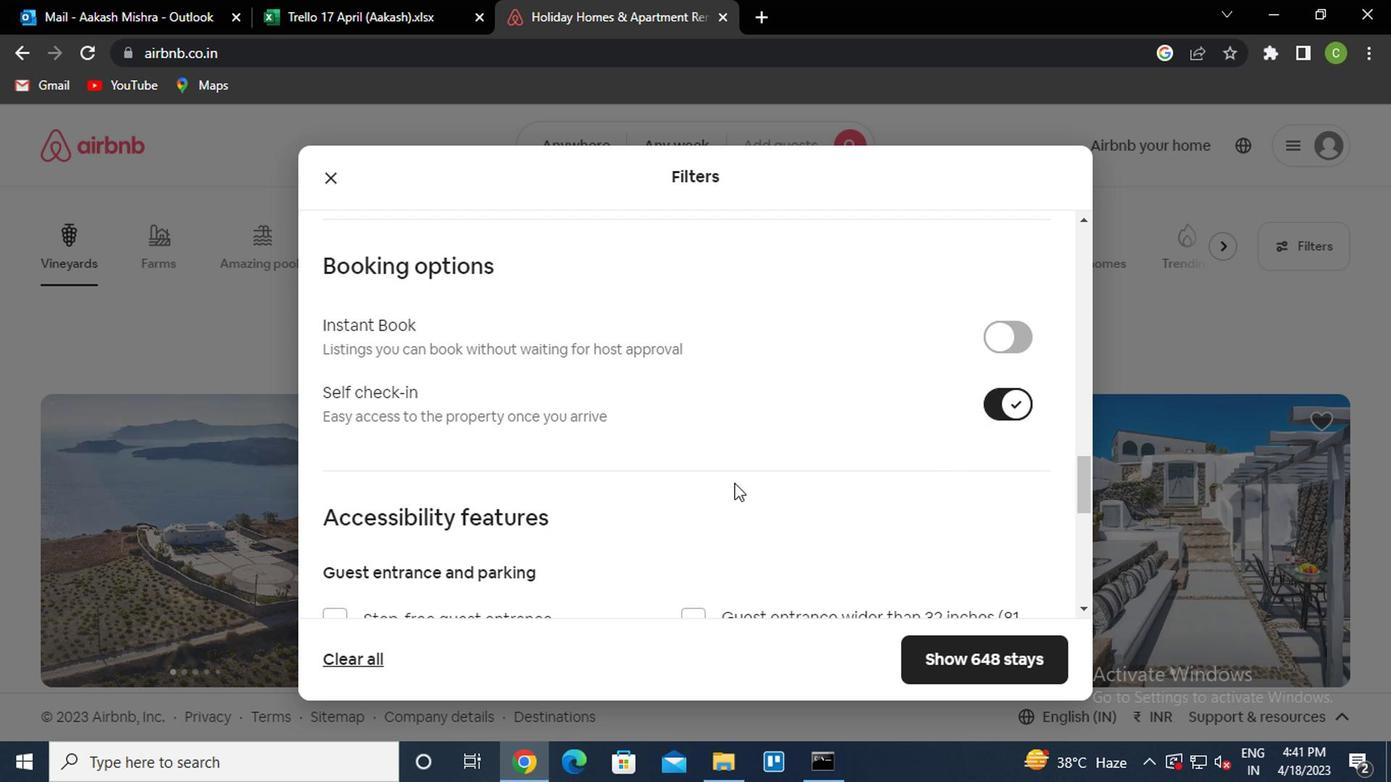 
Action: Mouse moved to (697, 480)
Screenshot: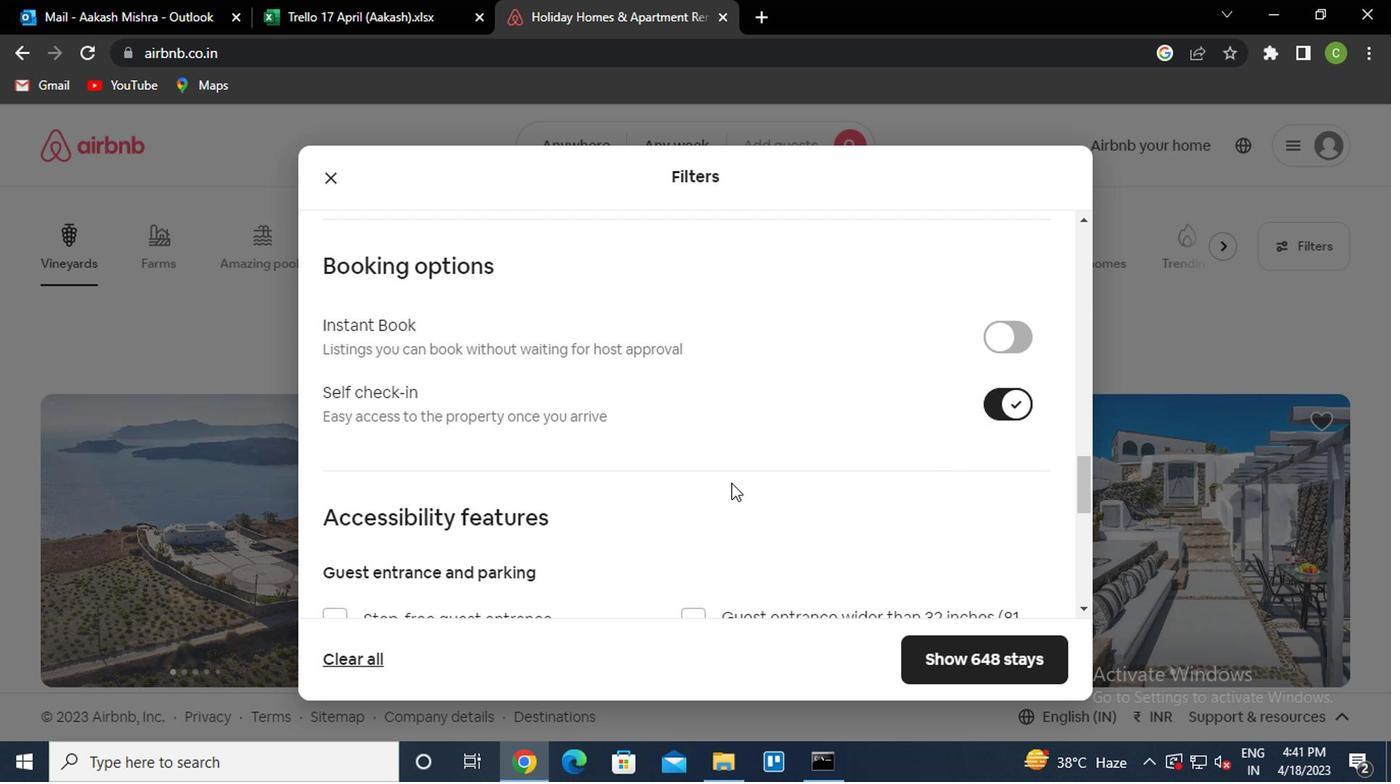 
Action: Mouse scrolled (697, 479) with delta (0, 0)
Screenshot: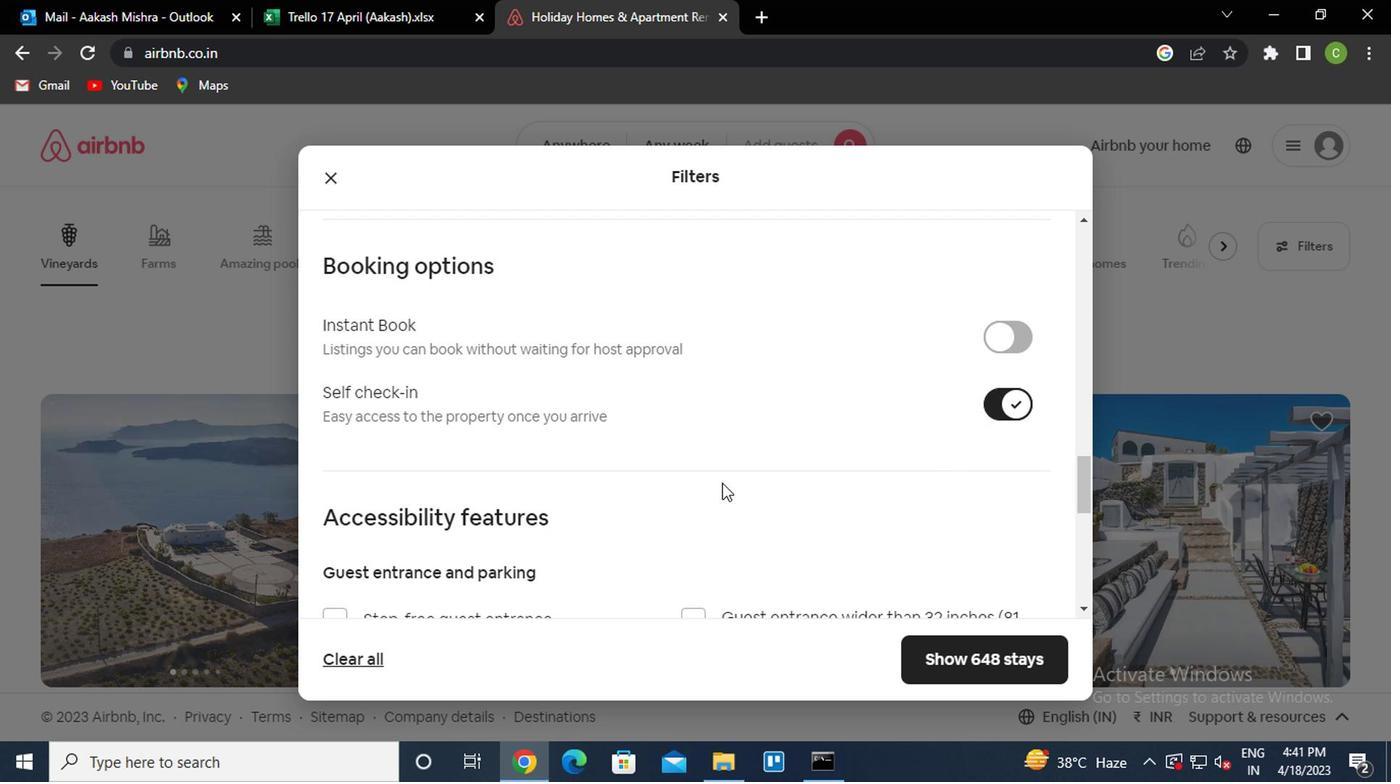 
Action: Mouse scrolled (697, 479) with delta (0, 0)
Screenshot: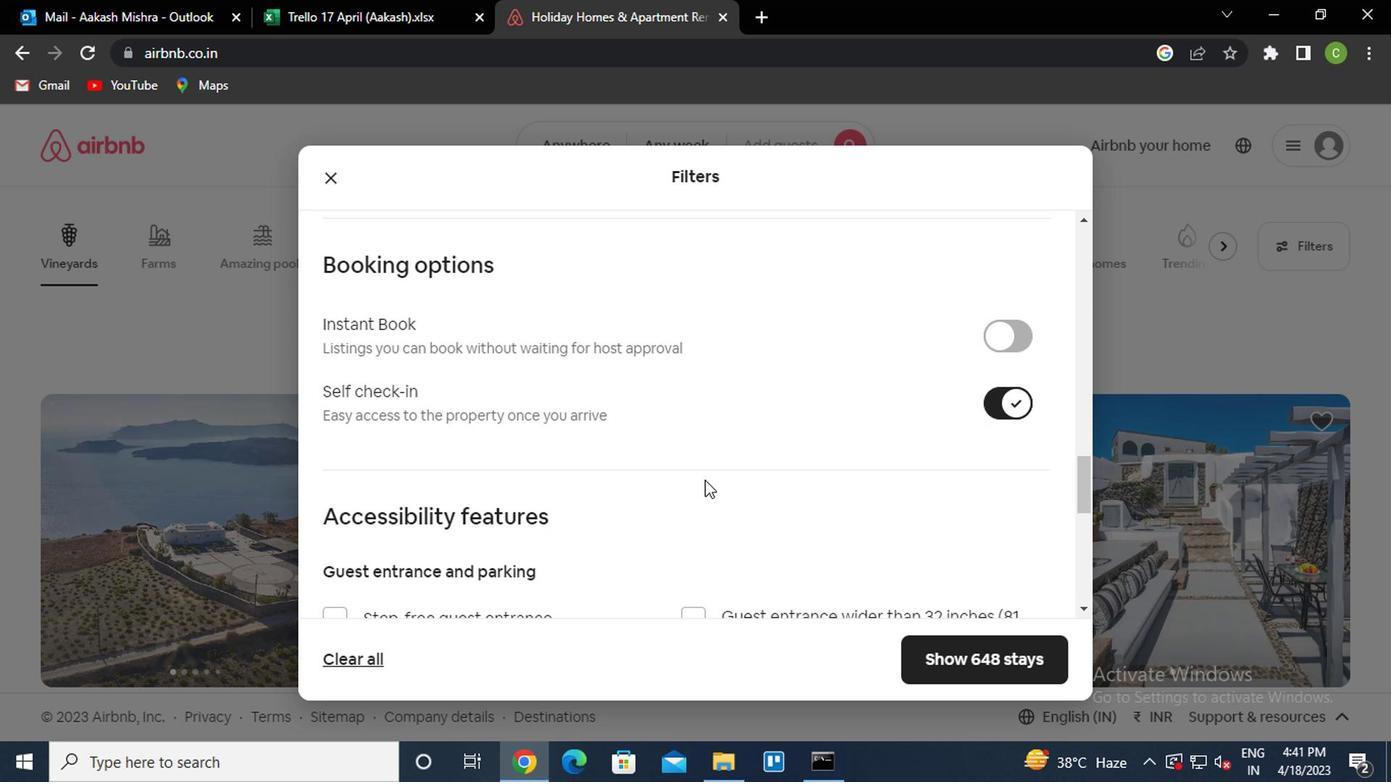 
Action: Mouse moved to (692, 480)
Screenshot: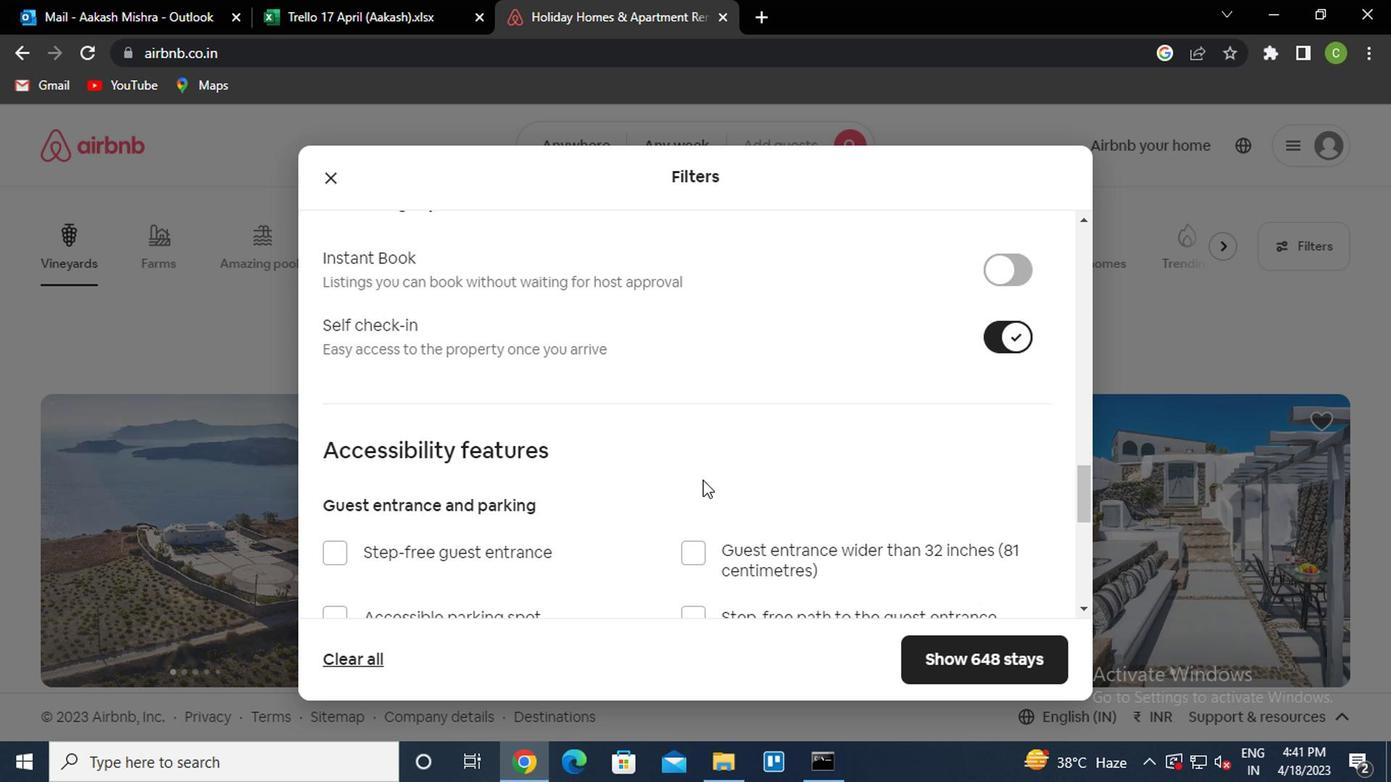 
Action: Mouse scrolled (692, 479) with delta (0, 0)
Screenshot: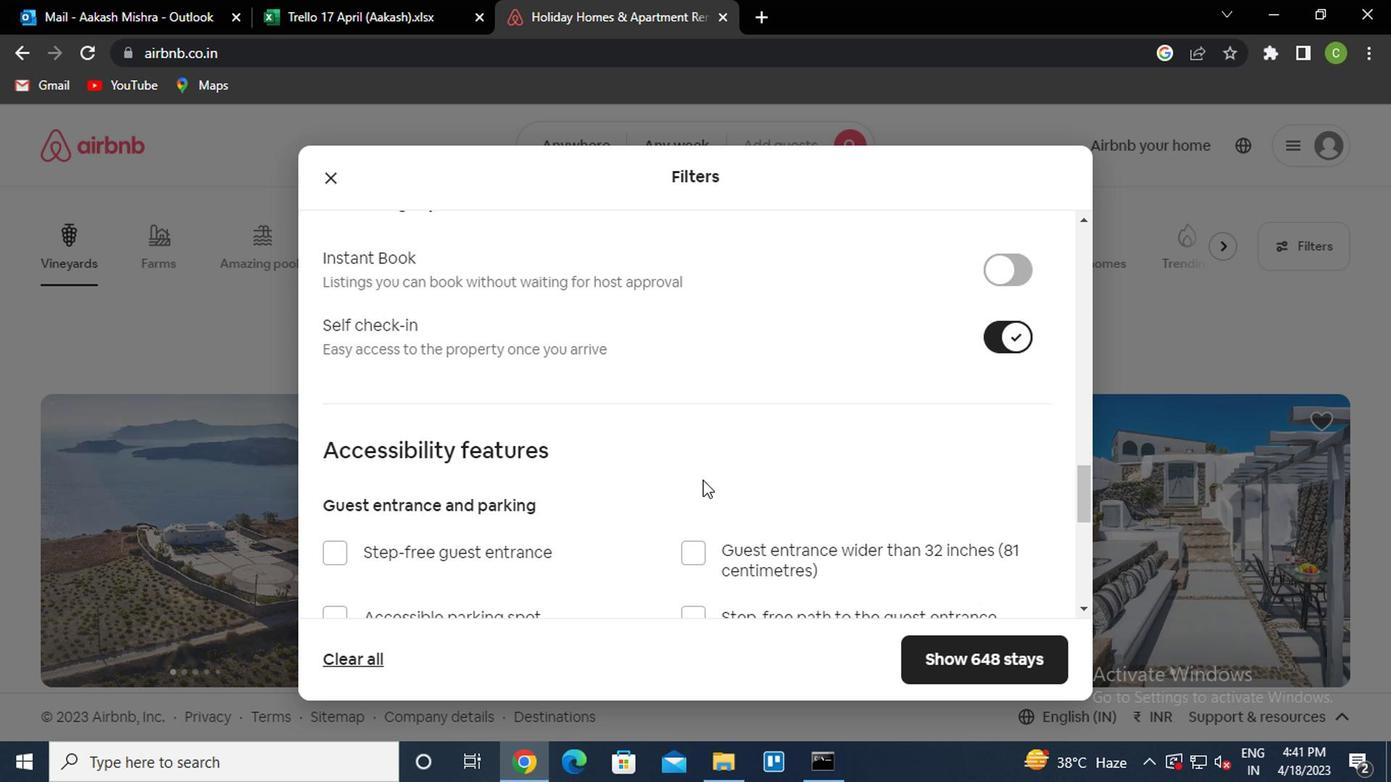 
Action: Mouse moved to (596, 473)
Screenshot: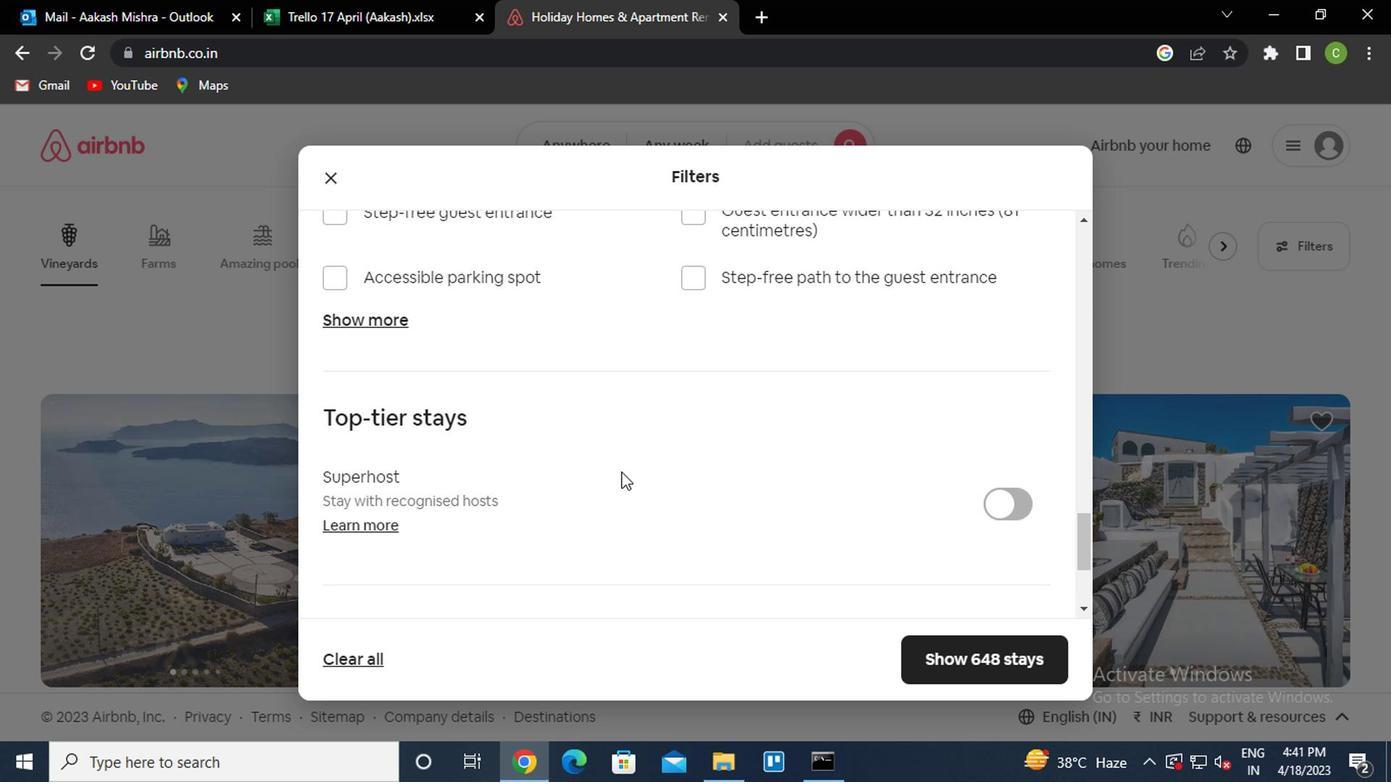 
Action: Mouse scrolled (596, 472) with delta (0, 0)
Screenshot: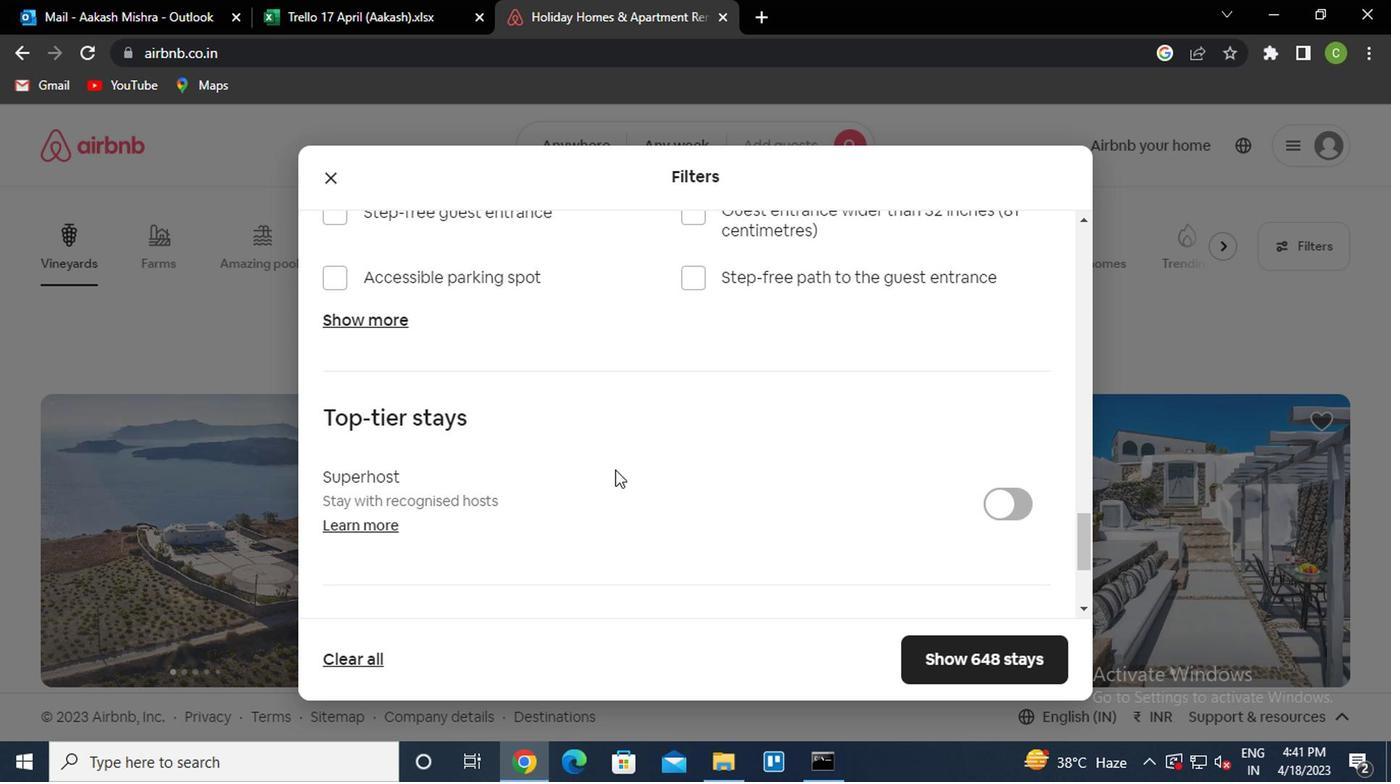 
Action: Mouse scrolled (596, 472) with delta (0, 0)
Screenshot: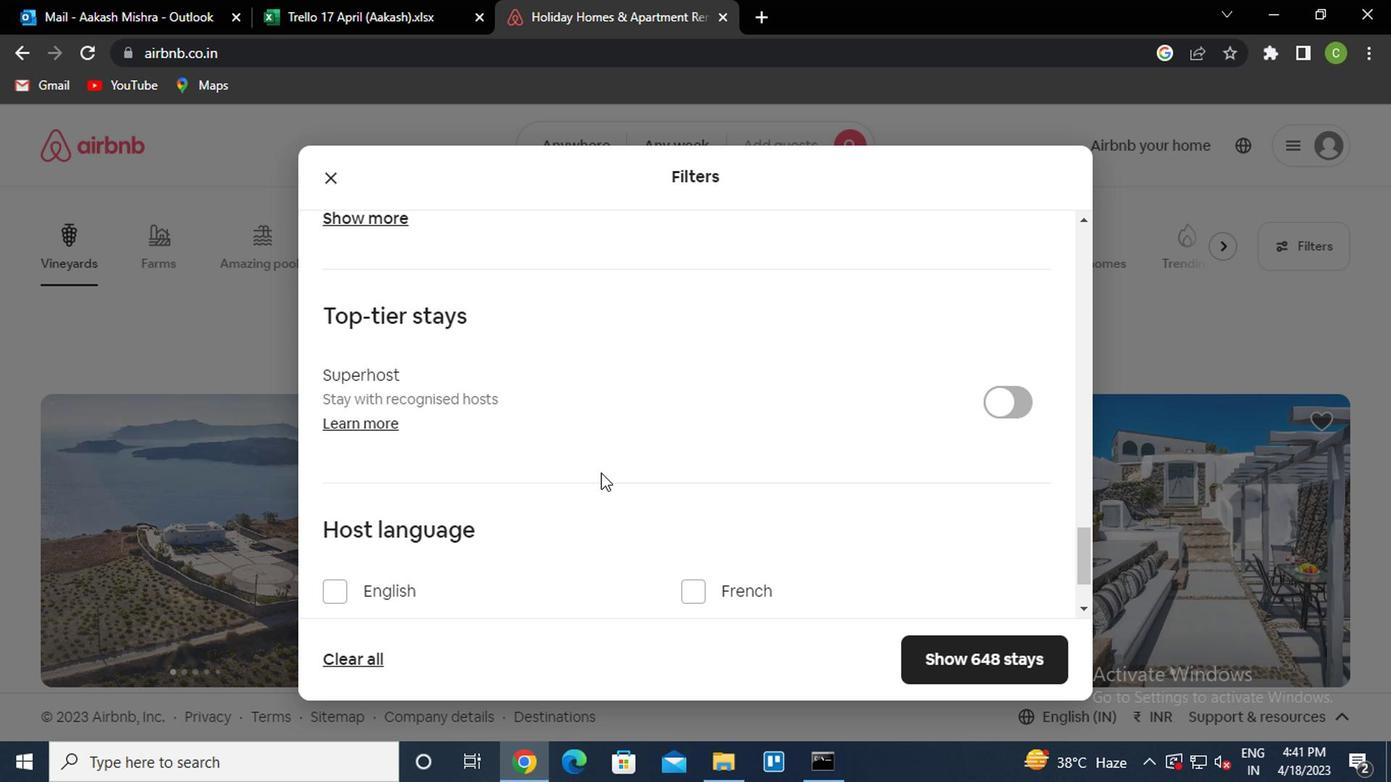 
Action: Mouse scrolled (596, 472) with delta (0, 0)
Screenshot: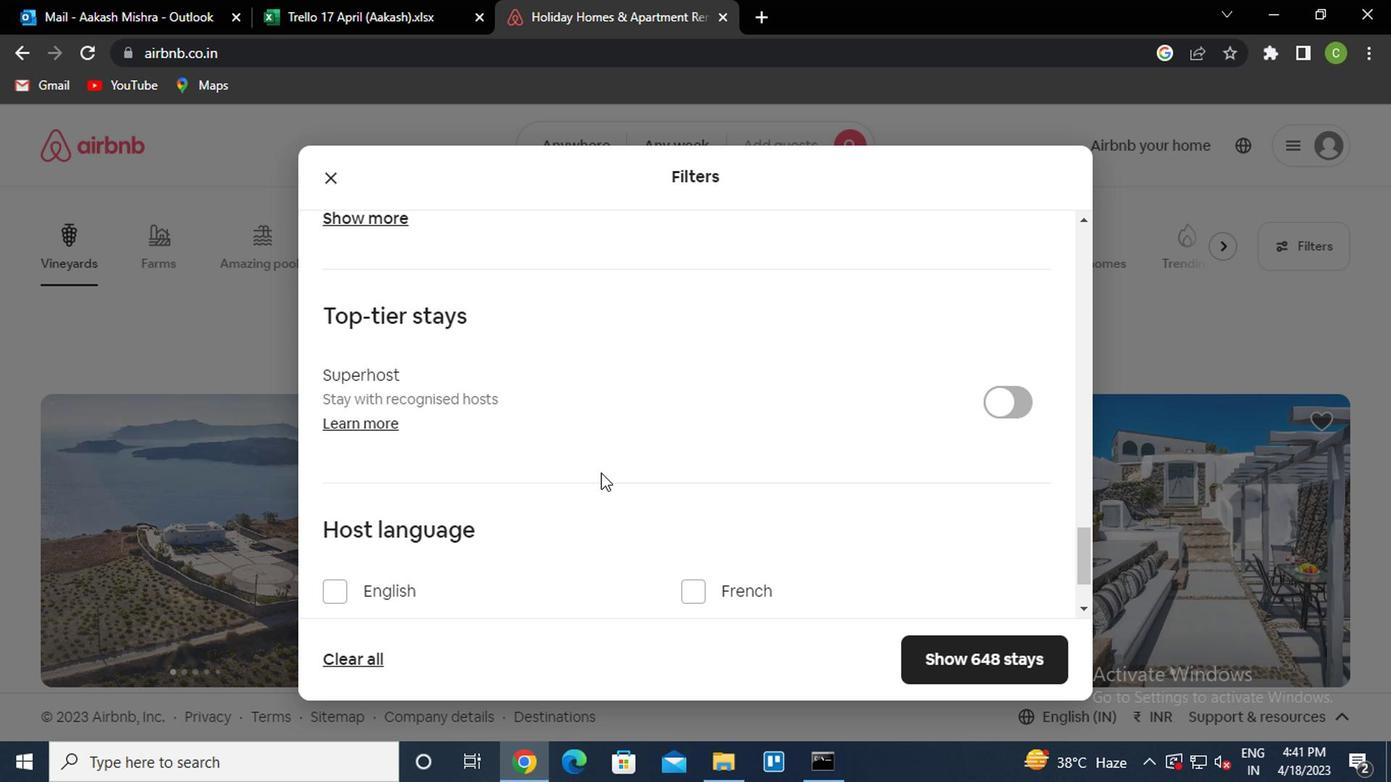 
Action: Mouse scrolled (596, 472) with delta (0, 0)
Screenshot: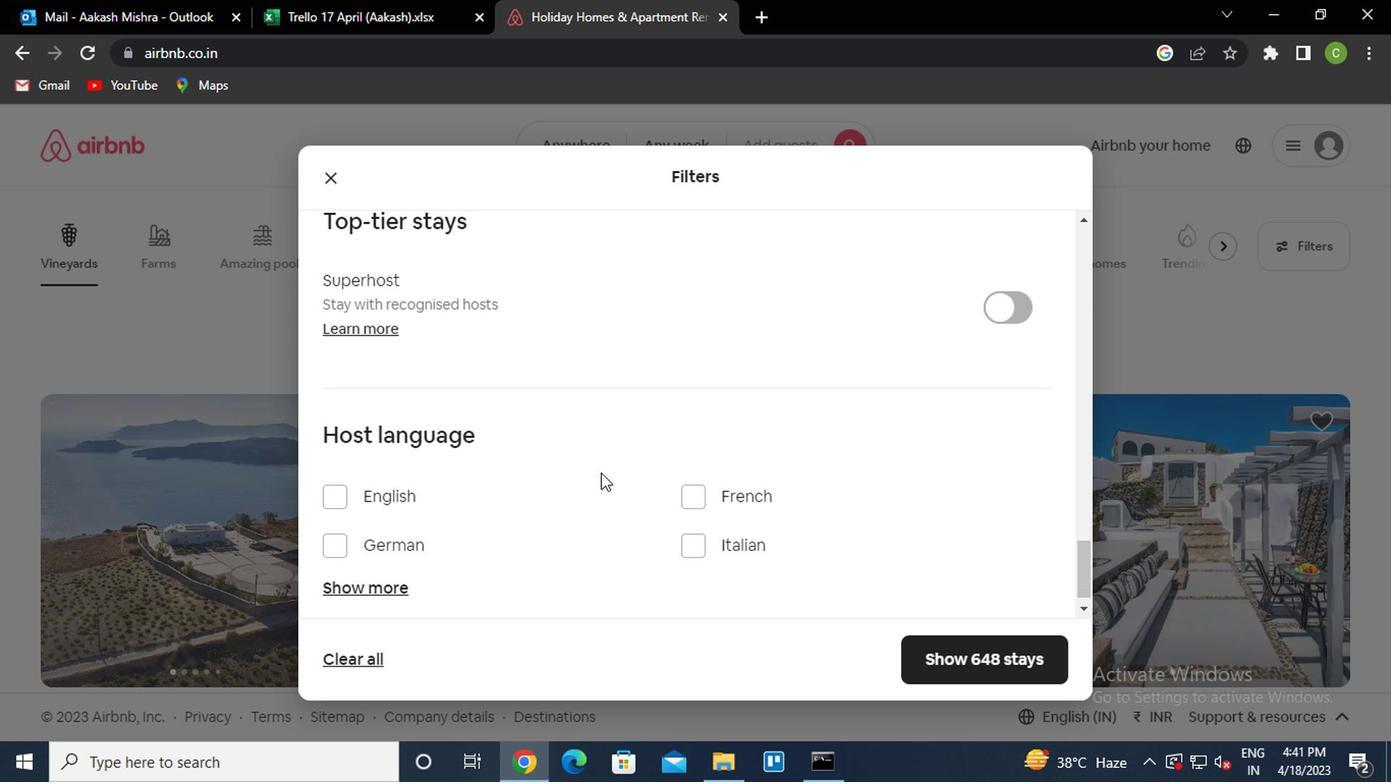 
Action: Mouse moved to (366, 559)
Screenshot: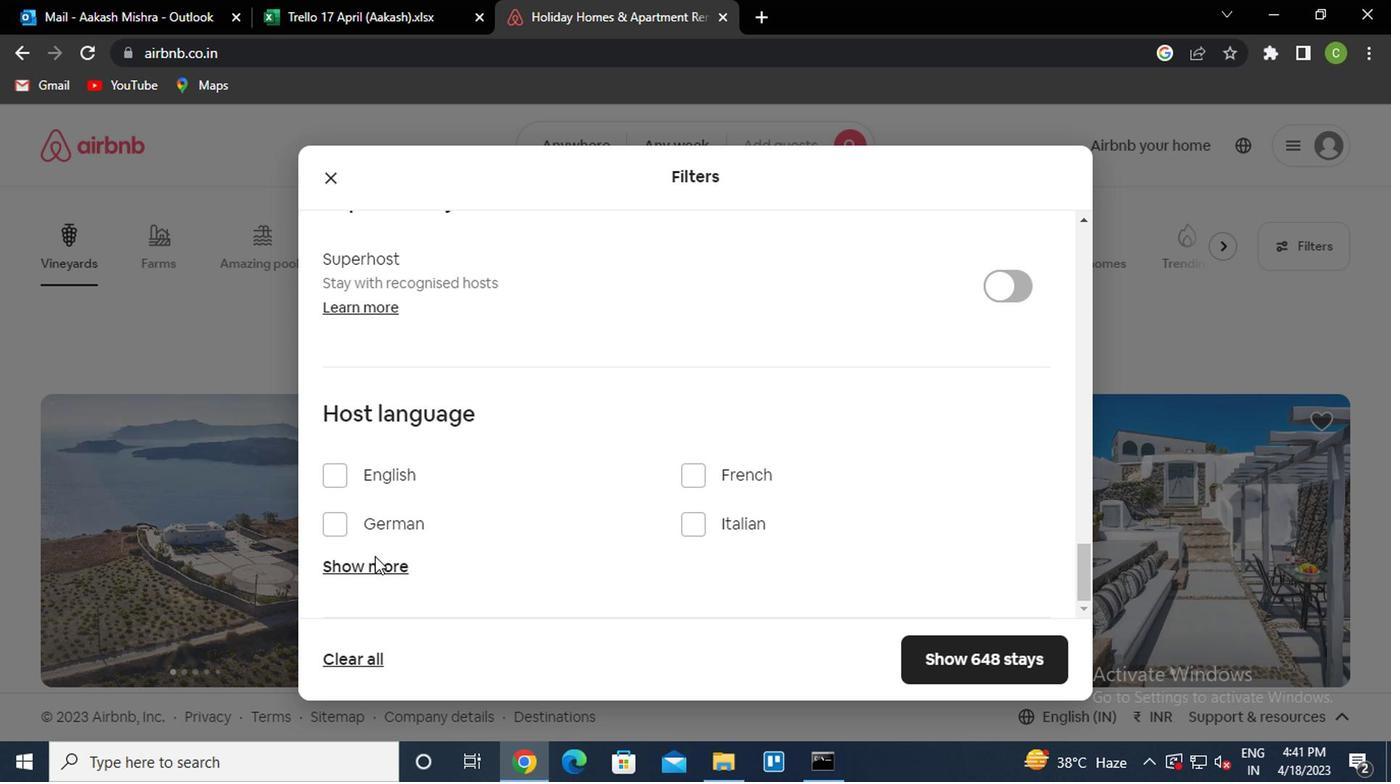 
Action: Mouse pressed left at (366, 559)
Screenshot: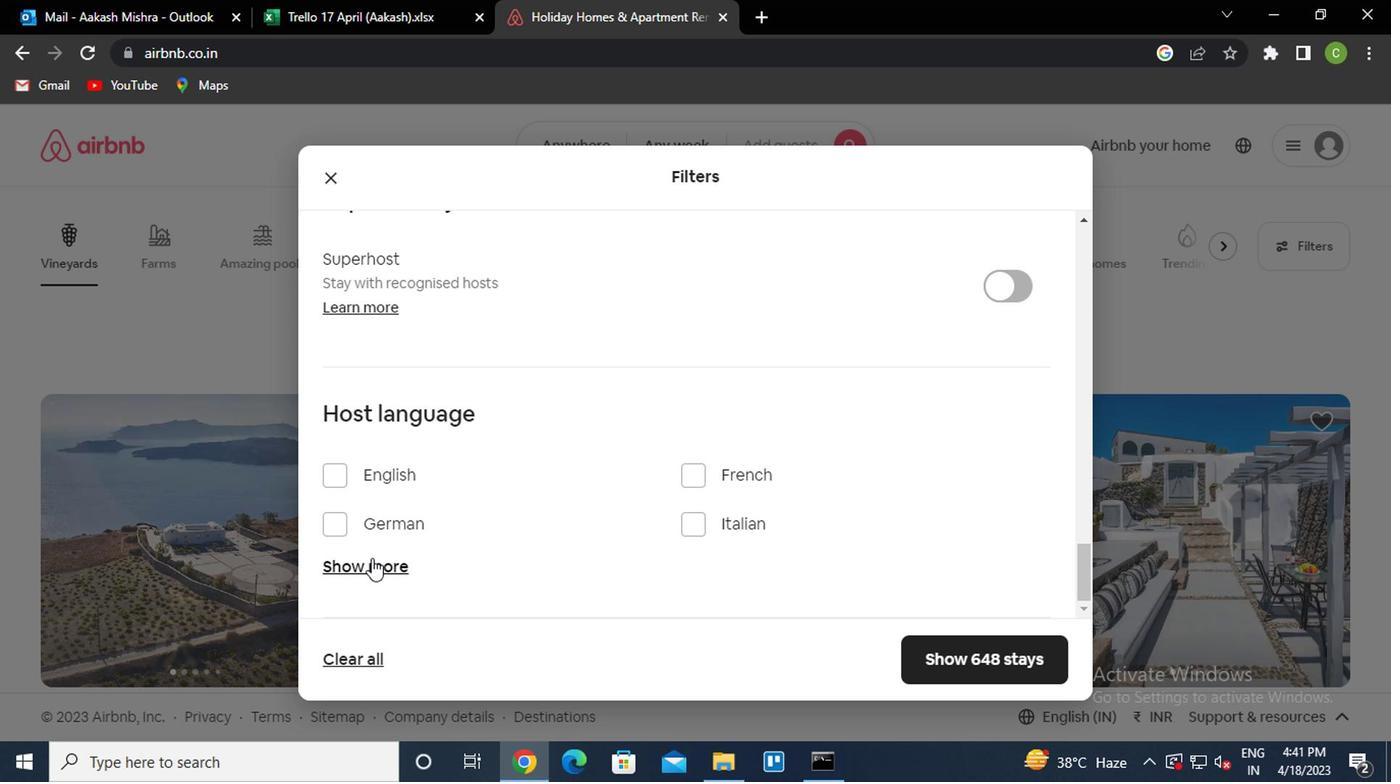 
Action: Mouse moved to (368, 557)
Screenshot: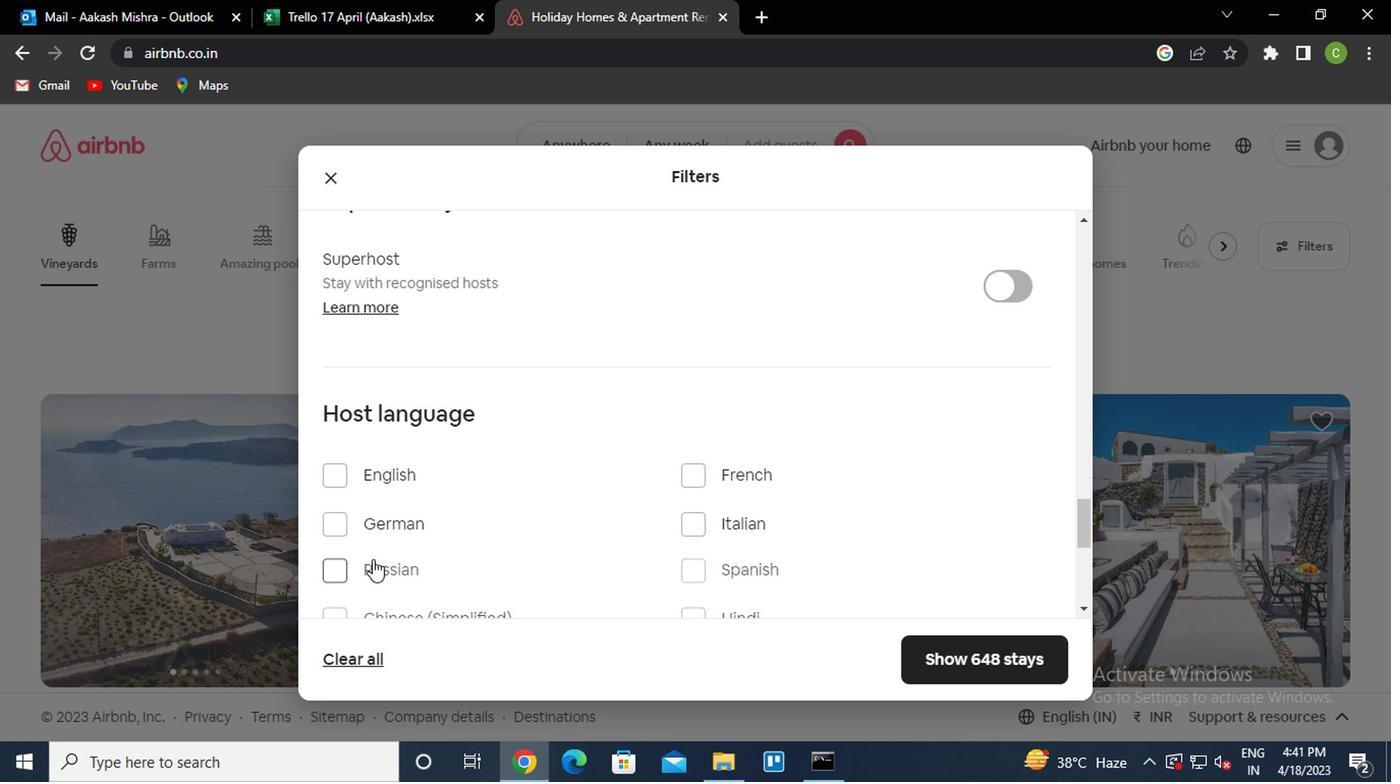 
Action: Mouse scrolled (368, 556) with delta (0, 0)
Screenshot: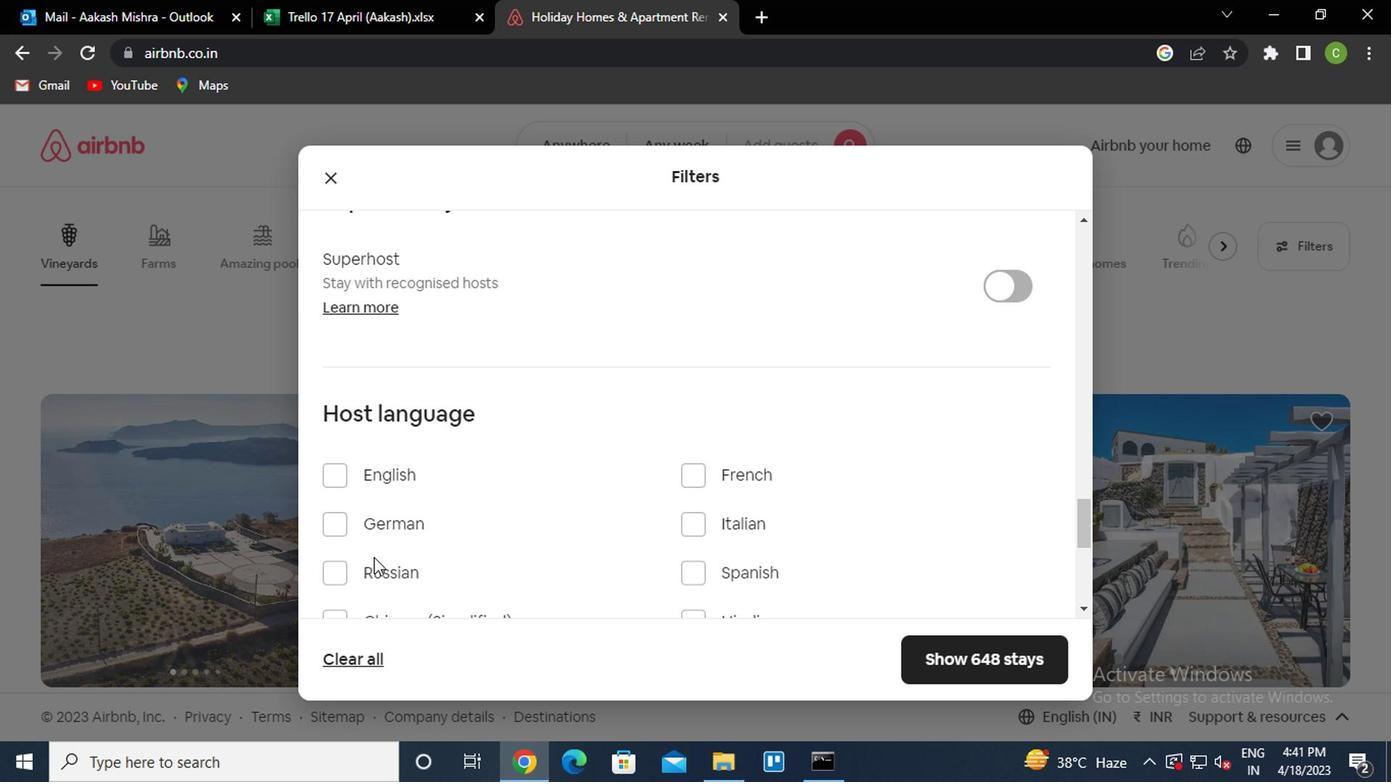 
Action: Mouse moved to (365, 544)
Screenshot: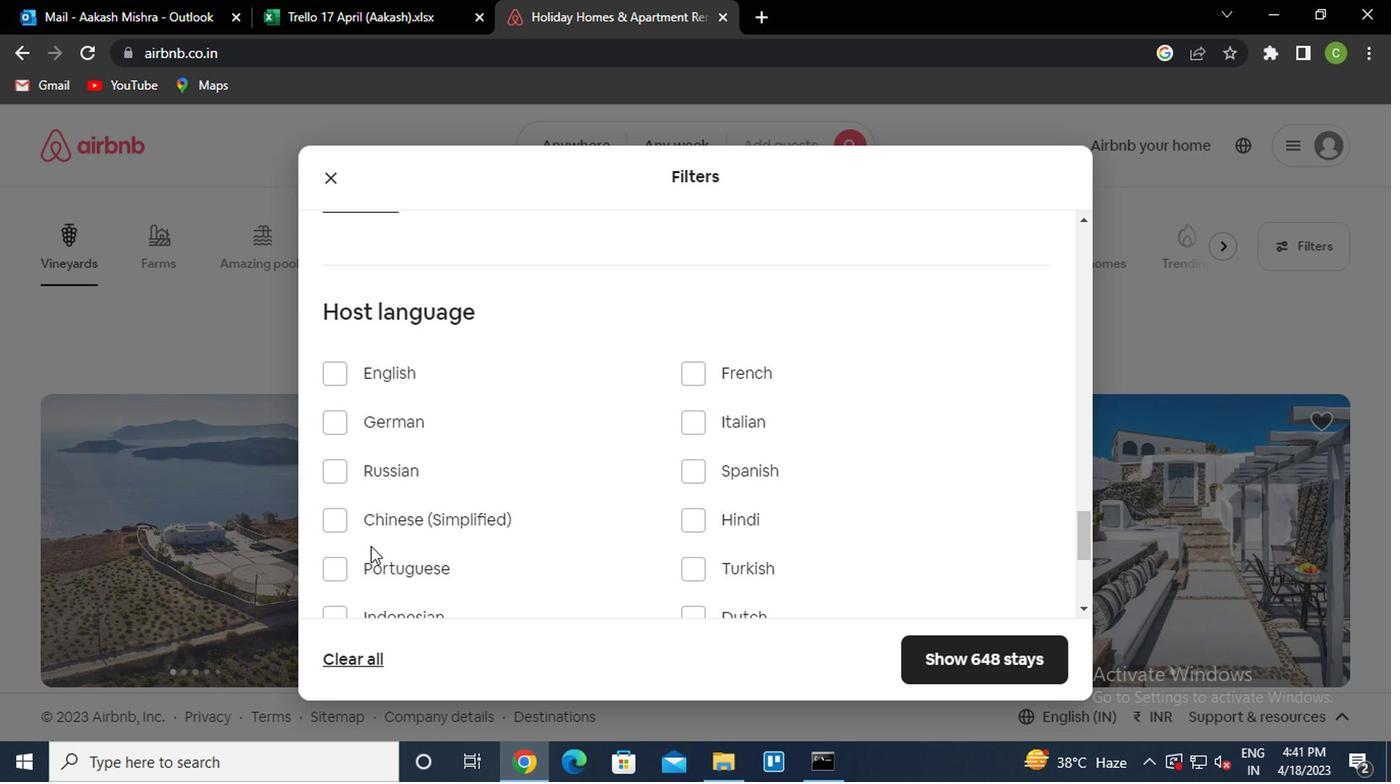 
Action: Mouse scrolled (365, 544) with delta (0, 0)
Screenshot: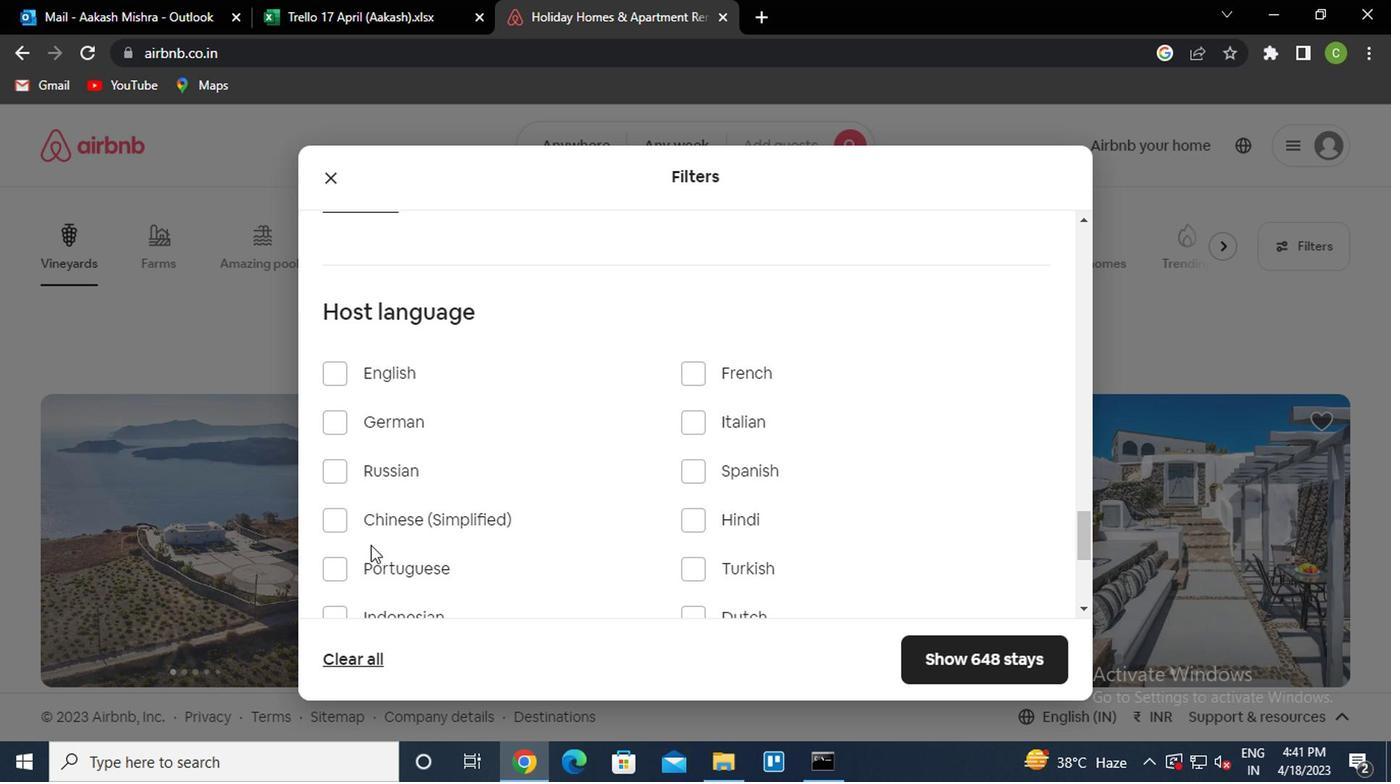 
Action: Mouse moved to (717, 374)
Screenshot: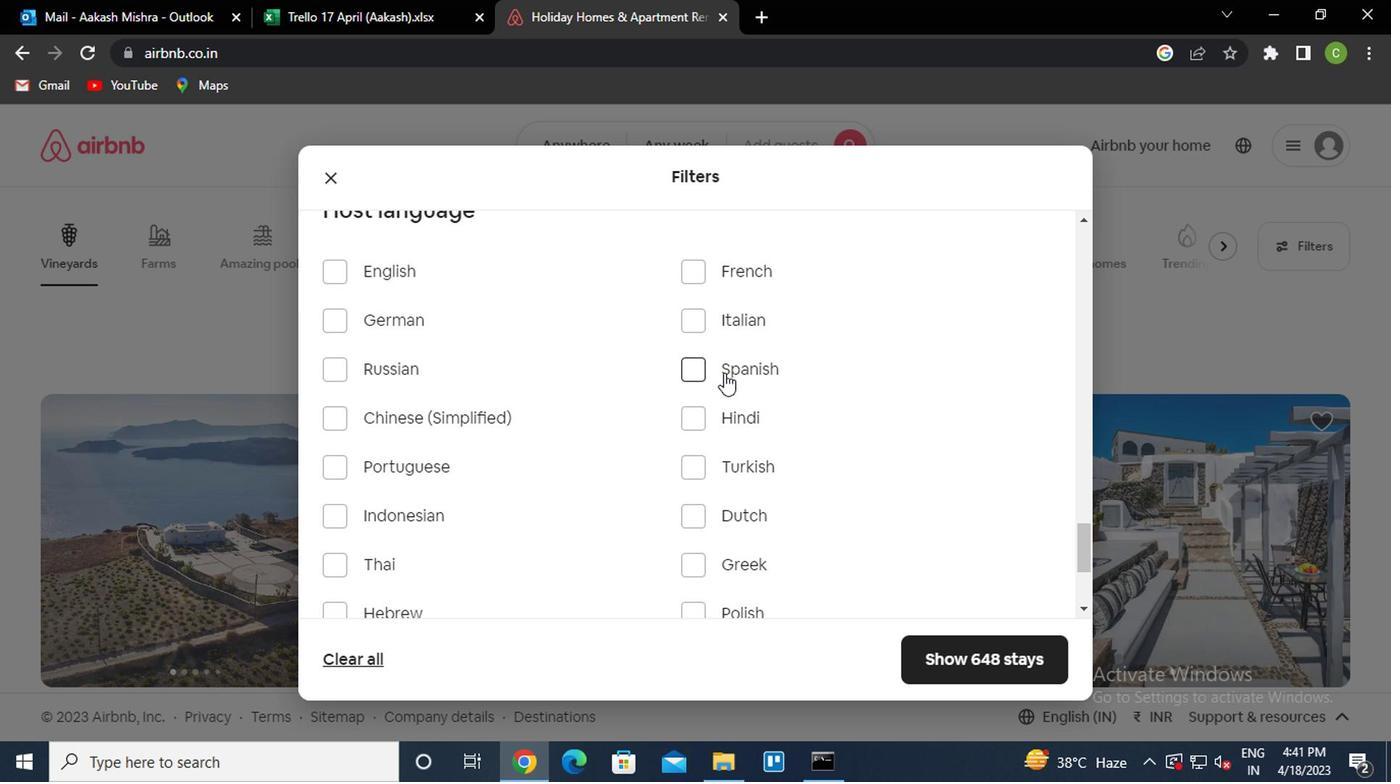 
Action: Mouse pressed left at (717, 374)
Screenshot: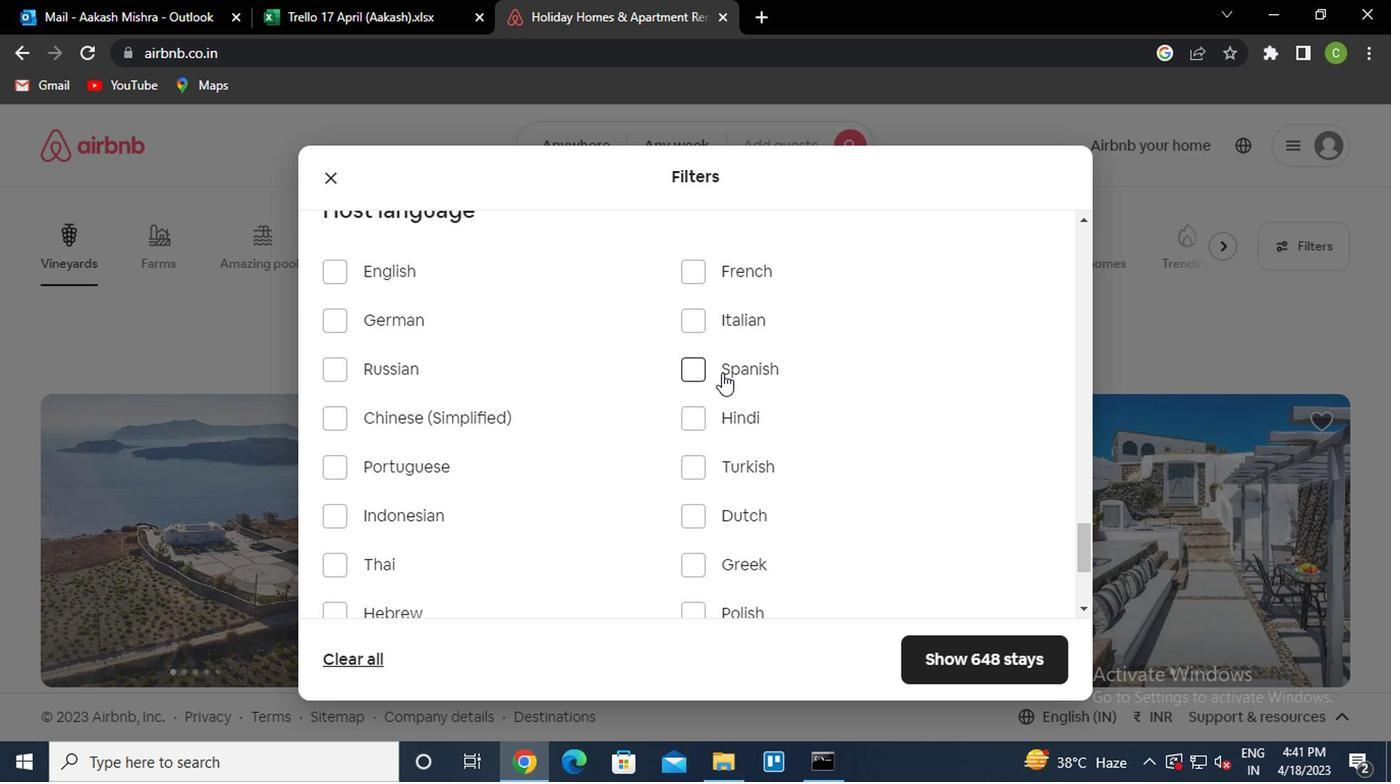 
Action: Mouse moved to (940, 659)
Screenshot: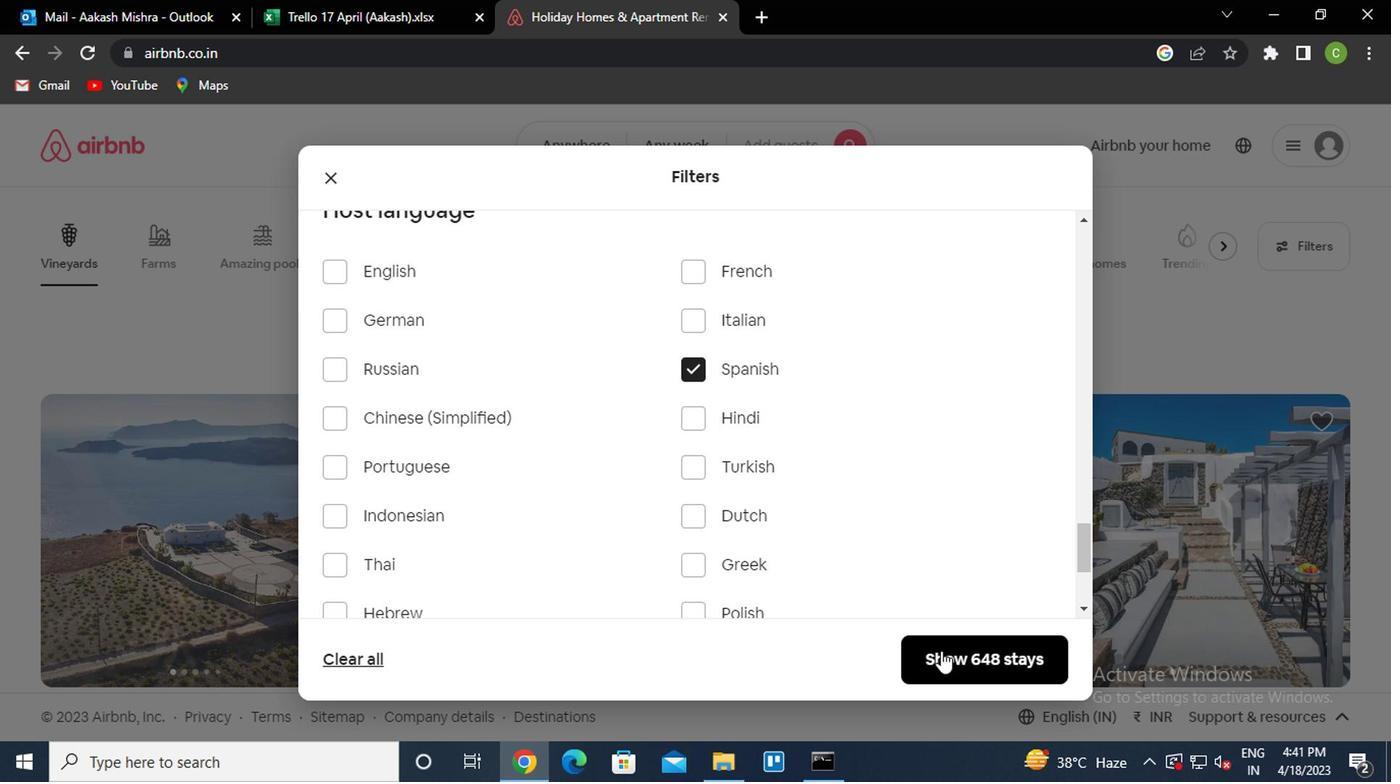
Action: Mouse pressed left at (940, 659)
Screenshot: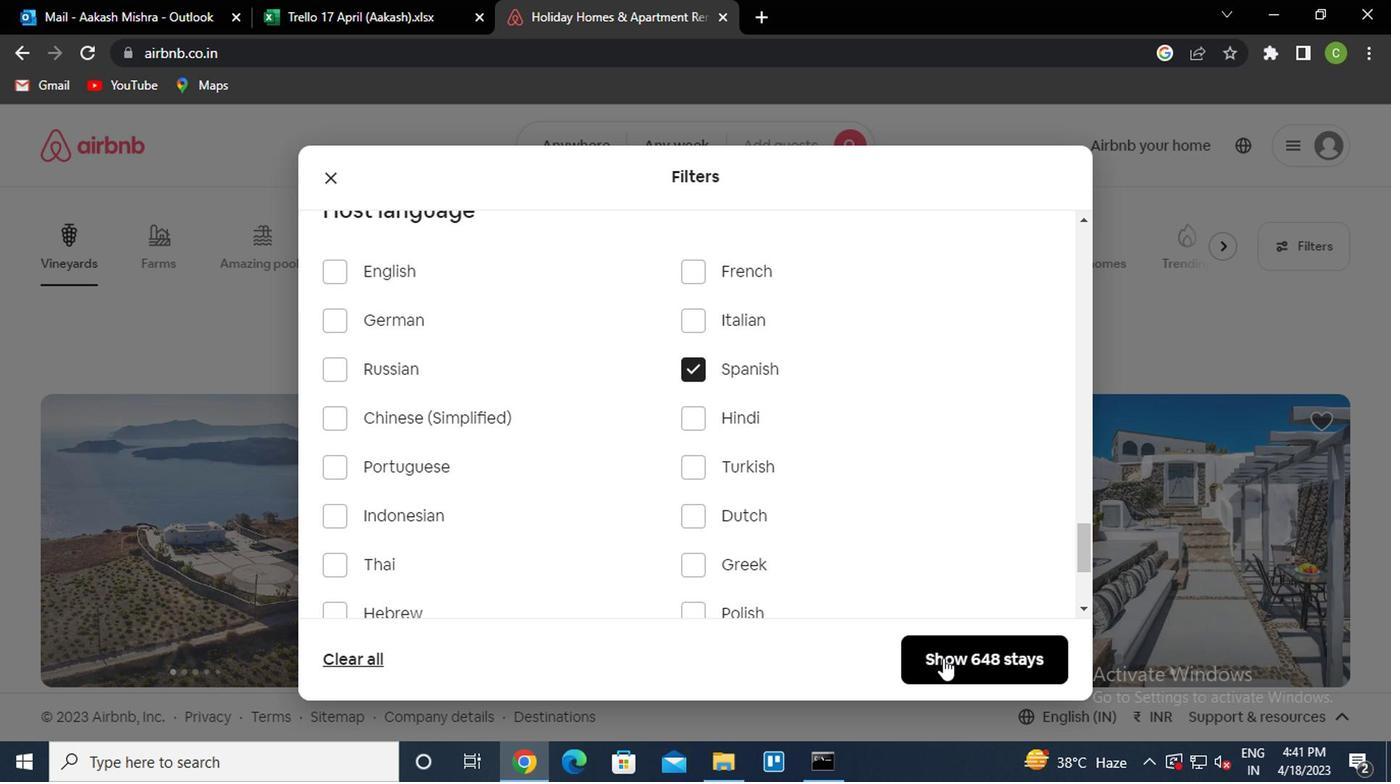 
Action: Mouse moved to (861, 601)
Screenshot: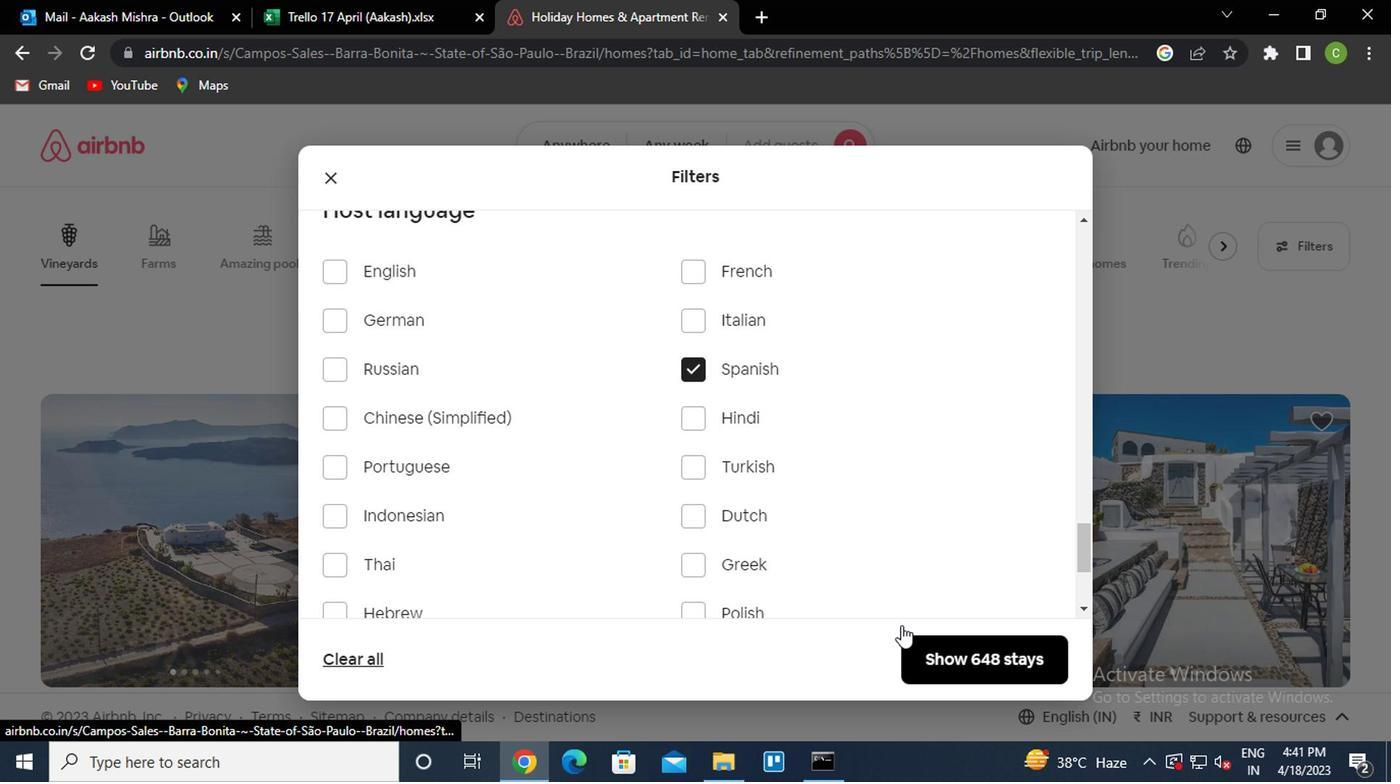 
